 Task: Search round trip flight ticket for 5 adults, 1 child, 2 infants in seat and 1 infant on lap in business from Allentown: Lehigh Valley International Airport (was Allentown-bethlehem-easton International Airport) to Evansville: Evansville Regional Airport on 5-3-2023 and return on 5-3-2023. Choice of flights is Spirit. Number of bags: 1 carry on bag. Price is upto 110000. Outbound departure time preference is 5:30.
Action: Mouse moved to (363, 142)
Screenshot: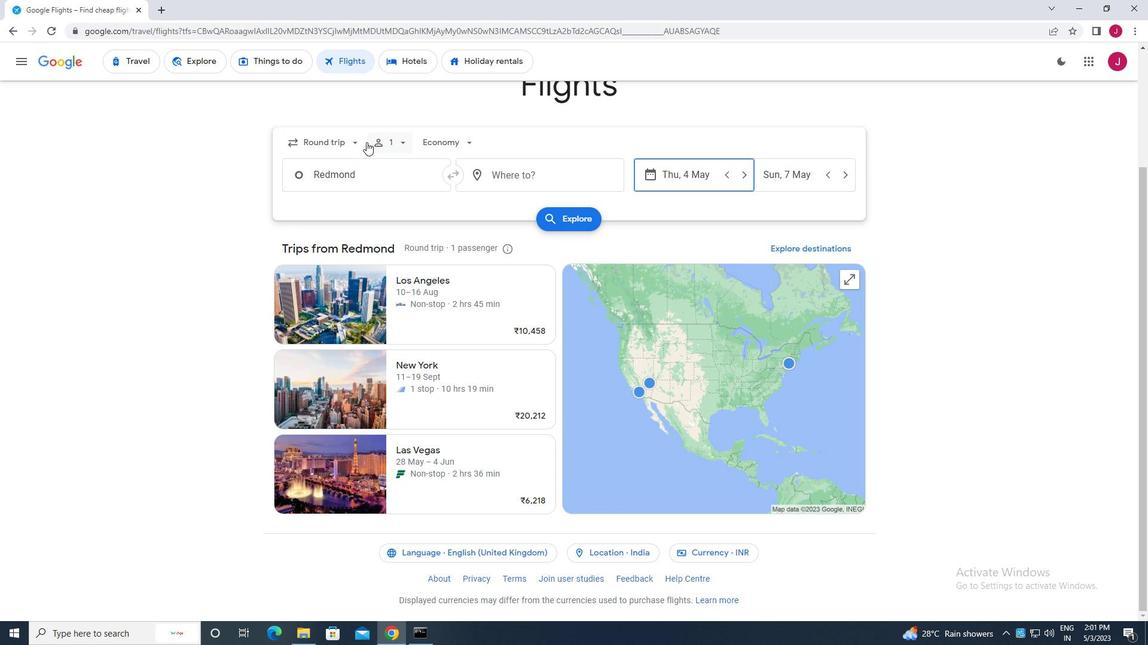 
Action: Mouse pressed left at (363, 142)
Screenshot: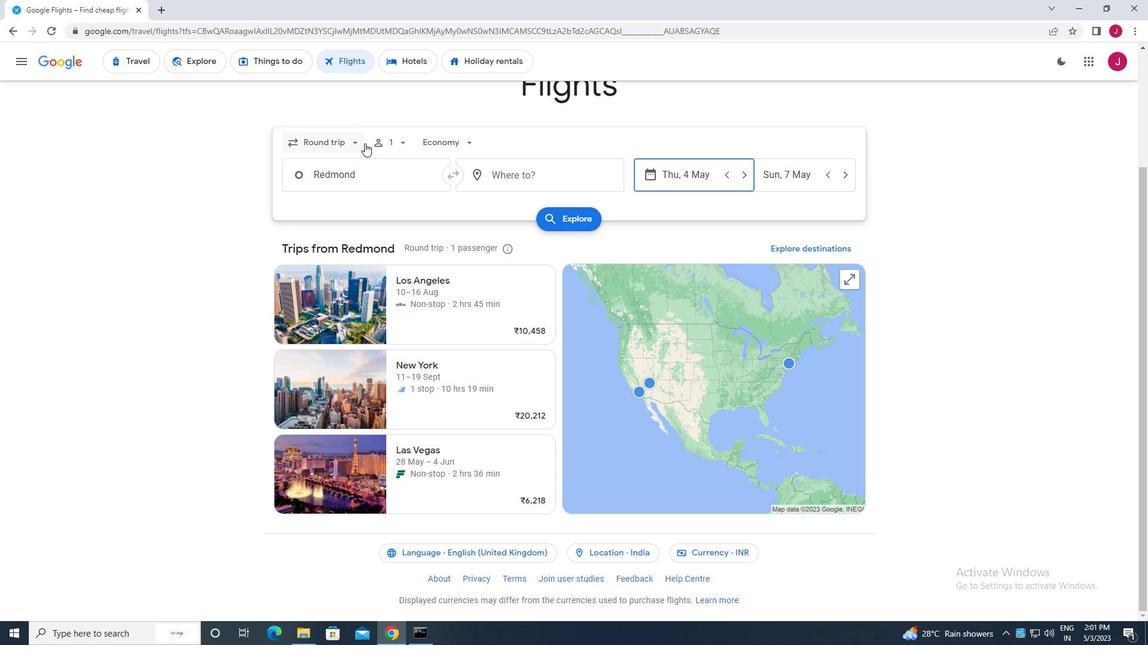 
Action: Mouse moved to (342, 201)
Screenshot: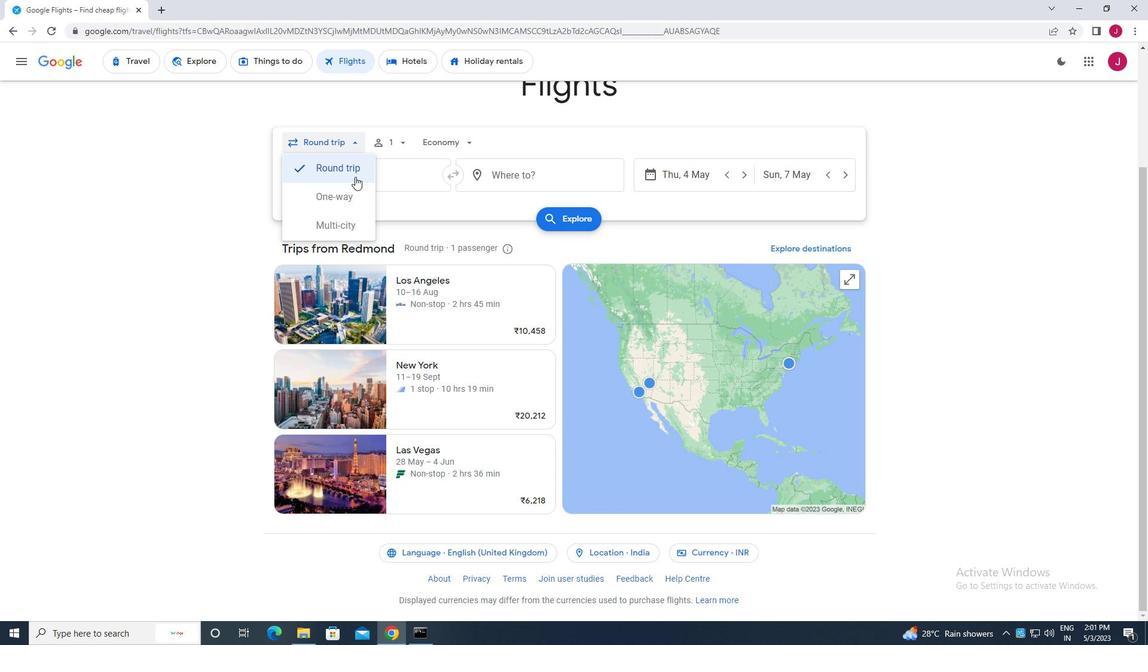 
Action: Mouse pressed left at (342, 201)
Screenshot: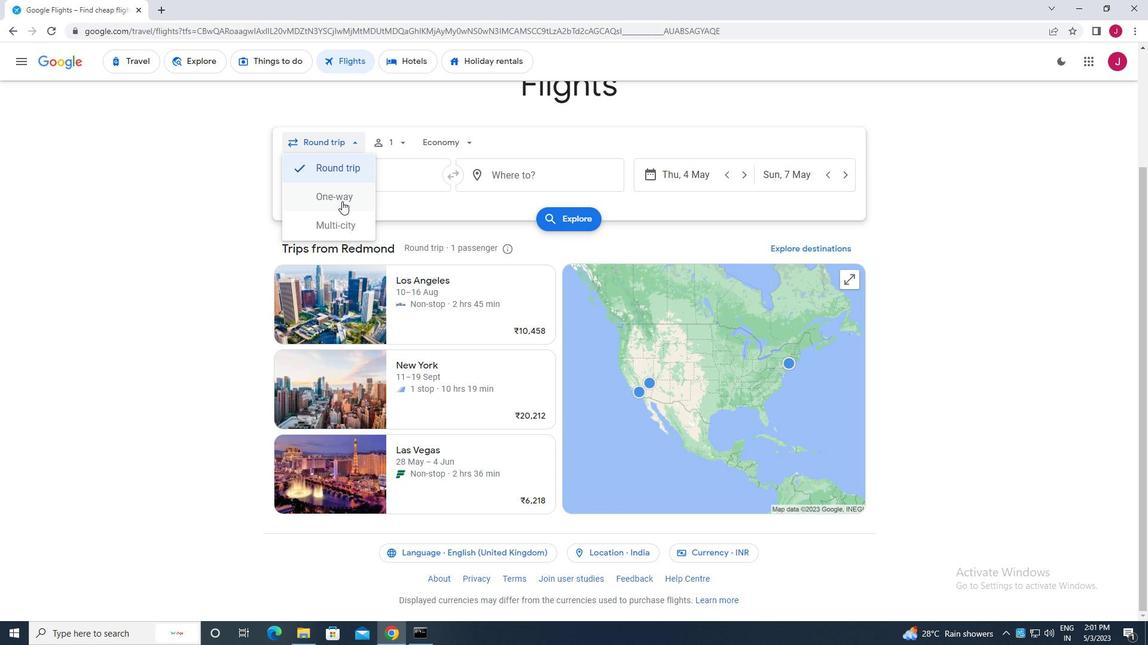 
Action: Mouse moved to (342, 140)
Screenshot: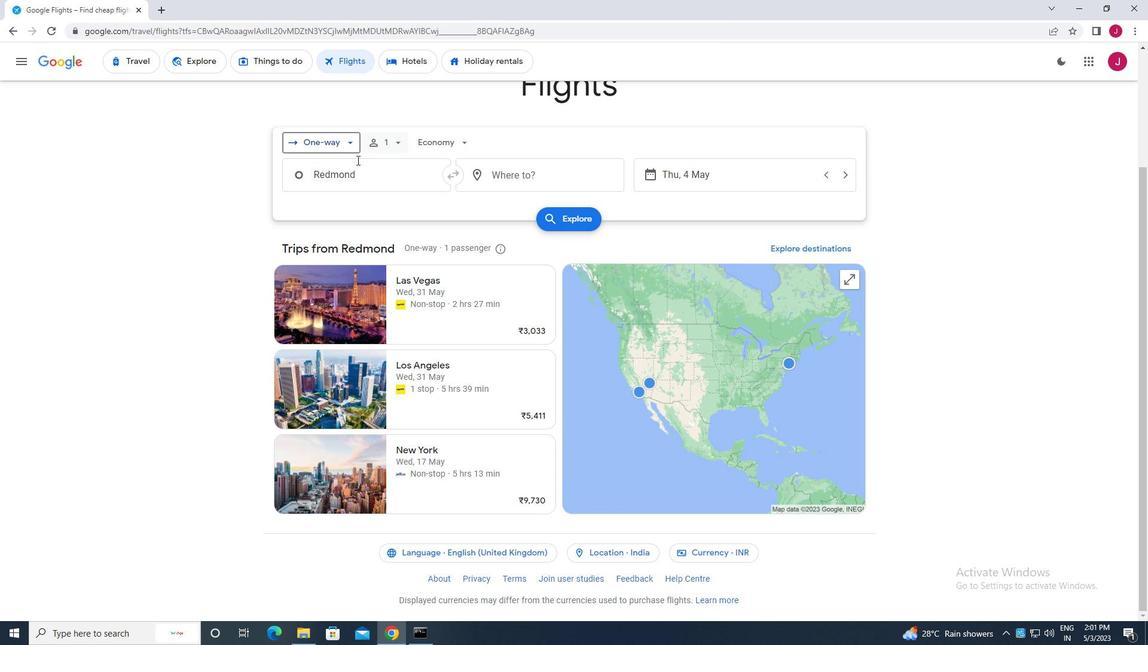 
Action: Mouse pressed left at (342, 140)
Screenshot: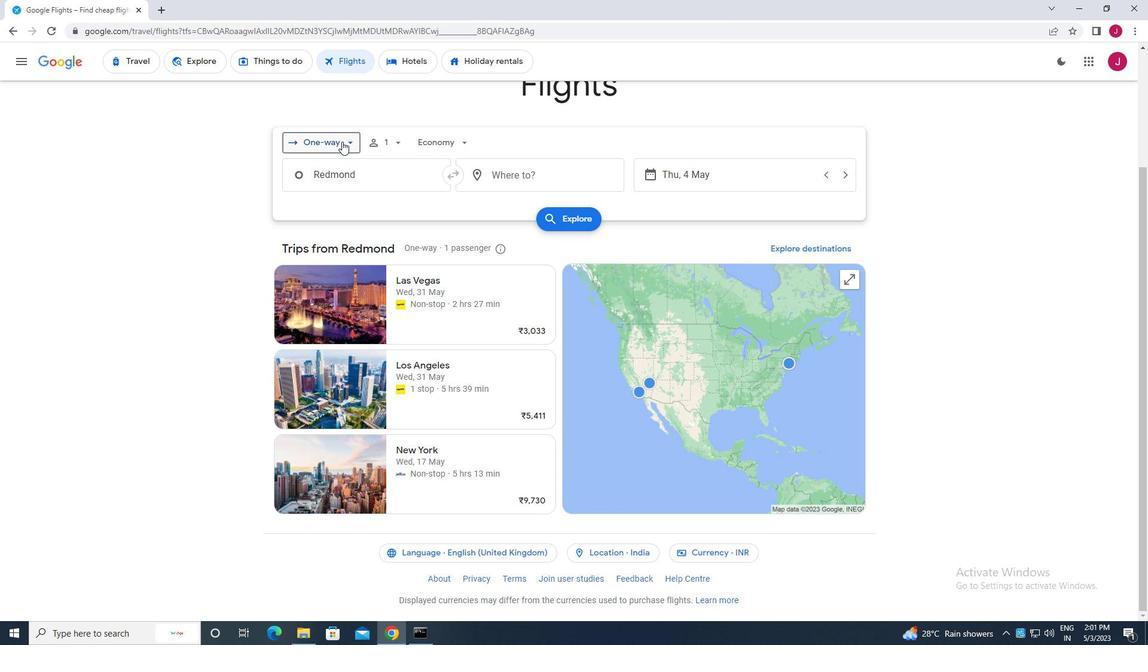 
Action: Mouse moved to (351, 166)
Screenshot: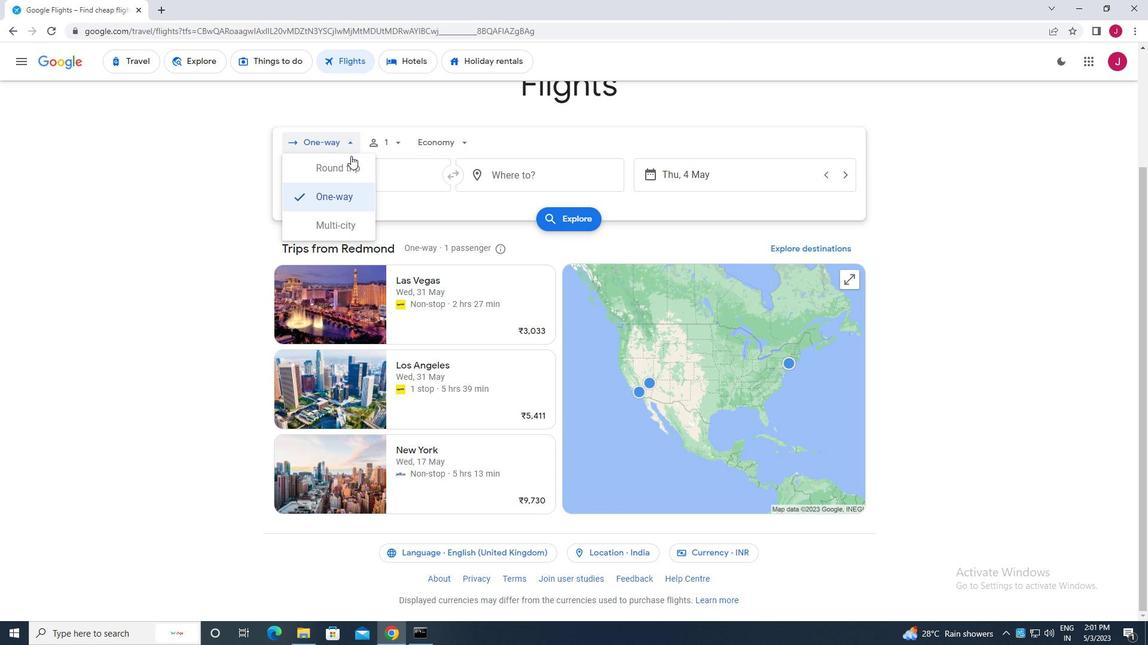 
Action: Mouse pressed left at (351, 166)
Screenshot: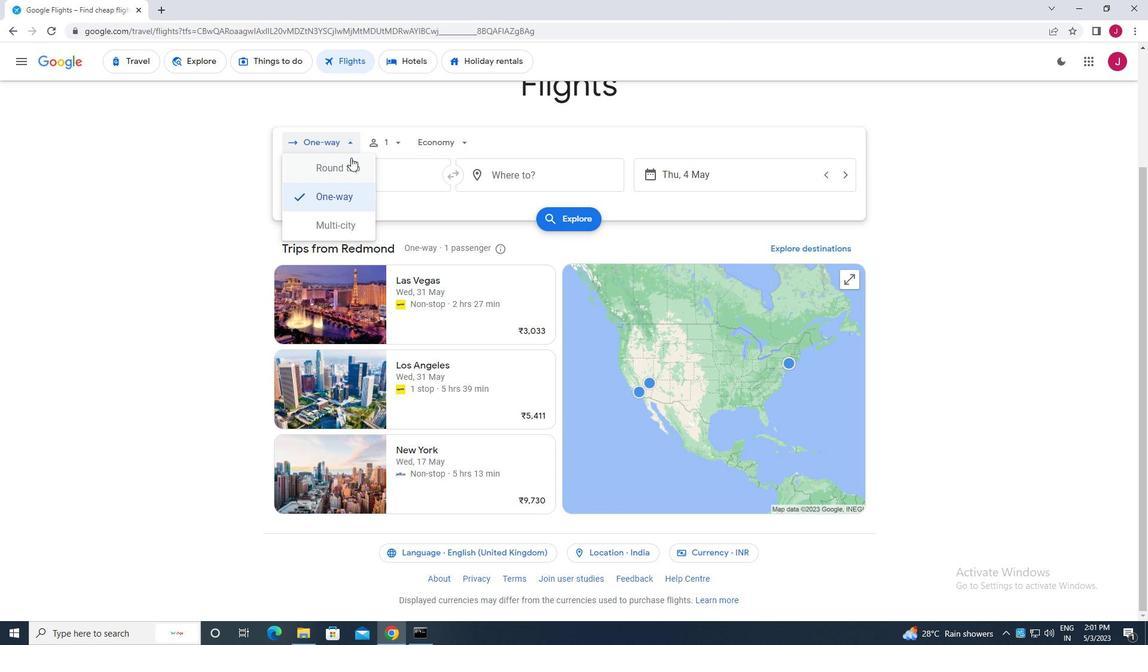 
Action: Mouse moved to (400, 142)
Screenshot: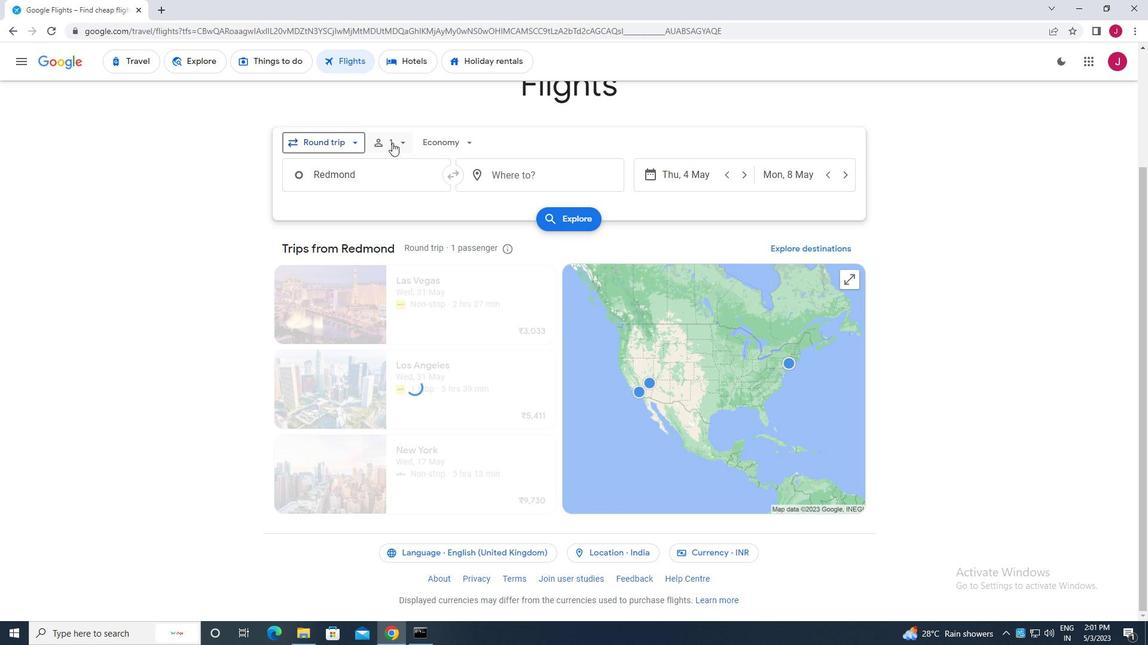 
Action: Mouse pressed left at (400, 142)
Screenshot: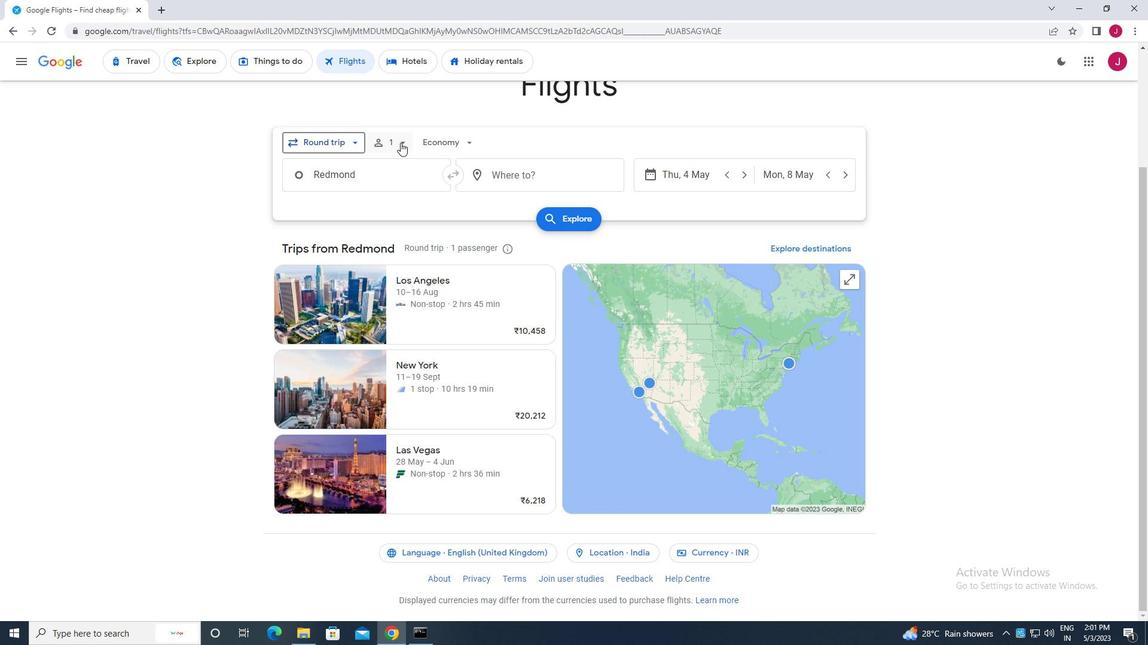 
Action: Mouse moved to (496, 176)
Screenshot: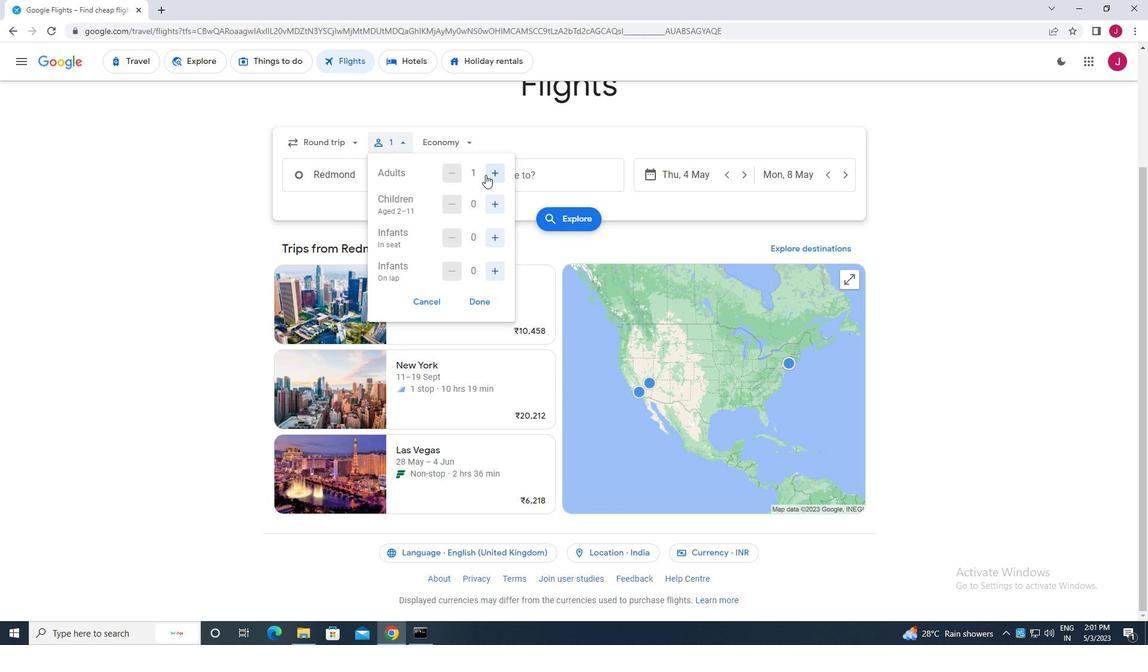 
Action: Mouse pressed left at (496, 176)
Screenshot: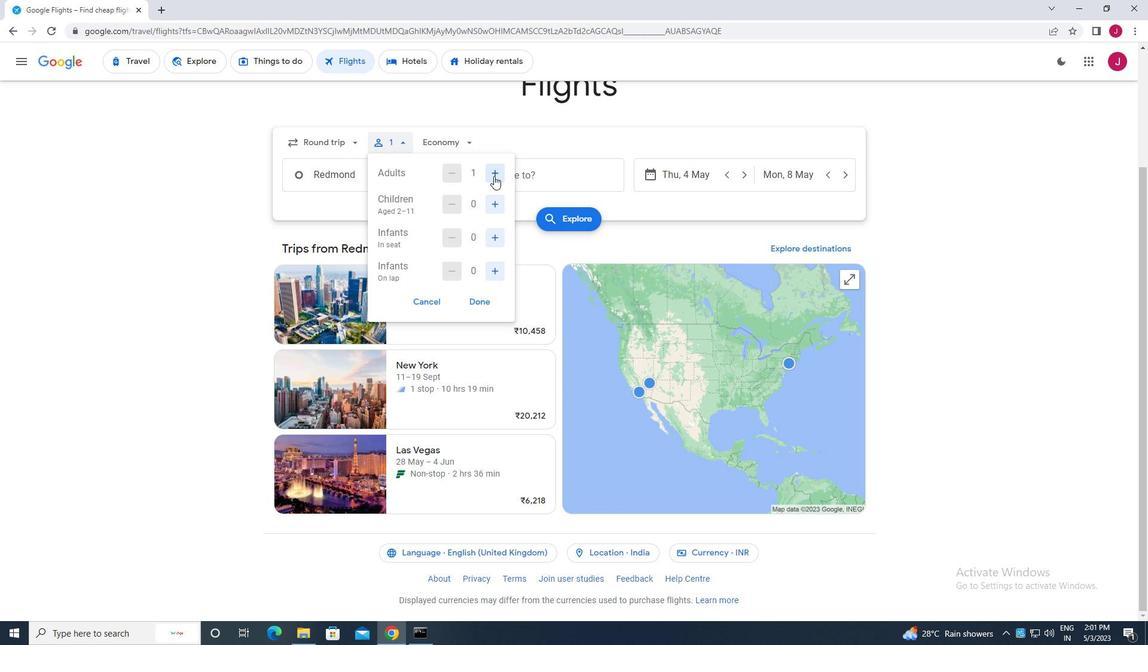 
Action: Mouse moved to (497, 176)
Screenshot: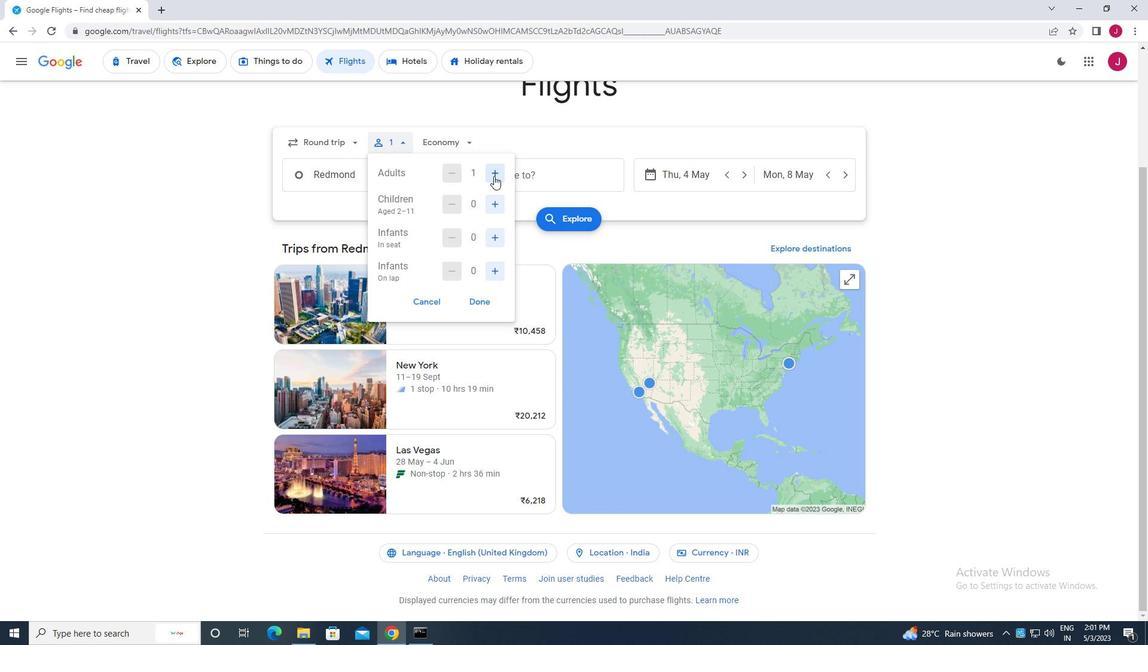 
Action: Mouse pressed left at (497, 176)
Screenshot: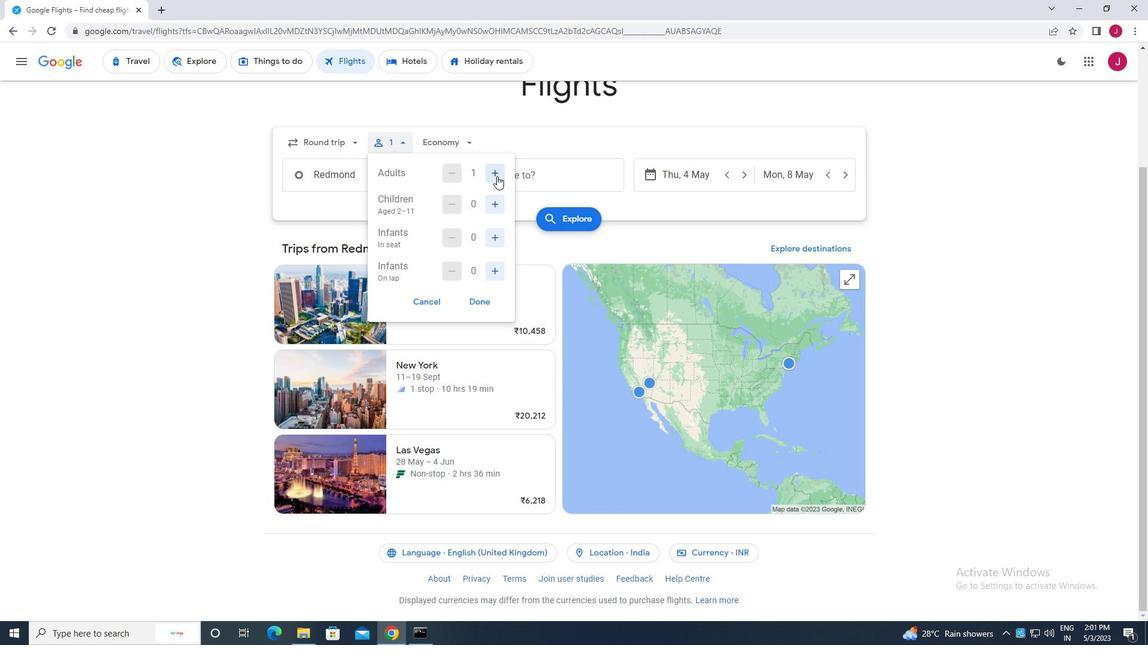 
Action: Mouse pressed left at (497, 176)
Screenshot: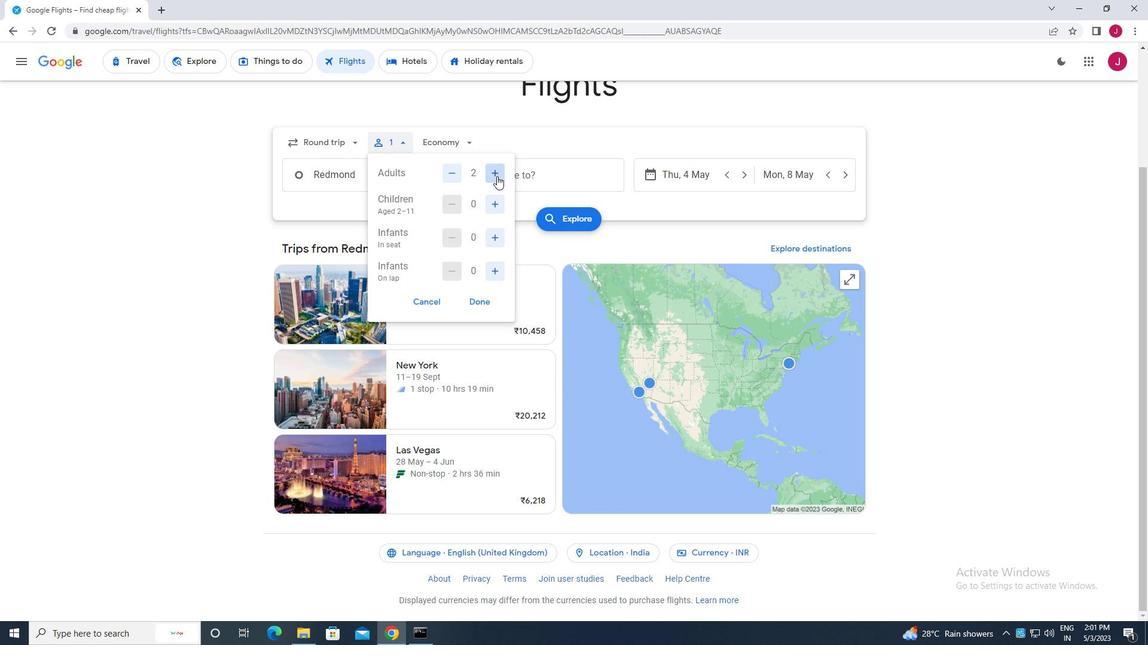 
Action: Mouse pressed left at (497, 176)
Screenshot: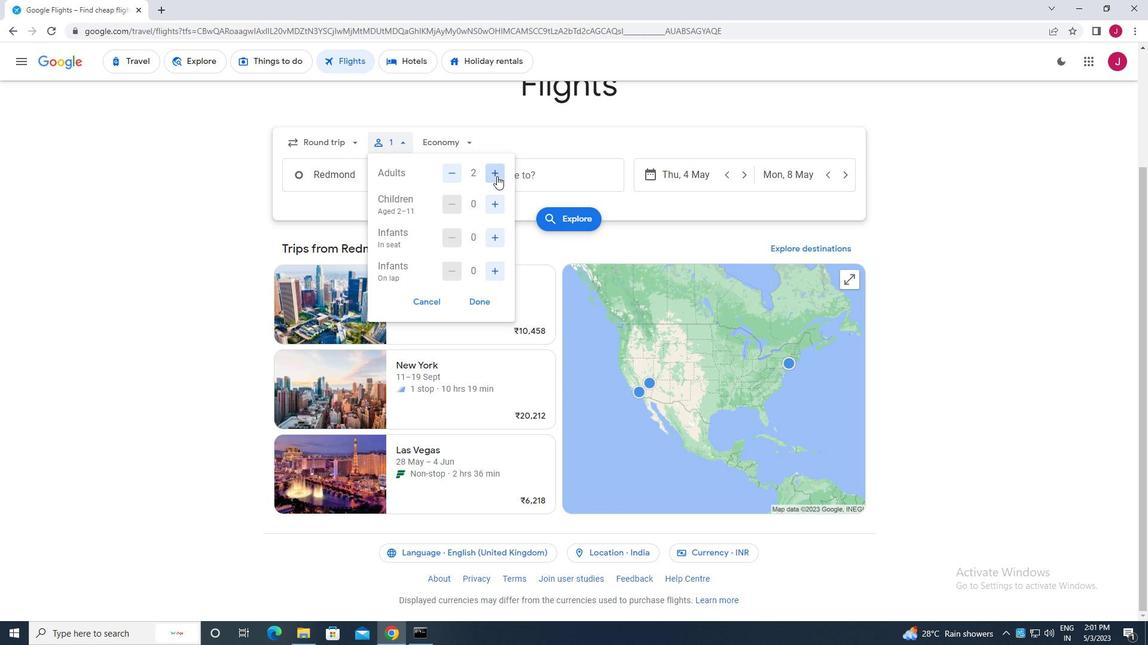 
Action: Mouse moved to (496, 209)
Screenshot: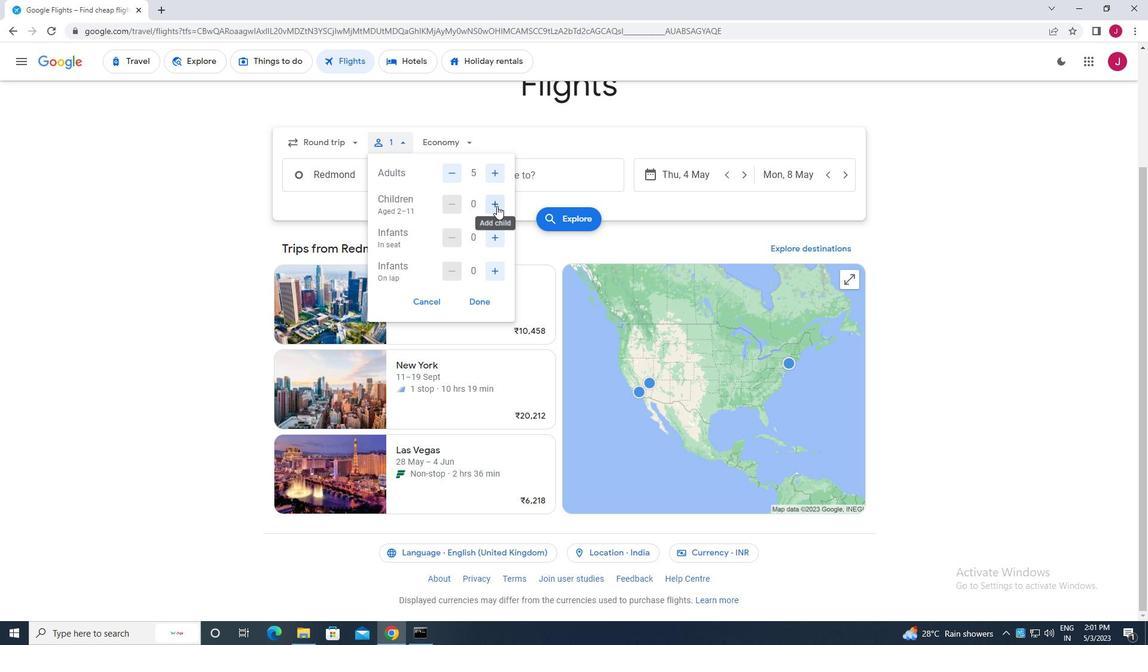
Action: Mouse pressed left at (496, 209)
Screenshot: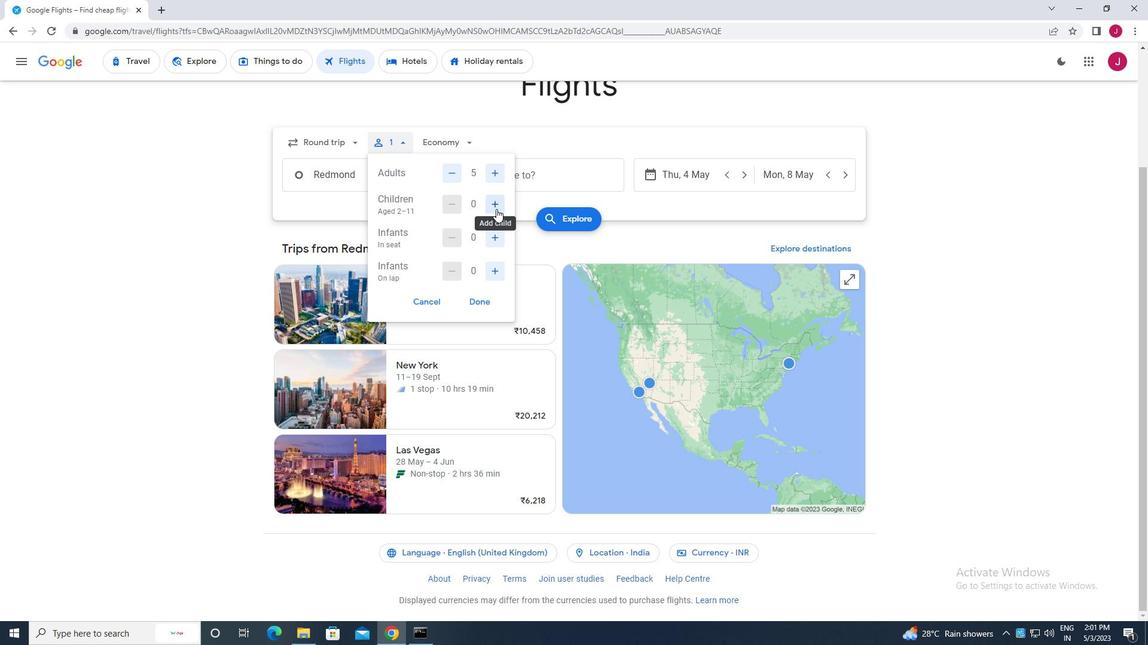 
Action: Mouse moved to (494, 237)
Screenshot: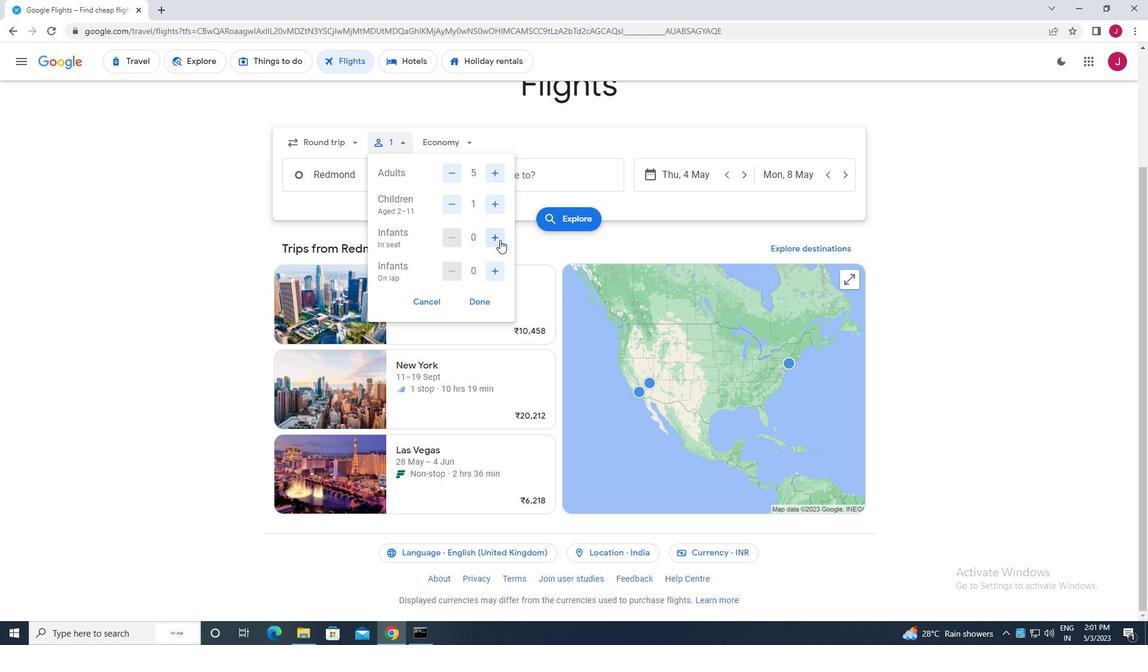 
Action: Mouse pressed left at (494, 237)
Screenshot: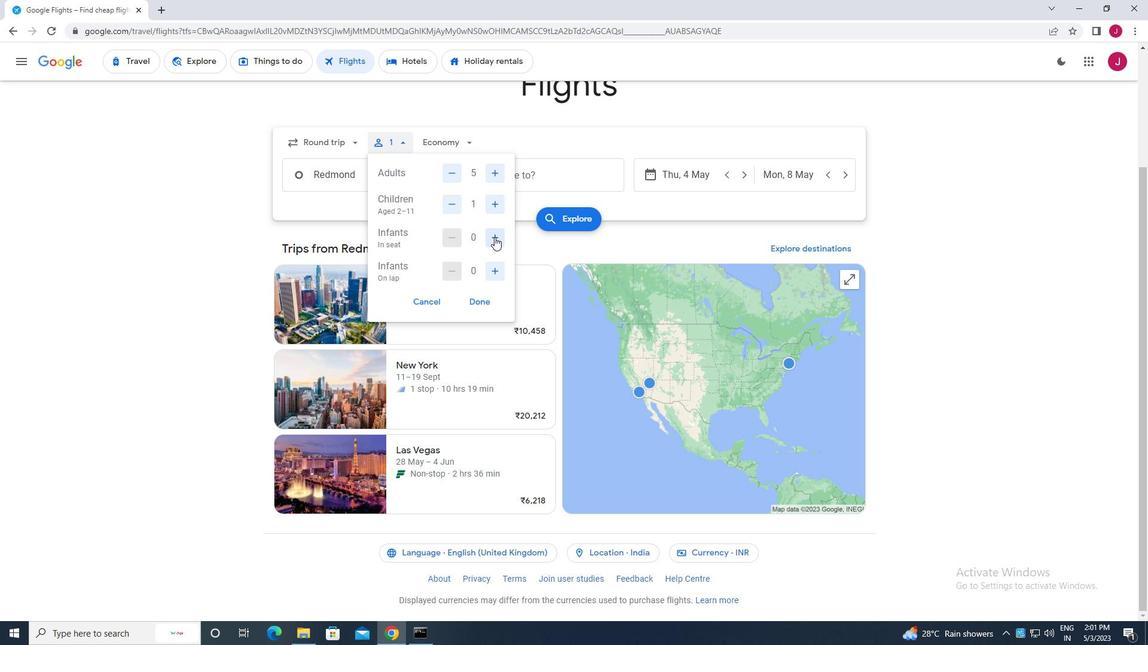 
Action: Mouse pressed left at (494, 237)
Screenshot: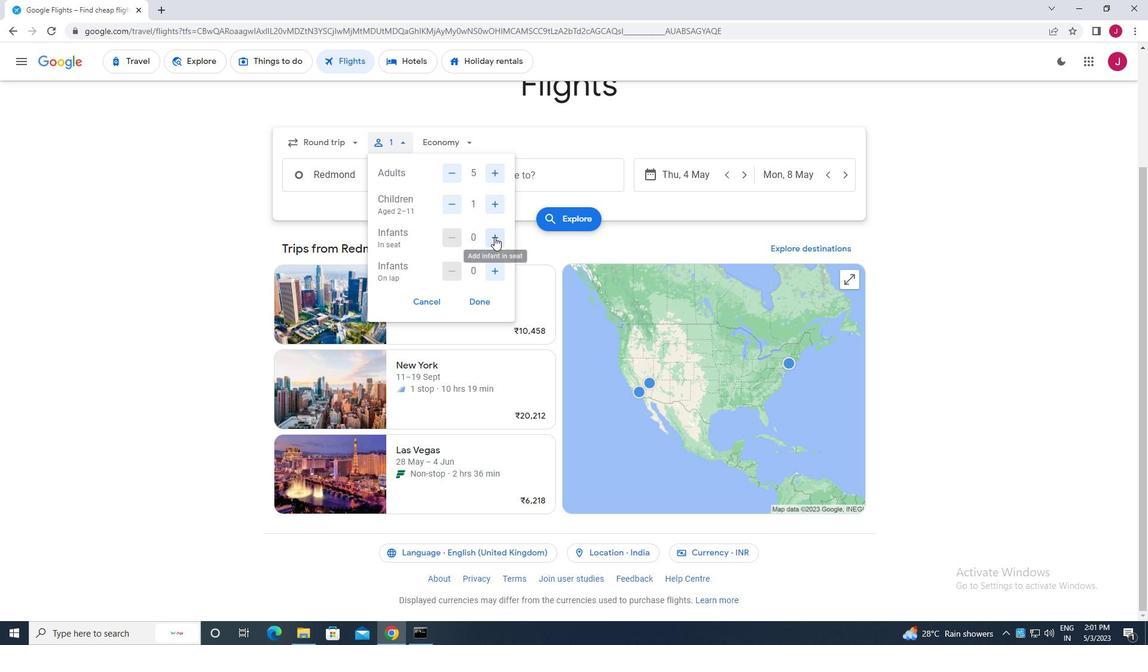 
Action: Mouse moved to (495, 269)
Screenshot: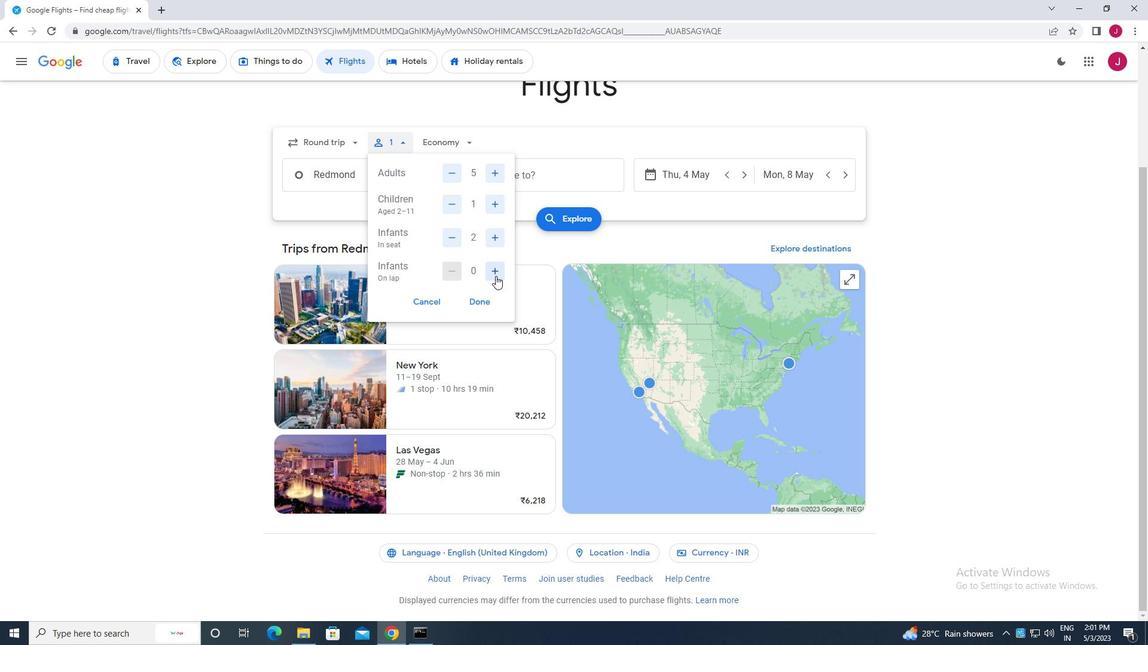 
Action: Mouse pressed left at (495, 269)
Screenshot: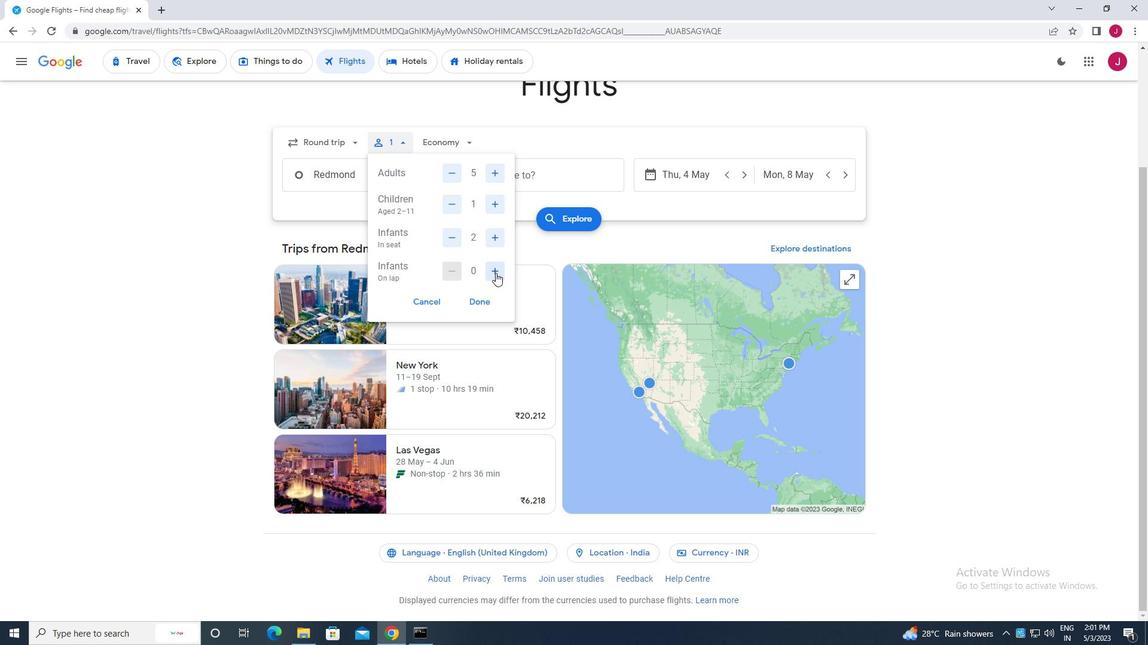 
Action: Mouse moved to (478, 300)
Screenshot: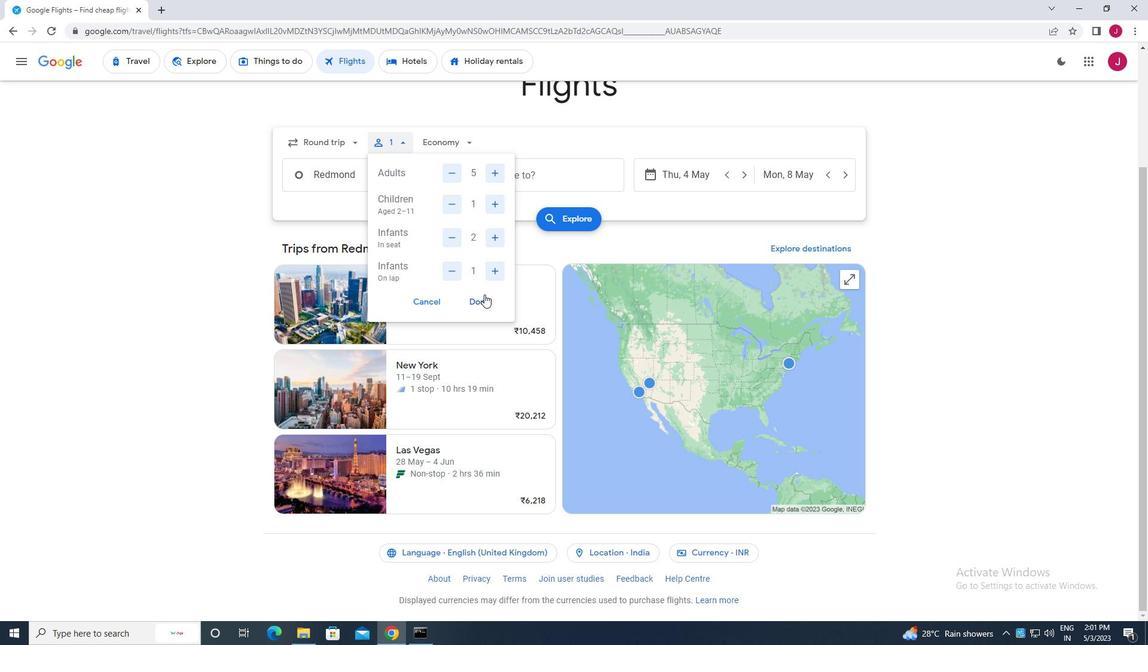 
Action: Mouse pressed left at (478, 300)
Screenshot: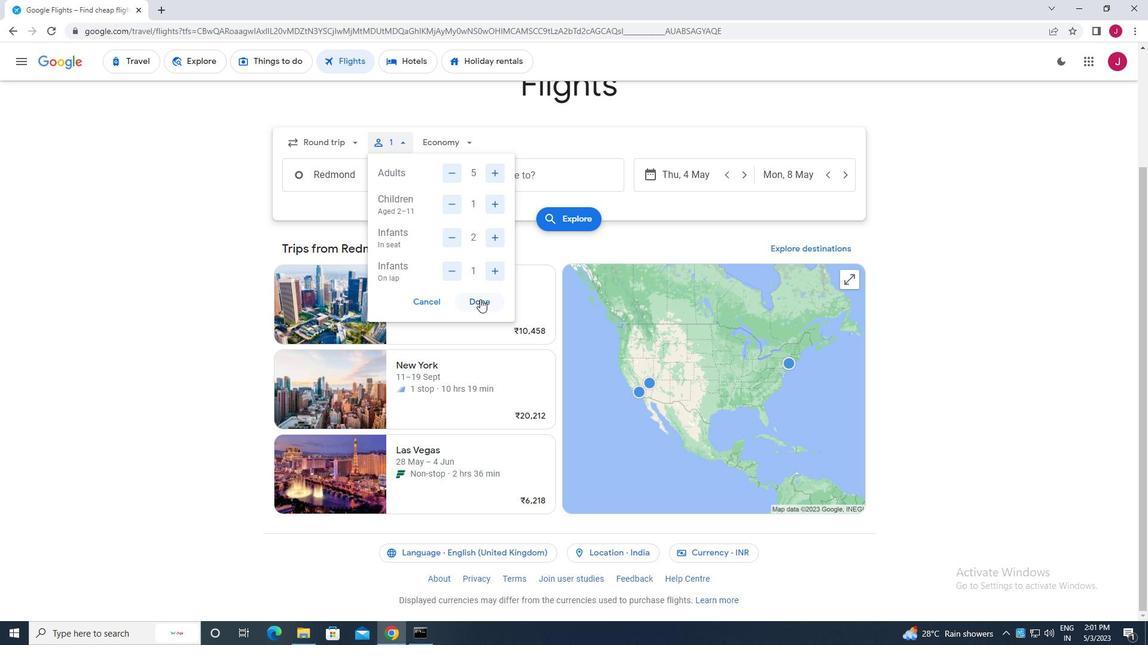 
Action: Mouse moved to (458, 138)
Screenshot: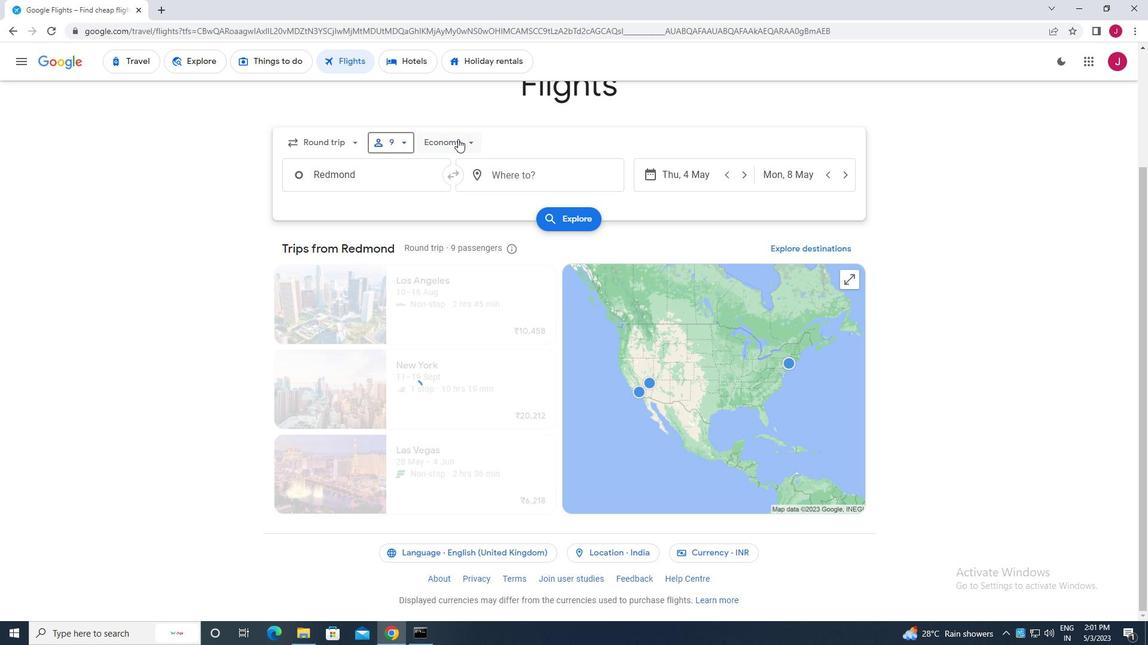 
Action: Mouse pressed left at (458, 138)
Screenshot: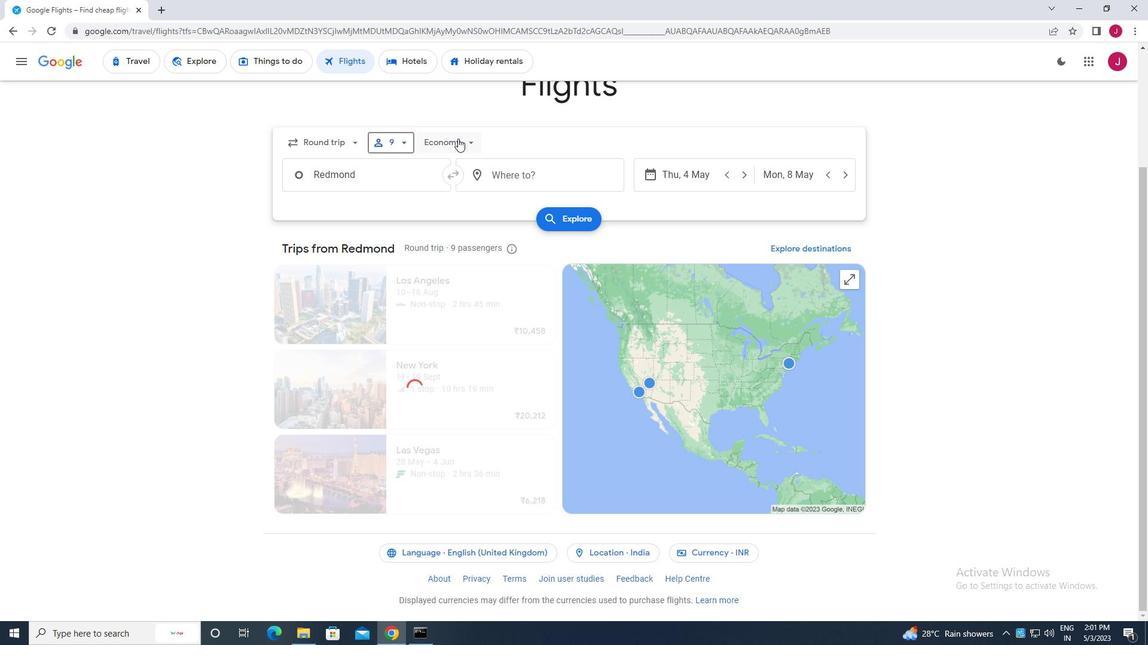 
Action: Mouse moved to (462, 138)
Screenshot: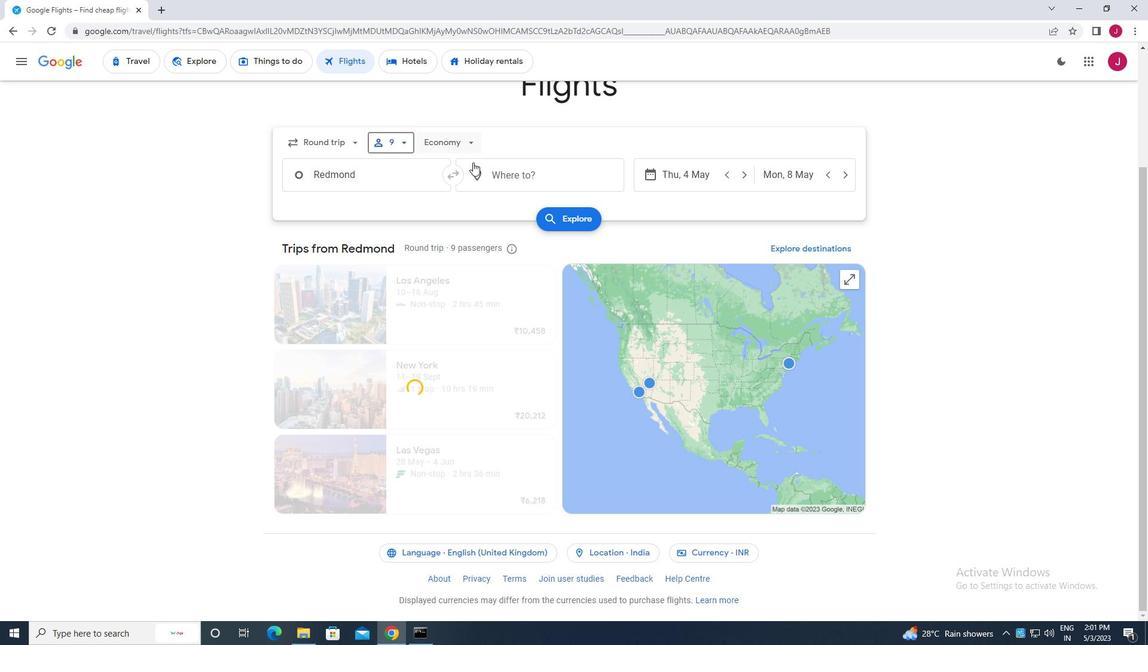 
Action: Mouse pressed left at (462, 138)
Screenshot: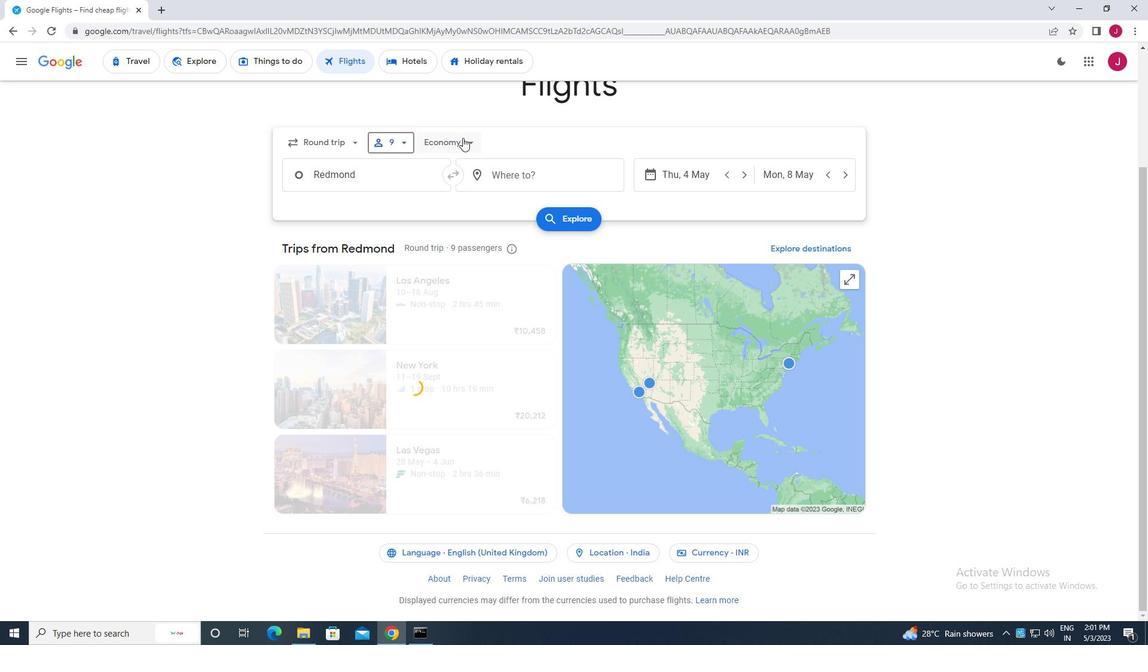 
Action: Mouse moved to (469, 142)
Screenshot: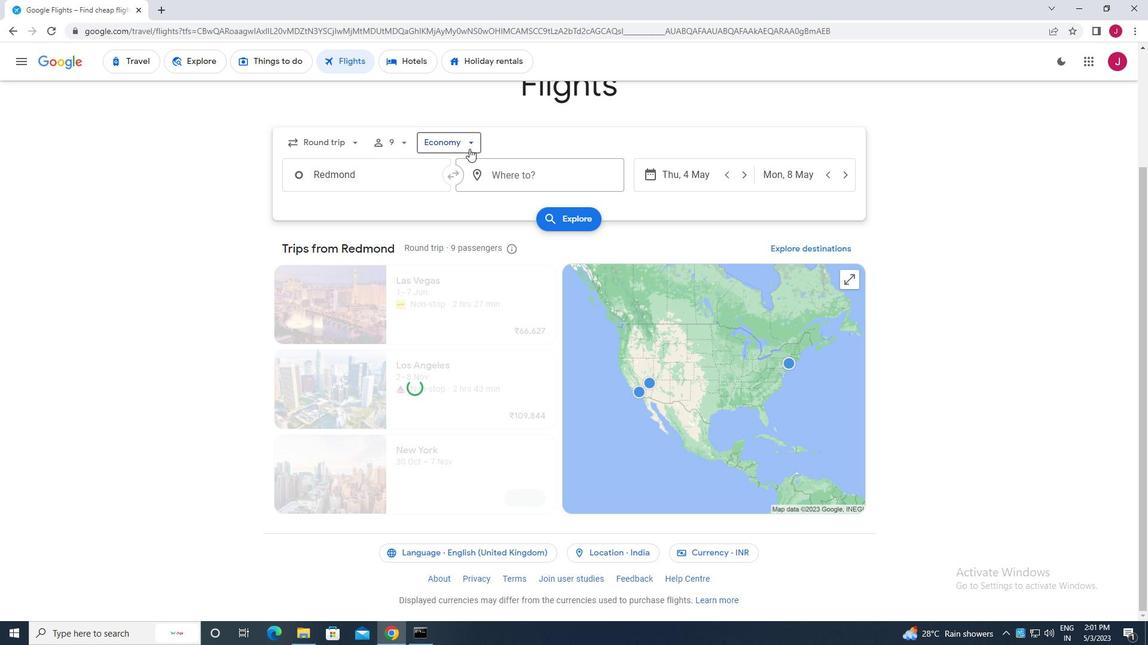 
Action: Mouse pressed left at (469, 142)
Screenshot: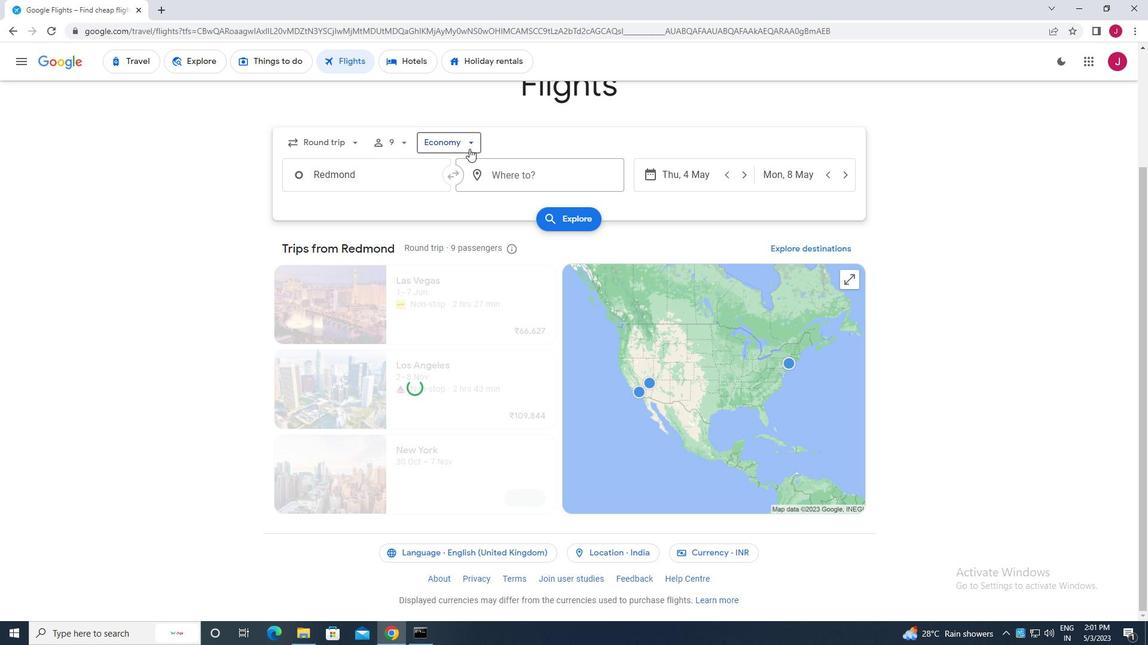 
Action: Mouse moved to (471, 222)
Screenshot: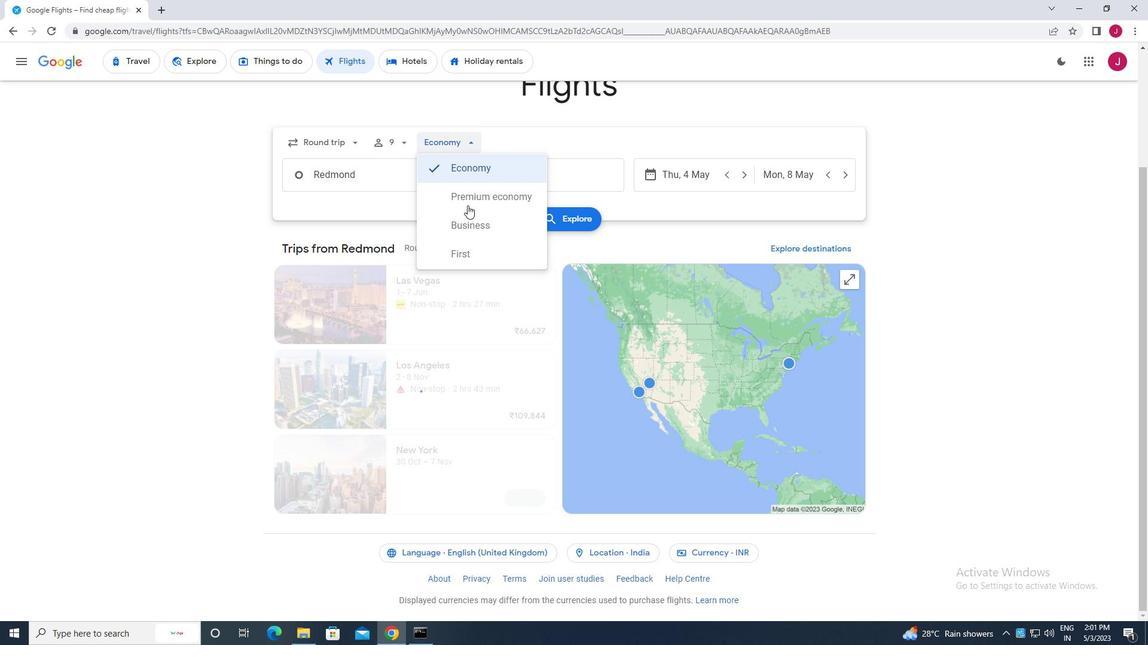 
Action: Mouse pressed left at (471, 222)
Screenshot: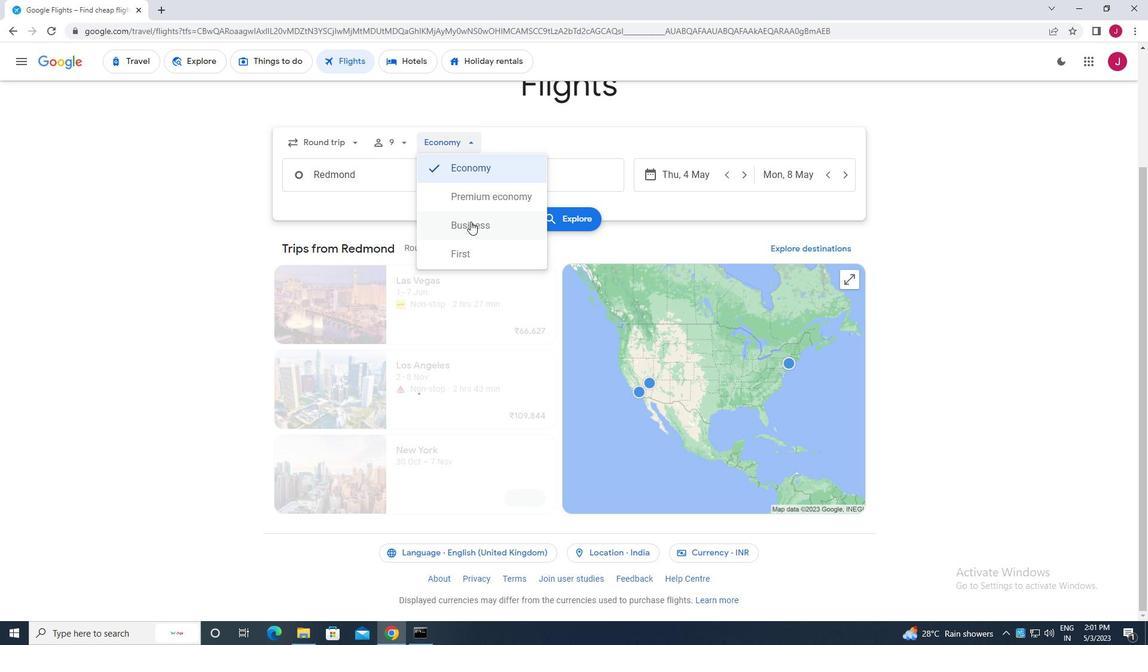 
Action: Mouse moved to (400, 182)
Screenshot: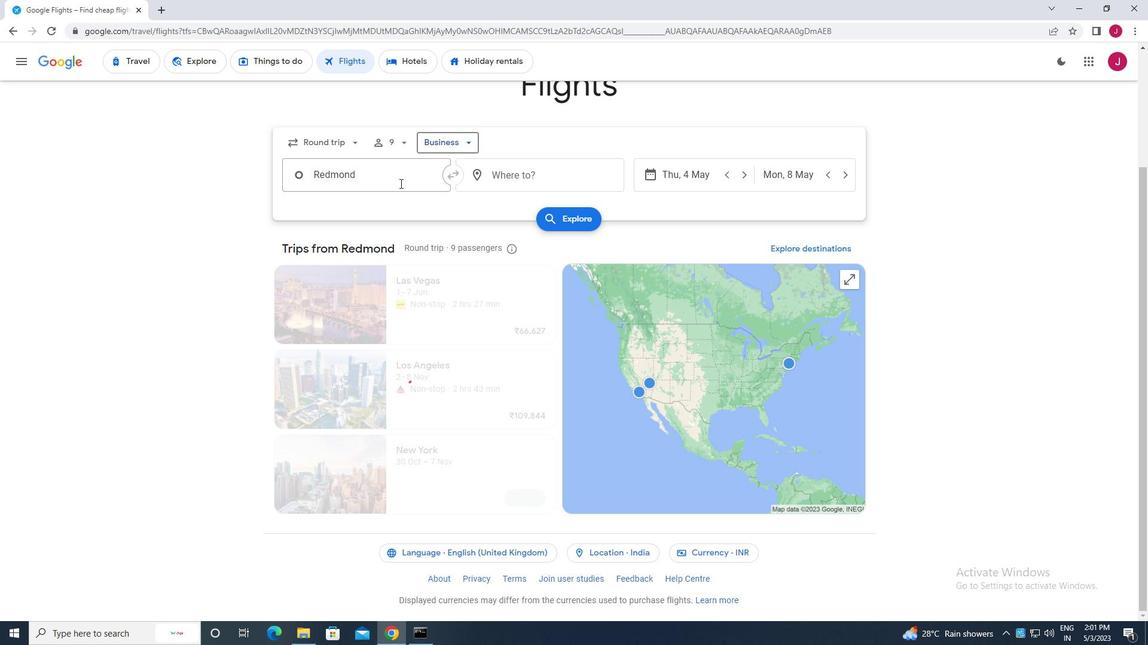 
Action: Mouse pressed left at (400, 182)
Screenshot: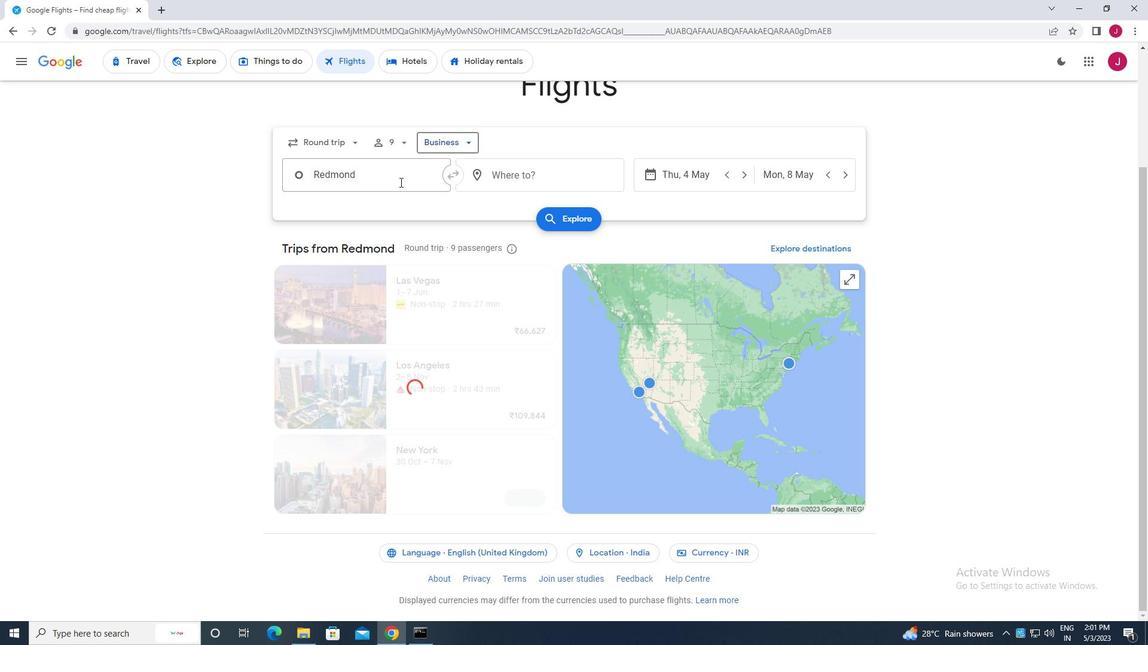 
Action: Key pressed allentown
Screenshot: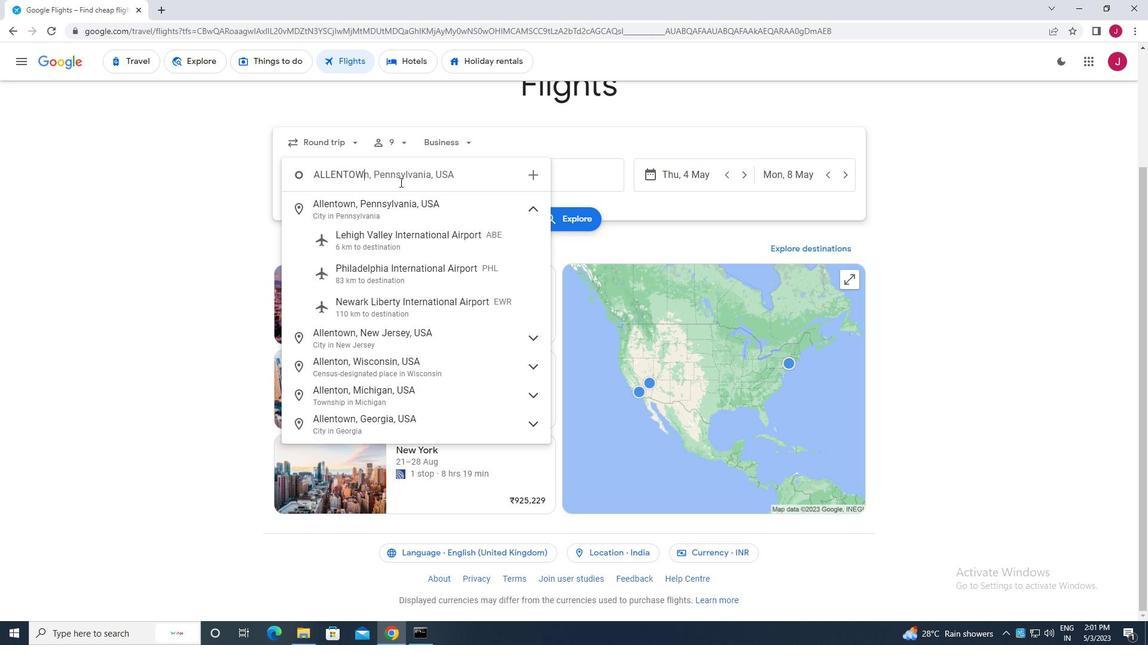 
Action: Mouse moved to (406, 236)
Screenshot: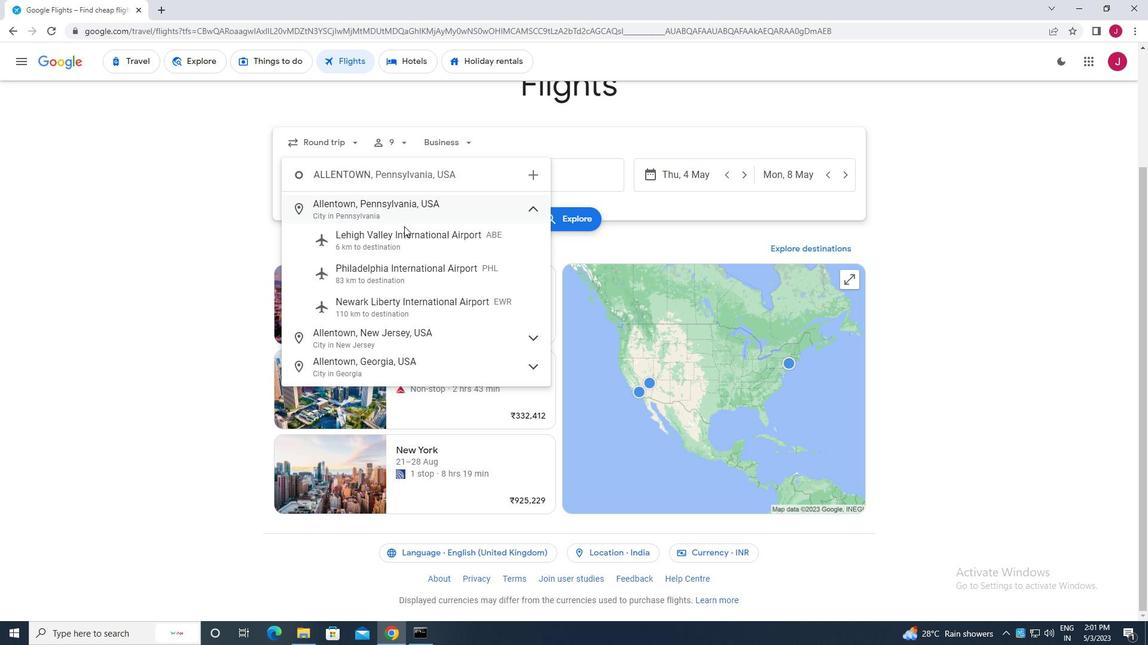 
Action: Mouse pressed left at (406, 236)
Screenshot: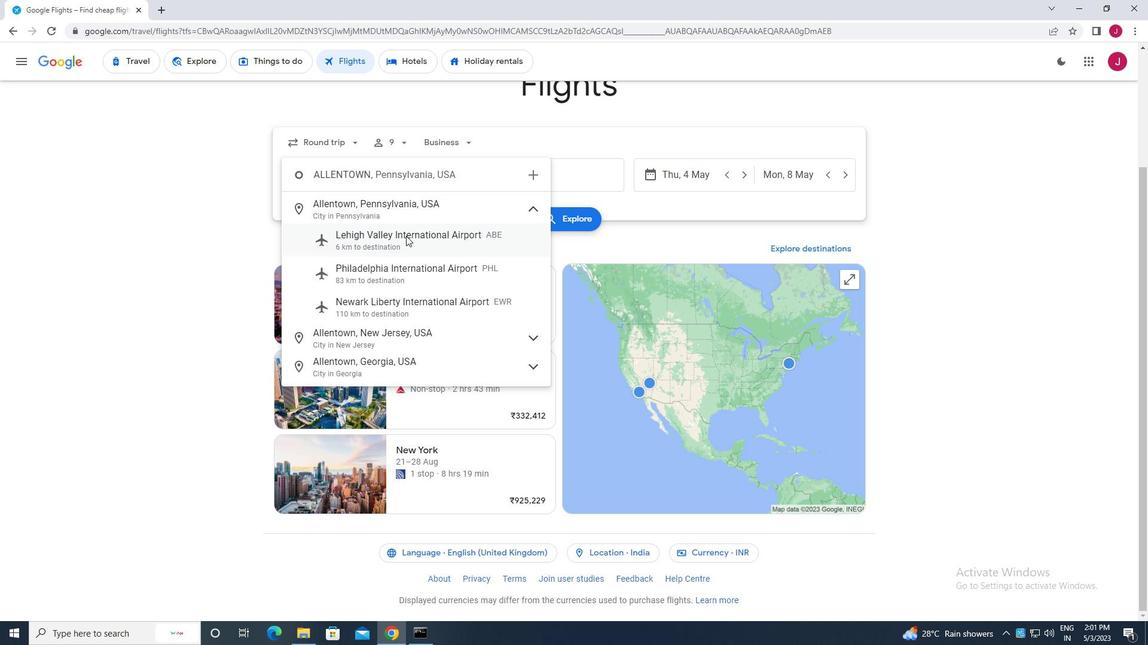 
Action: Mouse moved to (552, 180)
Screenshot: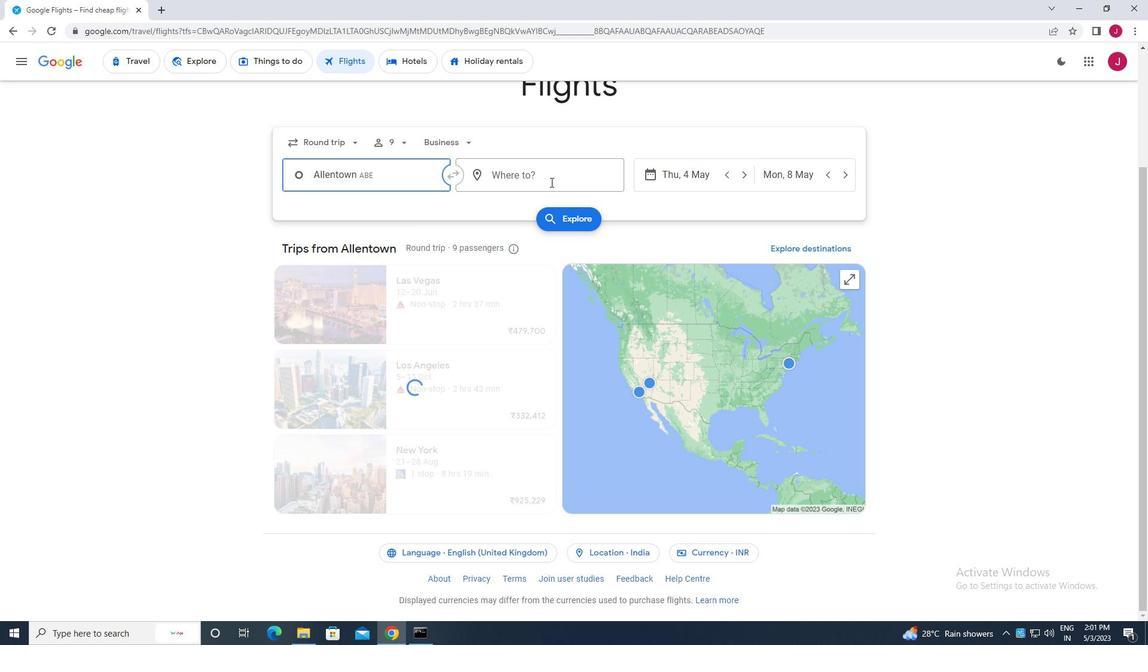 
Action: Mouse pressed left at (552, 180)
Screenshot: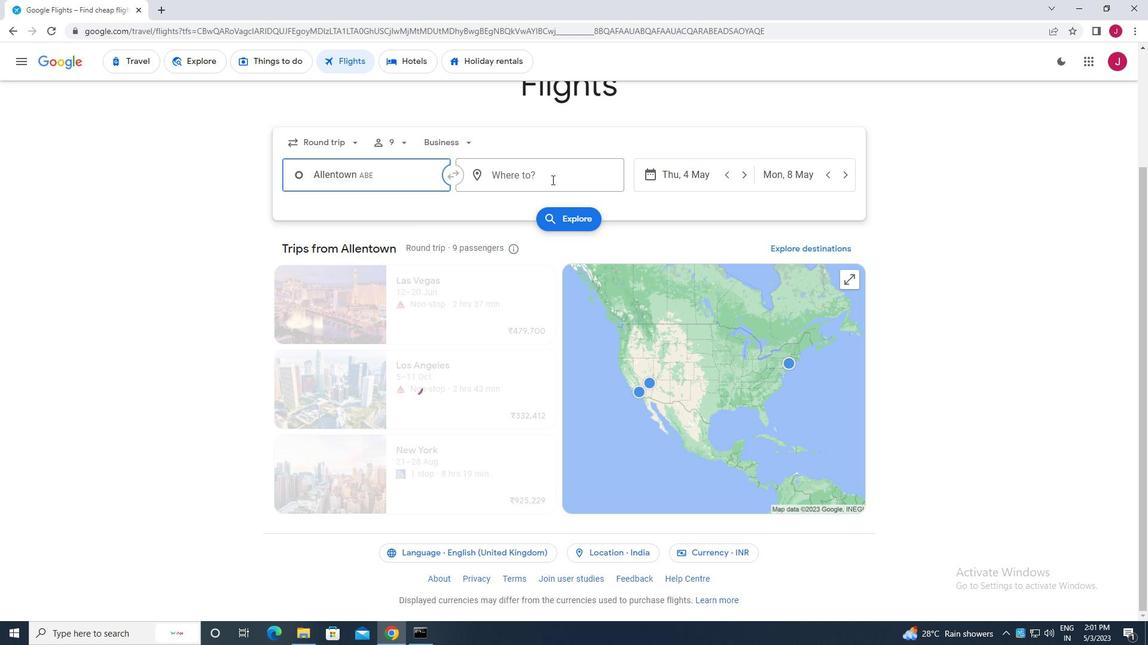 
Action: Mouse moved to (552, 180)
Screenshot: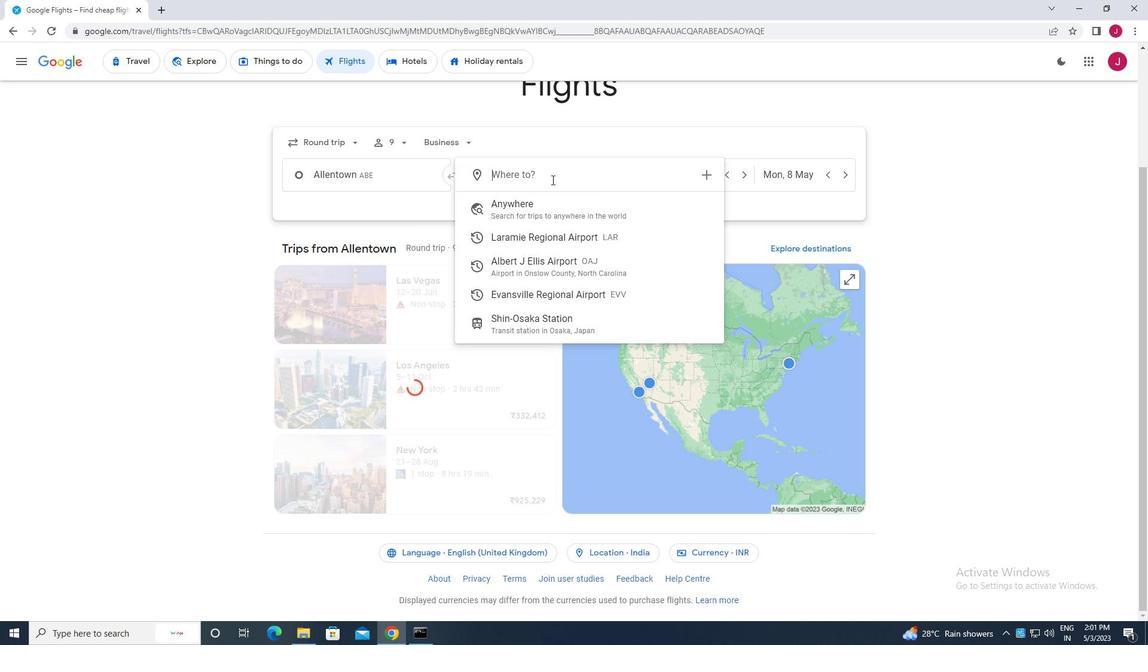 
Action: Key pressed evansi
Screenshot: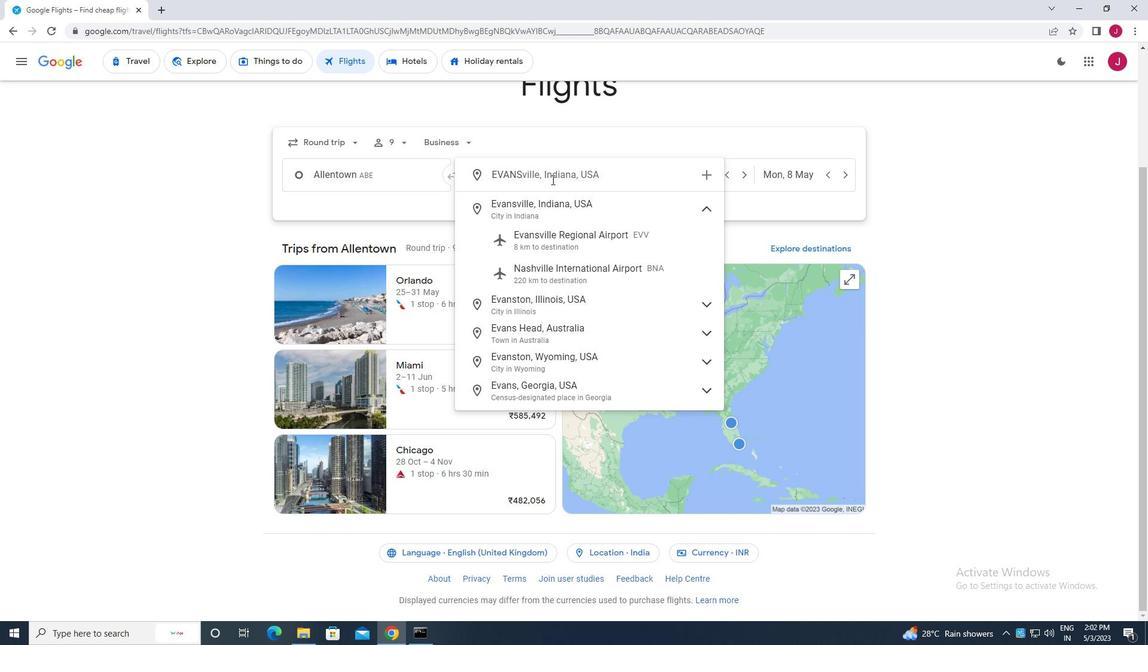 
Action: Mouse moved to (559, 233)
Screenshot: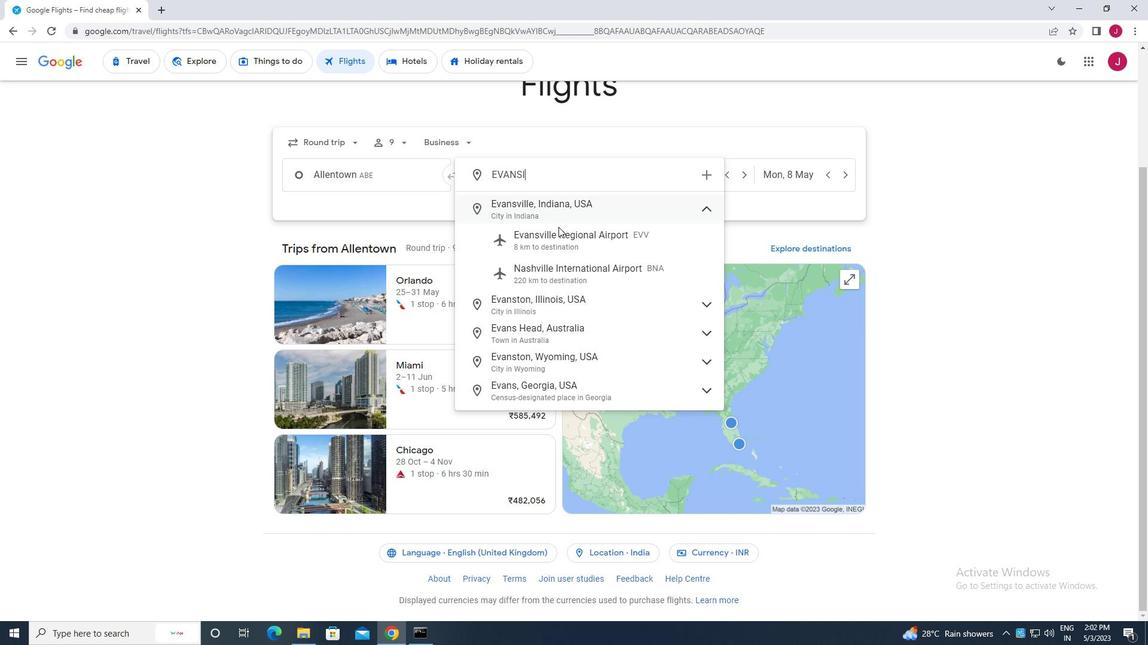 
Action: Mouse pressed left at (559, 233)
Screenshot: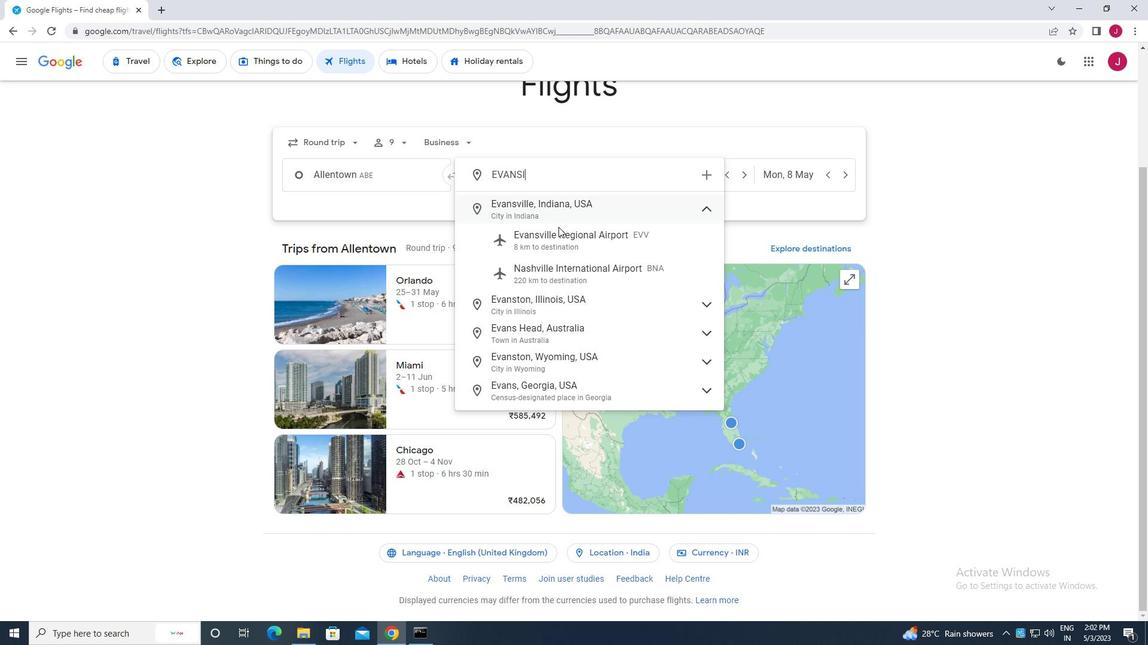 
Action: Mouse moved to (690, 175)
Screenshot: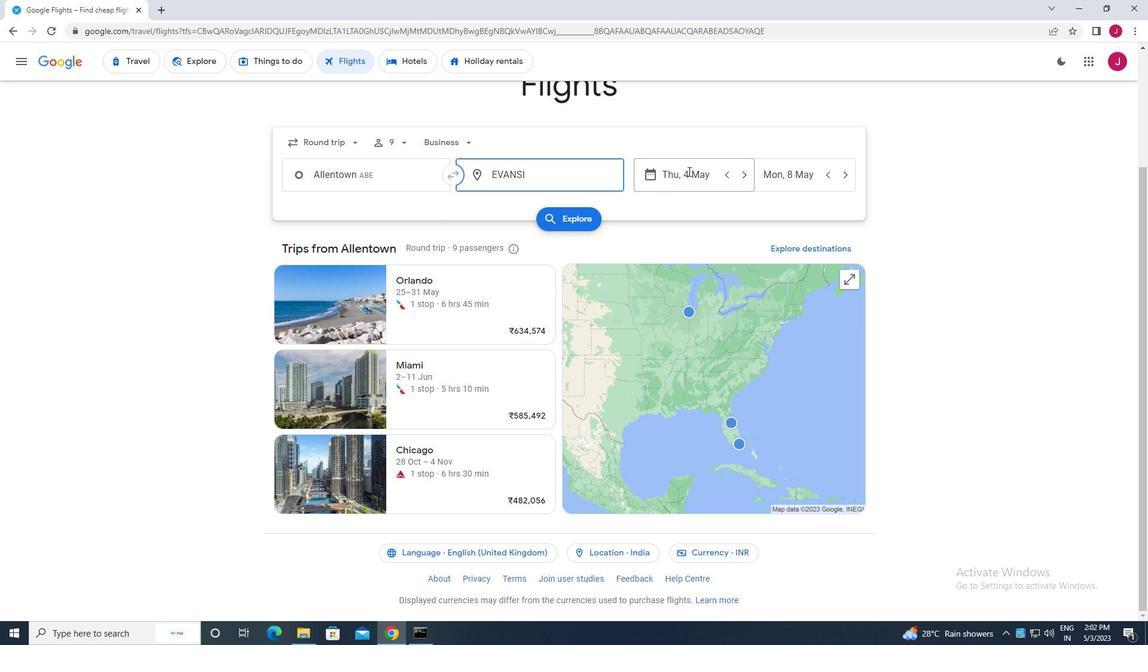 
Action: Mouse pressed left at (690, 175)
Screenshot: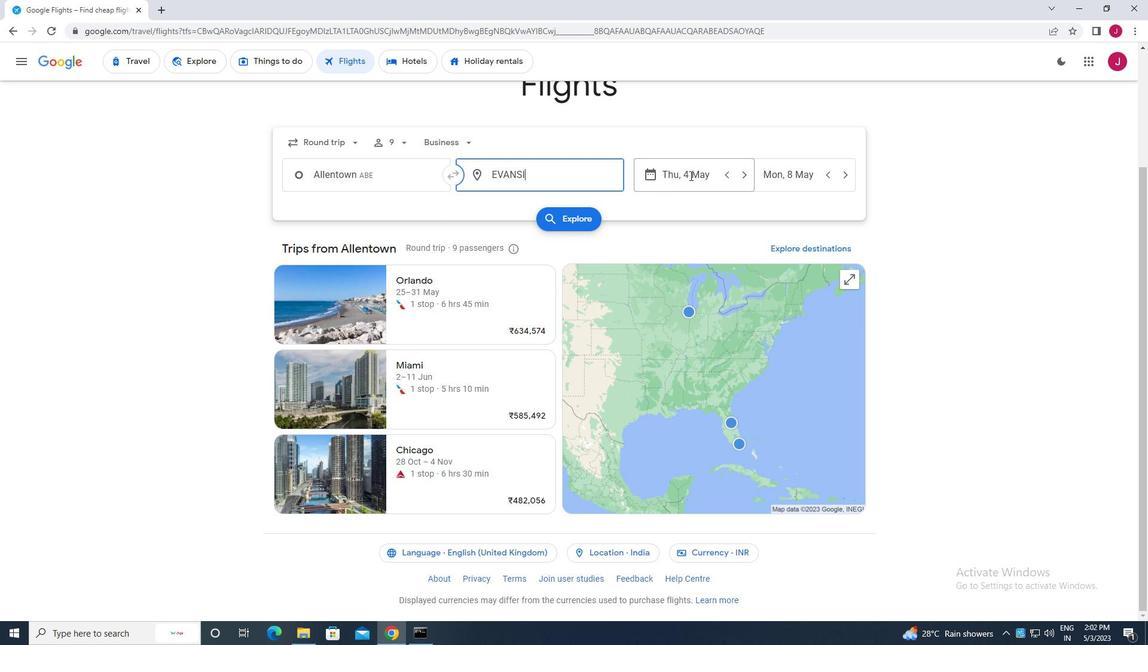 
Action: Mouse moved to (515, 266)
Screenshot: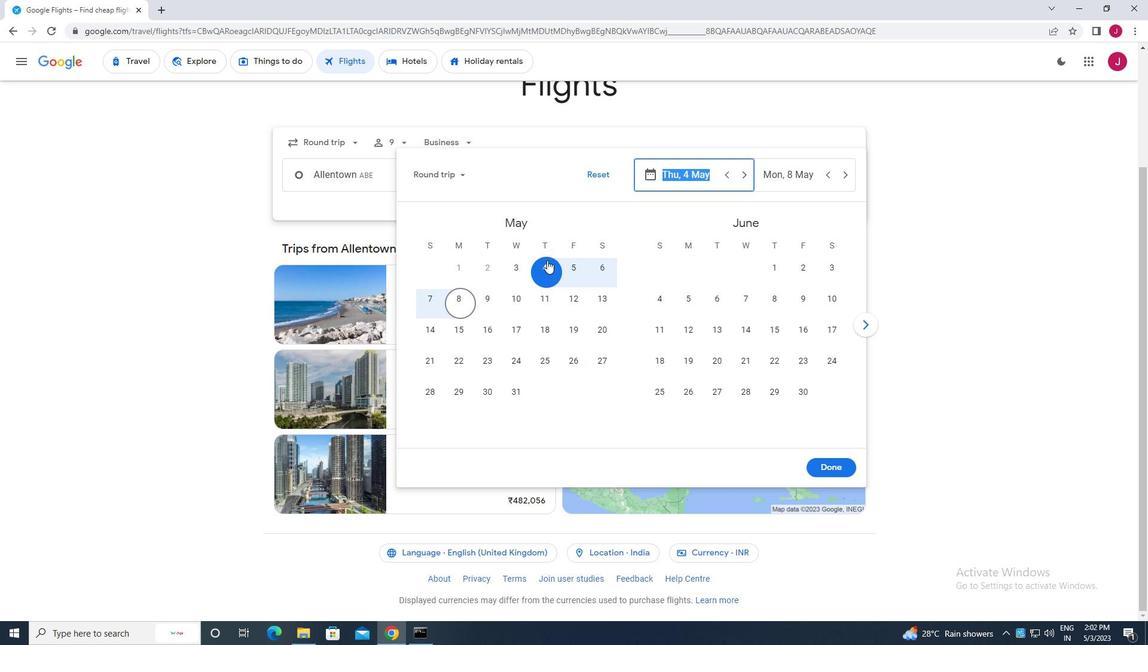 
Action: Mouse pressed left at (515, 266)
Screenshot: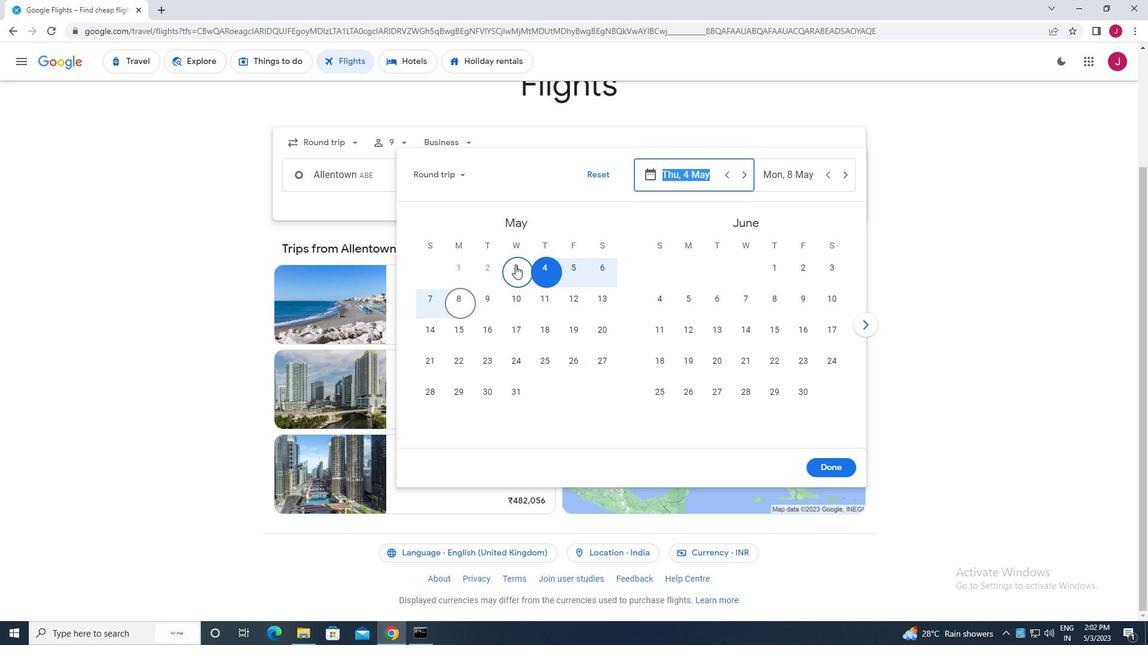 
Action: Mouse moved to (514, 266)
Screenshot: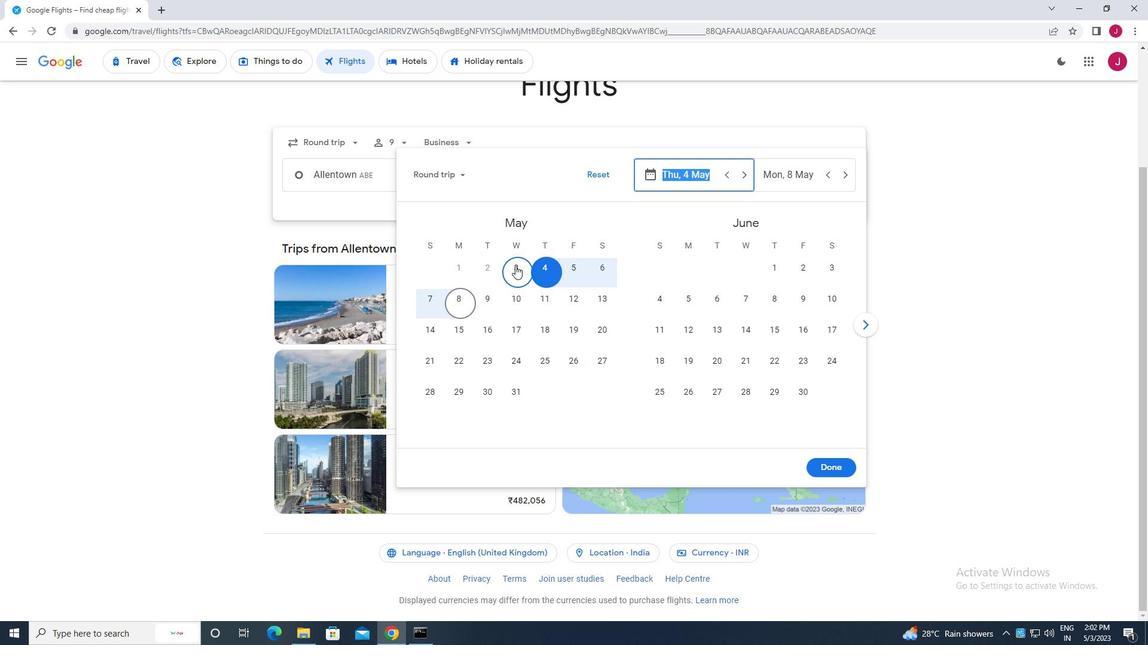 
Action: Mouse pressed left at (514, 266)
Screenshot: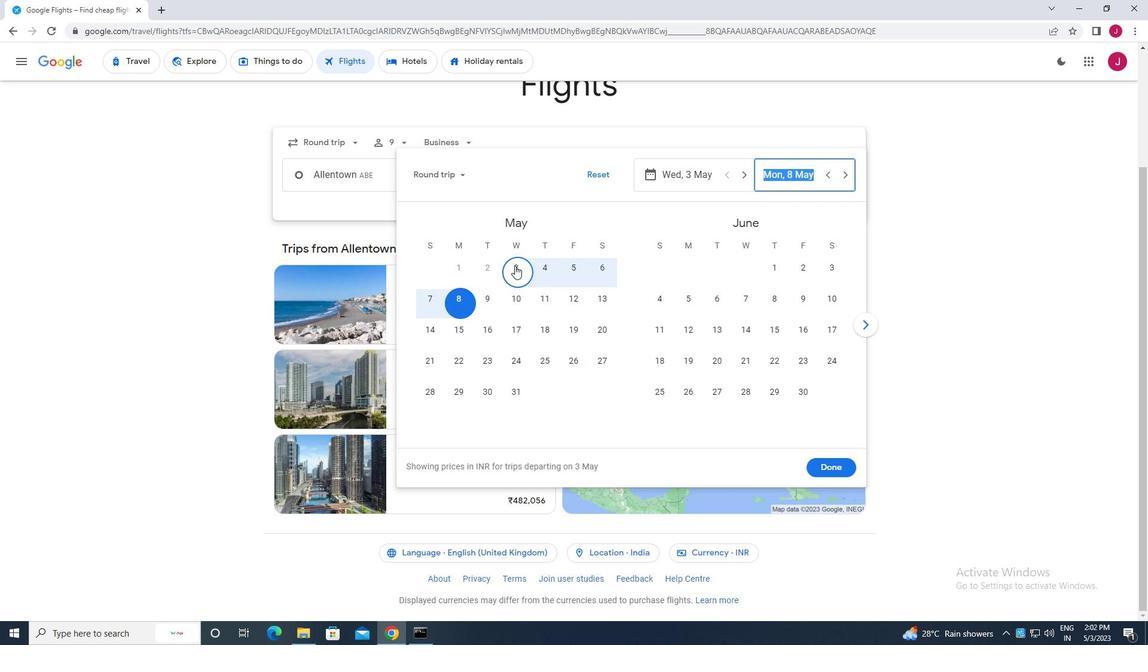
Action: Mouse pressed left at (514, 266)
Screenshot: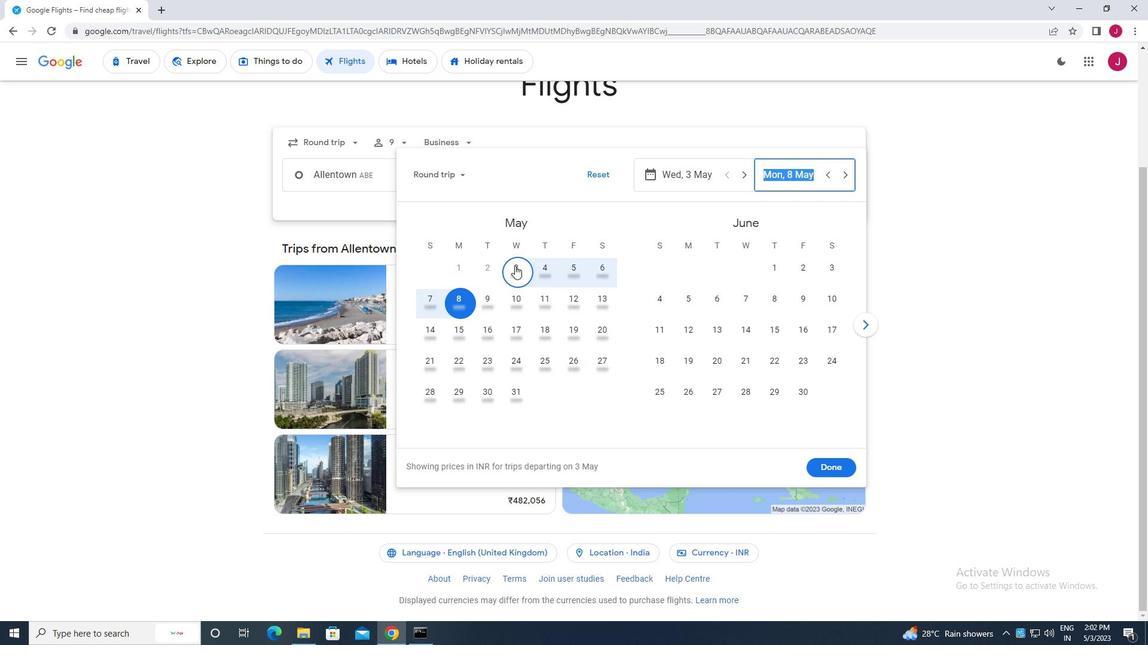 
Action: Mouse moved to (514, 269)
Screenshot: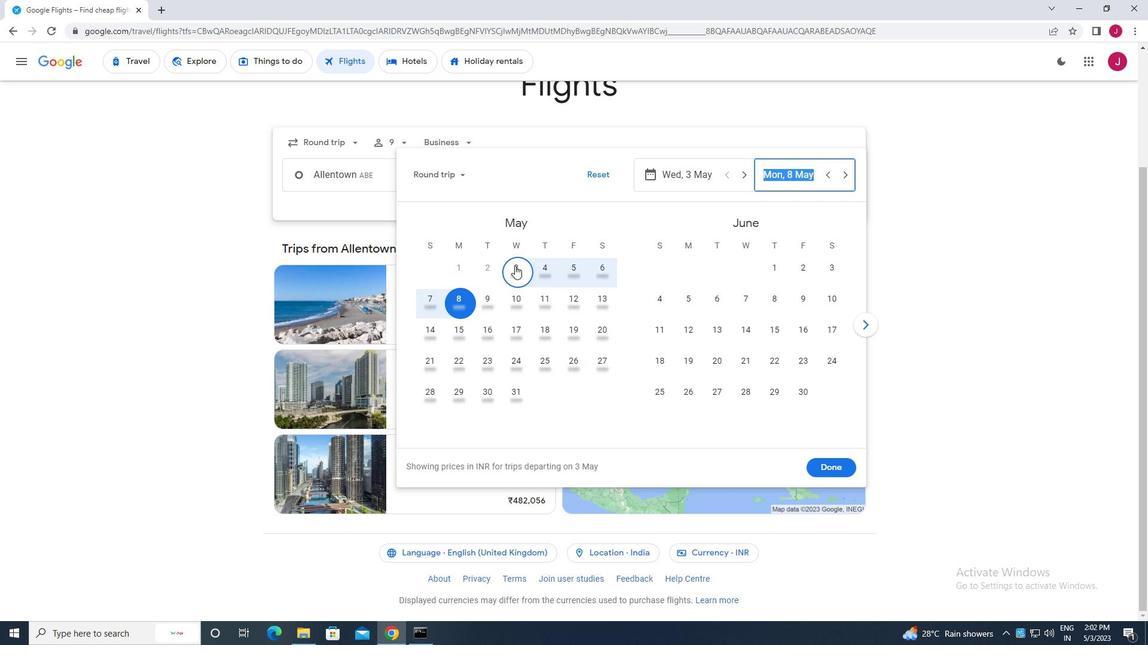 
Action: Mouse pressed left at (514, 269)
Screenshot: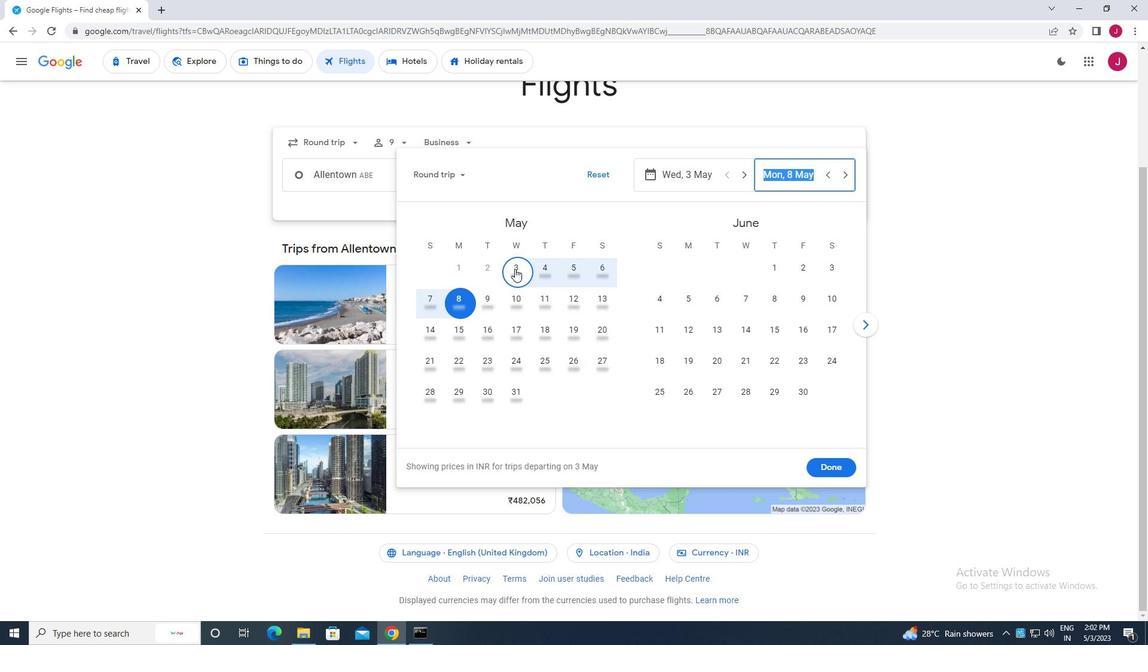 
Action: Mouse pressed left at (514, 269)
Screenshot: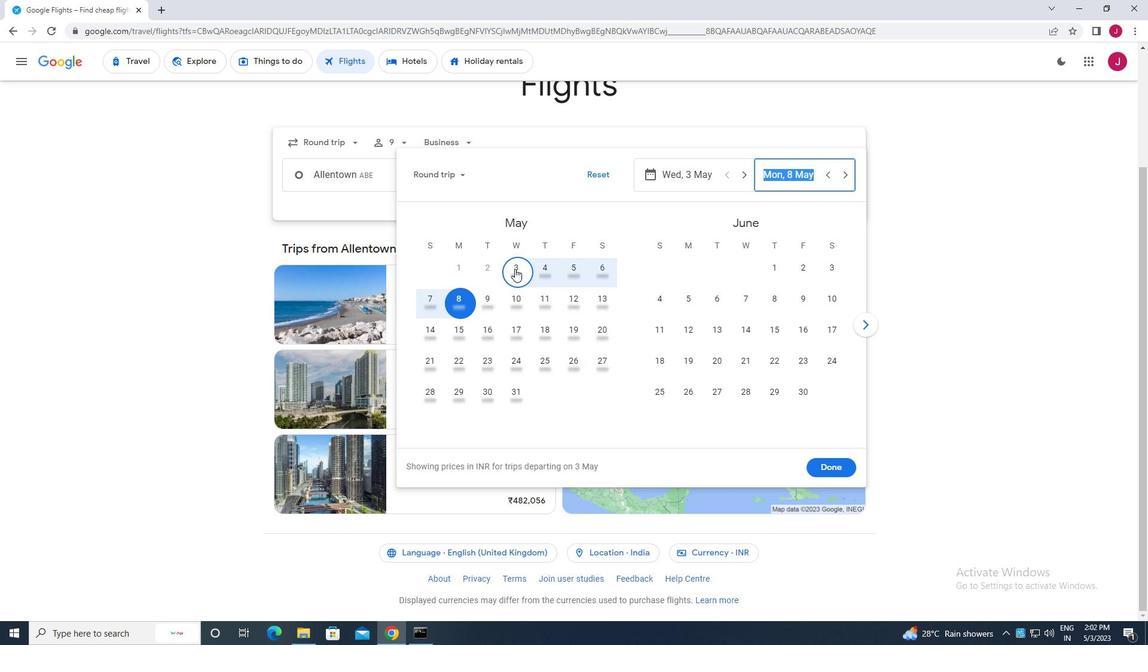 
Action: Mouse pressed left at (514, 269)
Screenshot: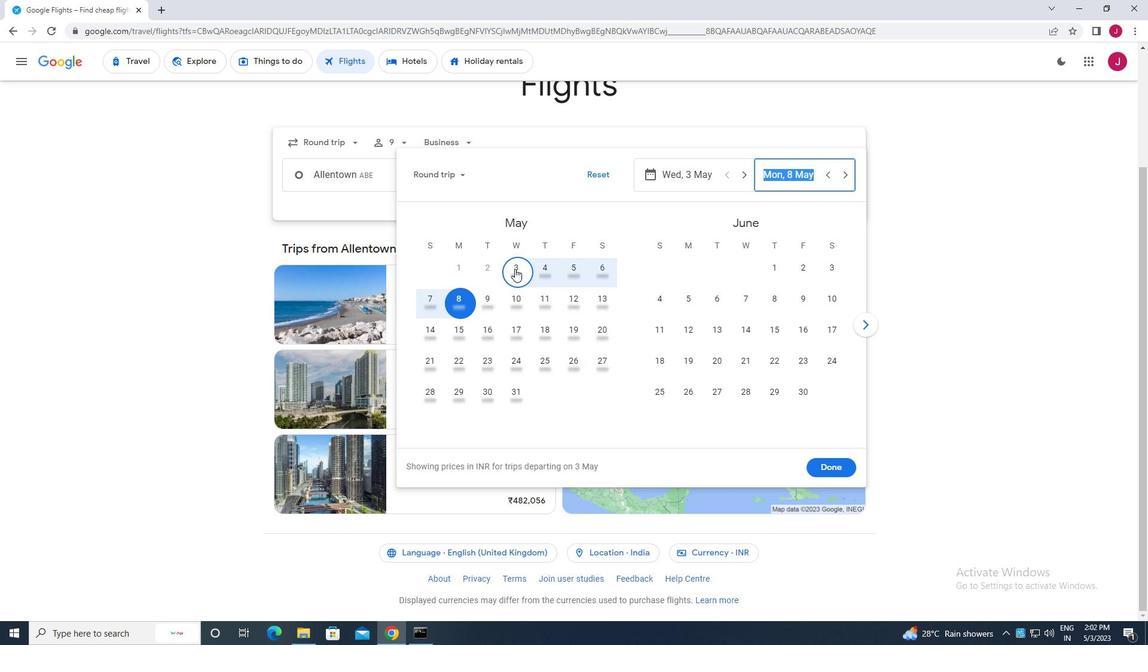 
Action: Mouse pressed left at (514, 269)
Screenshot: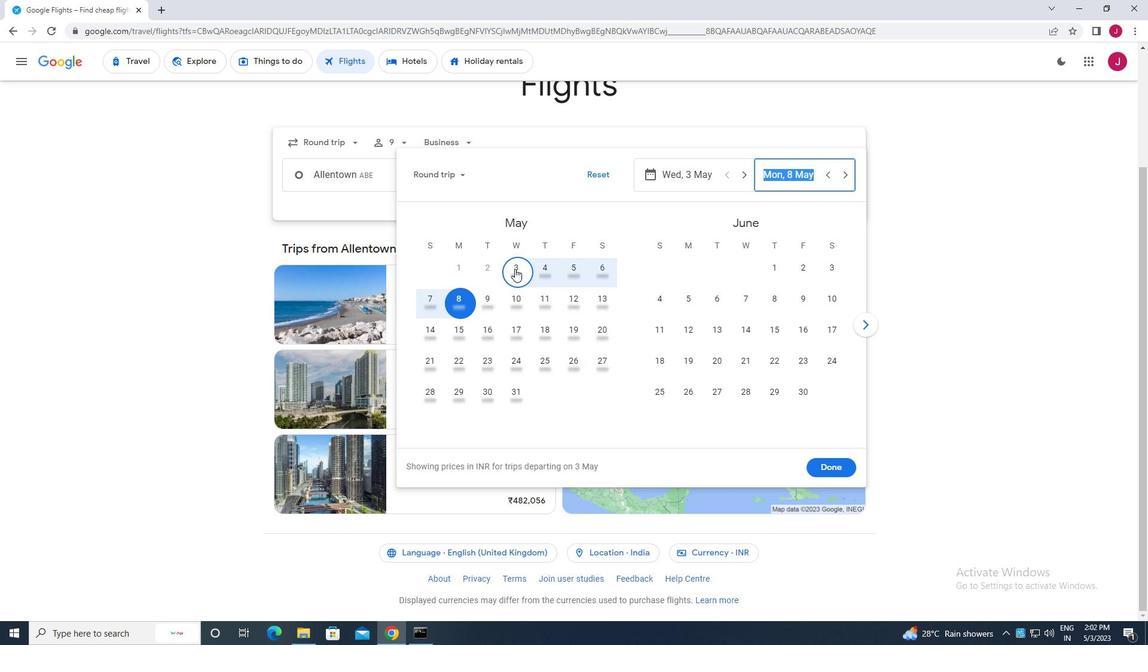 
Action: Mouse moved to (522, 273)
Screenshot: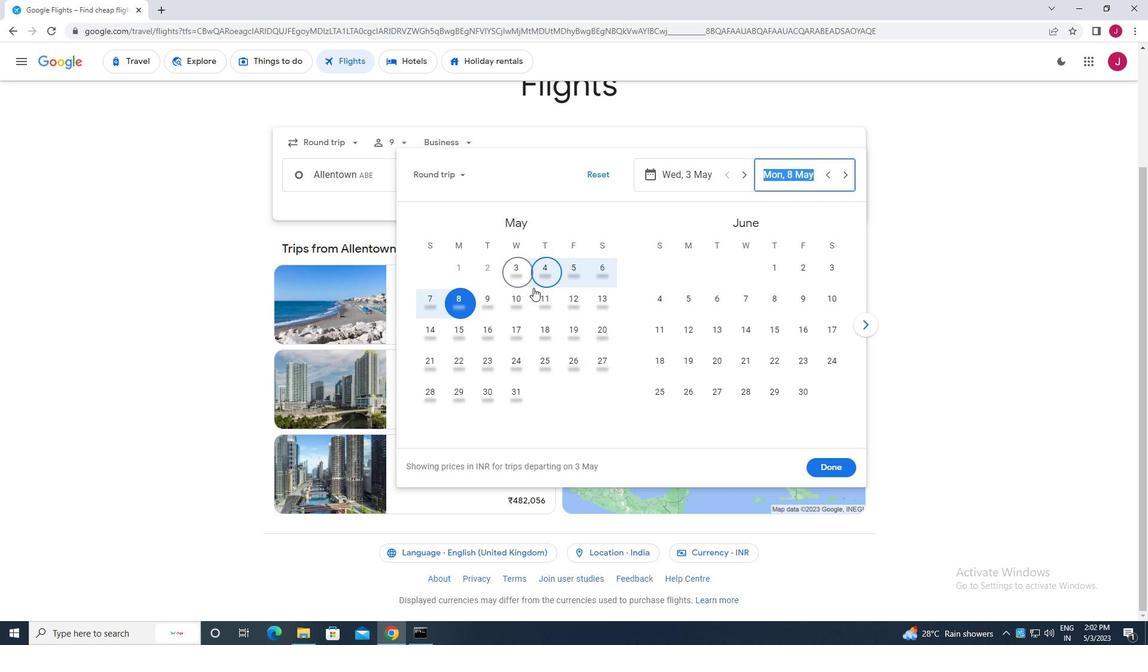 
Action: Mouse pressed left at (522, 273)
Screenshot: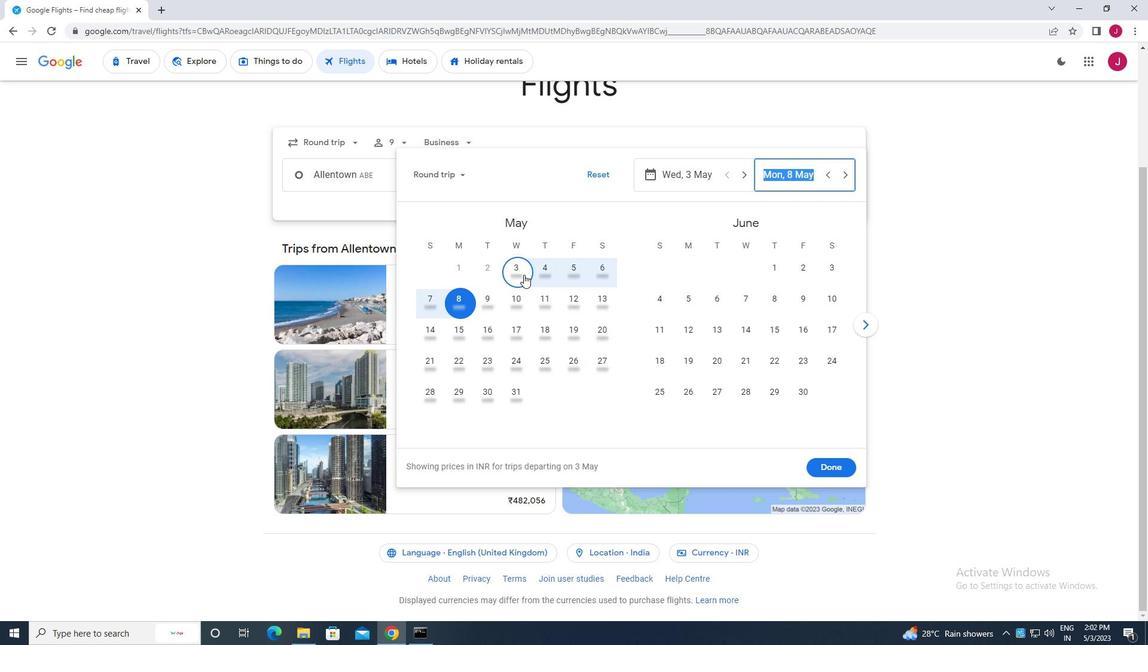 
Action: Mouse moved to (824, 467)
Screenshot: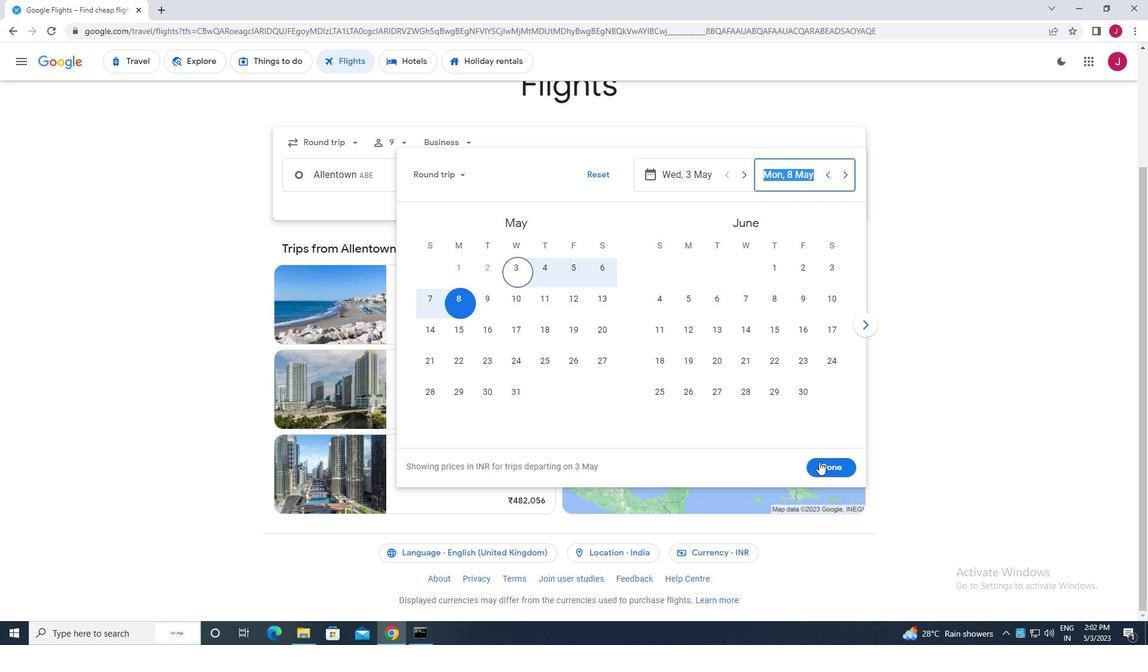 
Action: Mouse pressed left at (824, 467)
Screenshot: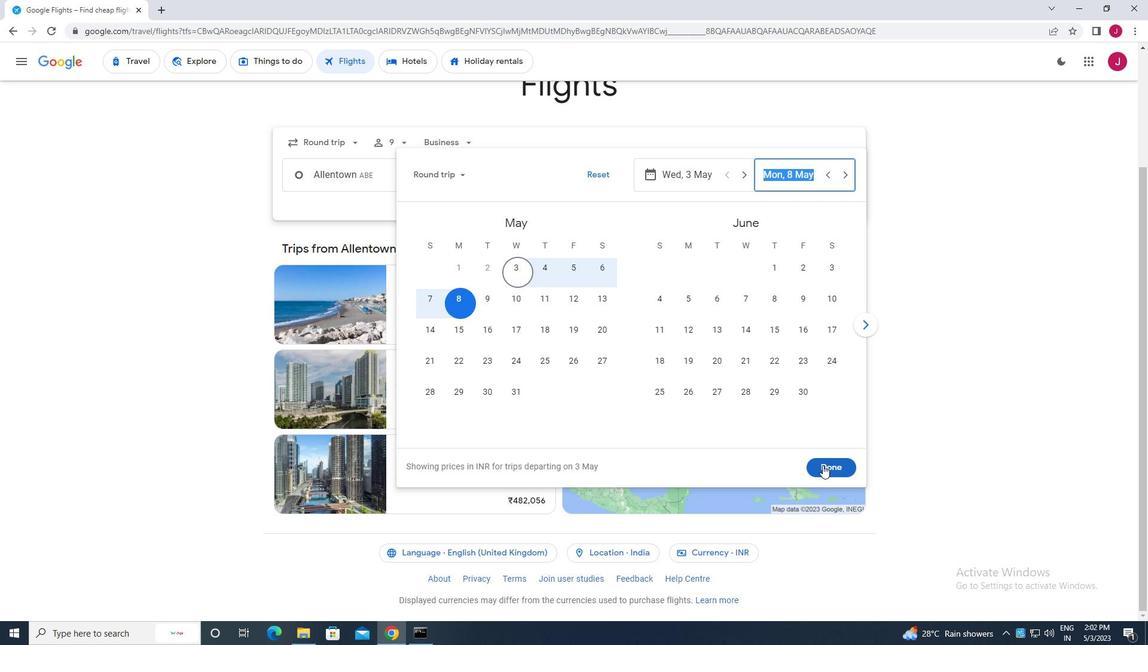 
Action: Mouse moved to (793, 175)
Screenshot: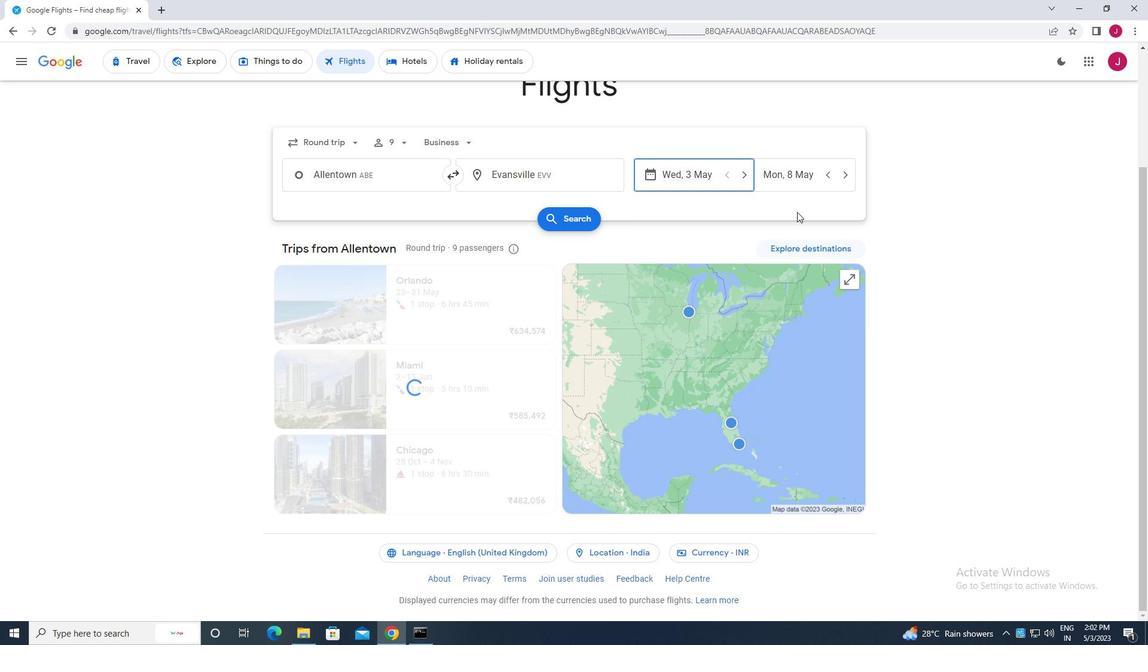 
Action: Mouse pressed left at (793, 175)
Screenshot: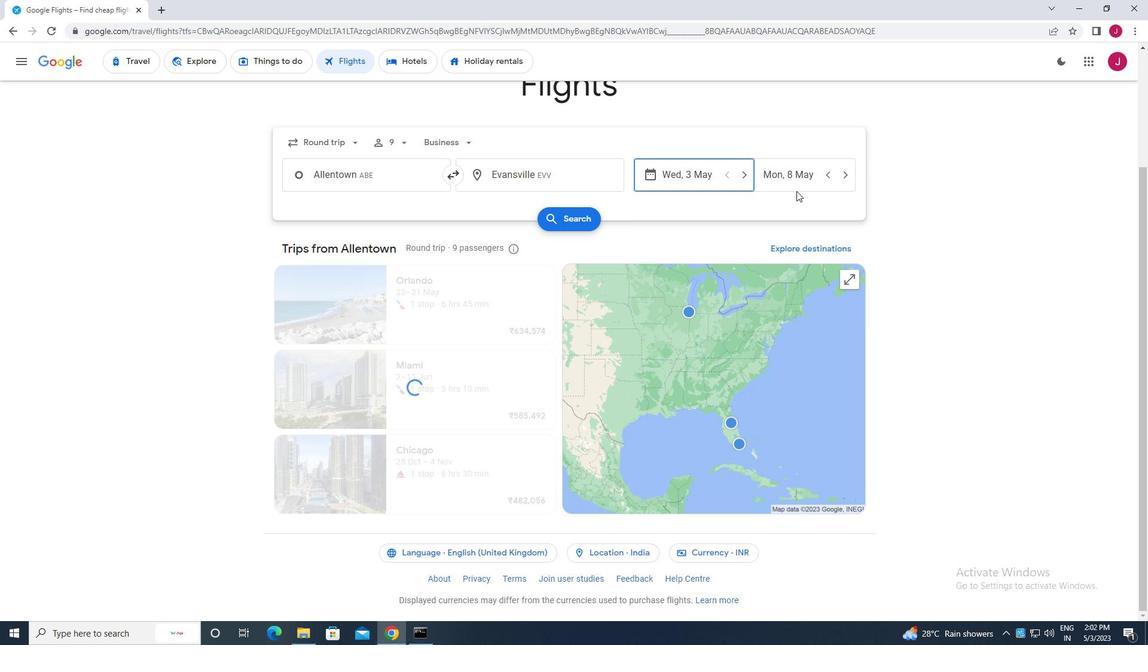 
Action: Mouse moved to (519, 276)
Screenshot: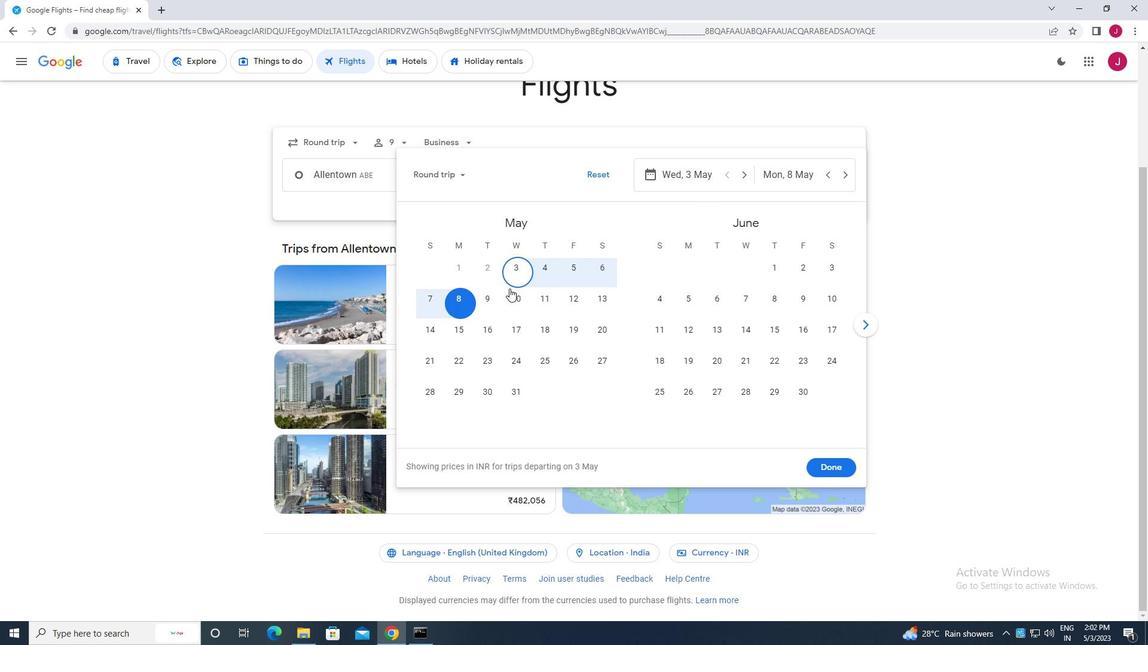 
Action: Mouse pressed left at (519, 276)
Screenshot: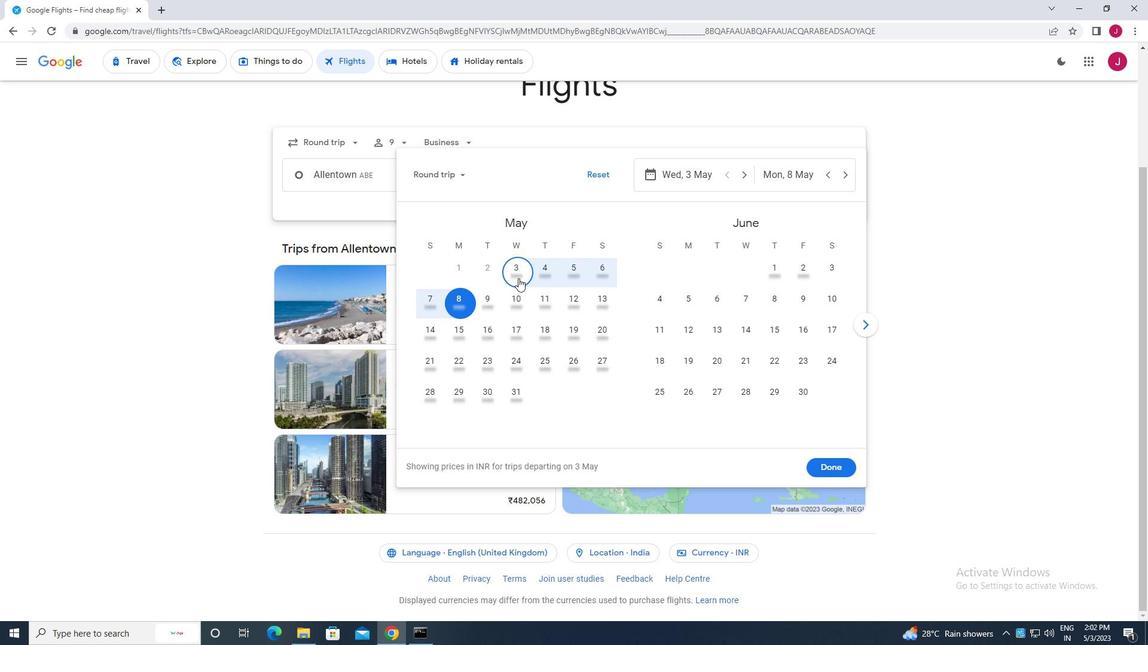 
Action: Mouse moved to (828, 464)
Screenshot: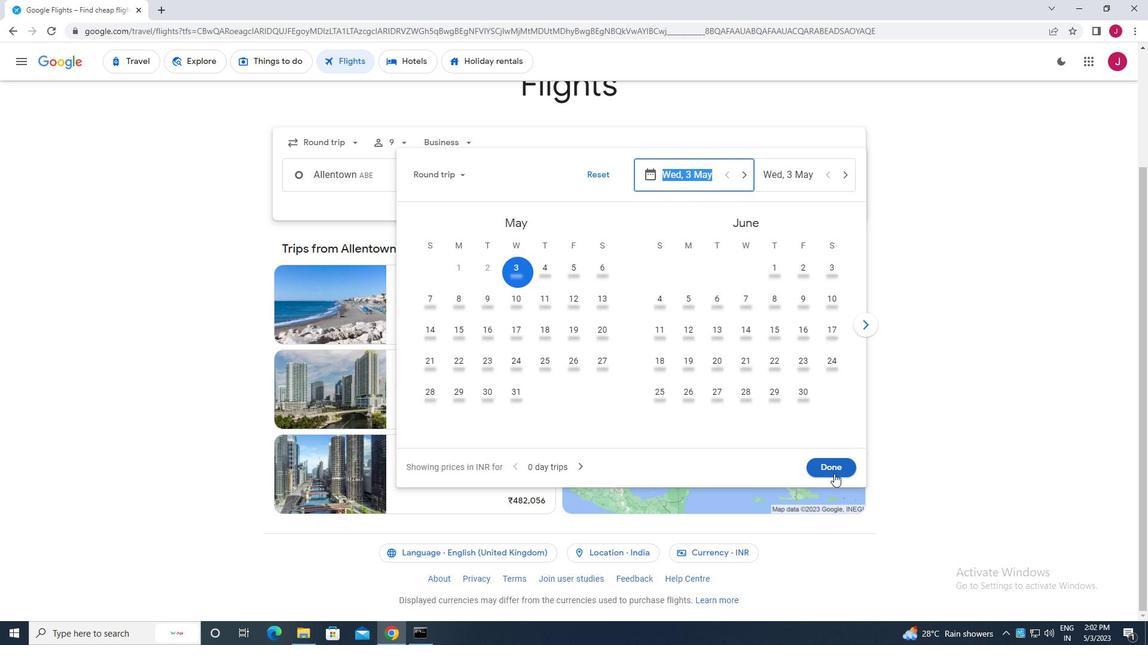 
Action: Mouse pressed left at (828, 464)
Screenshot: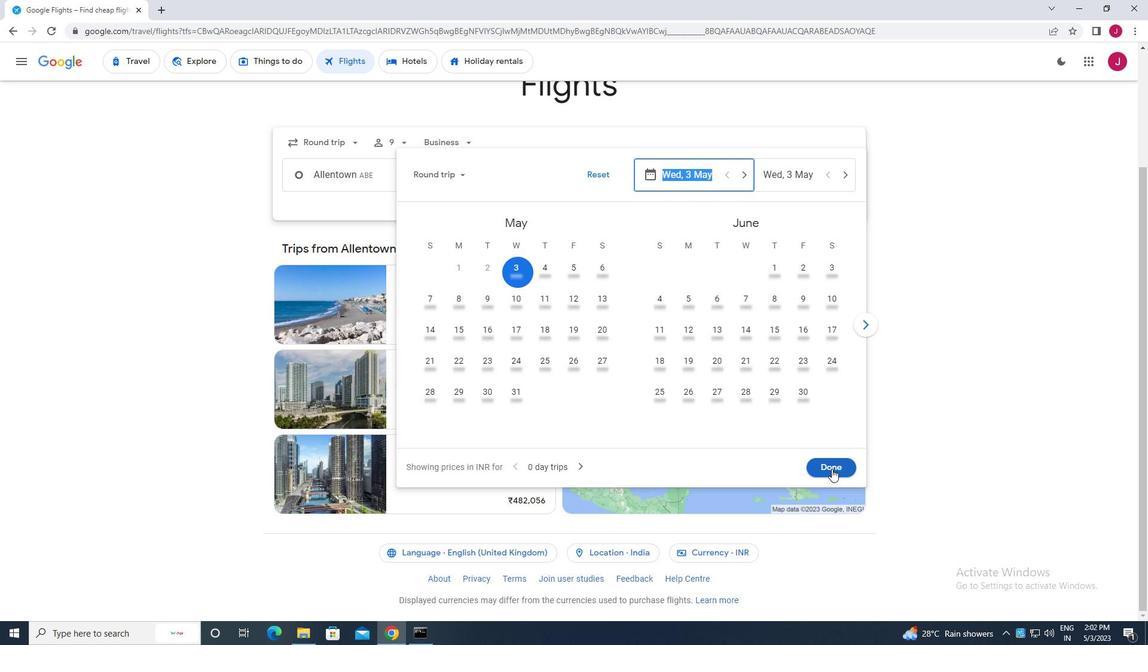 
Action: Mouse moved to (571, 213)
Screenshot: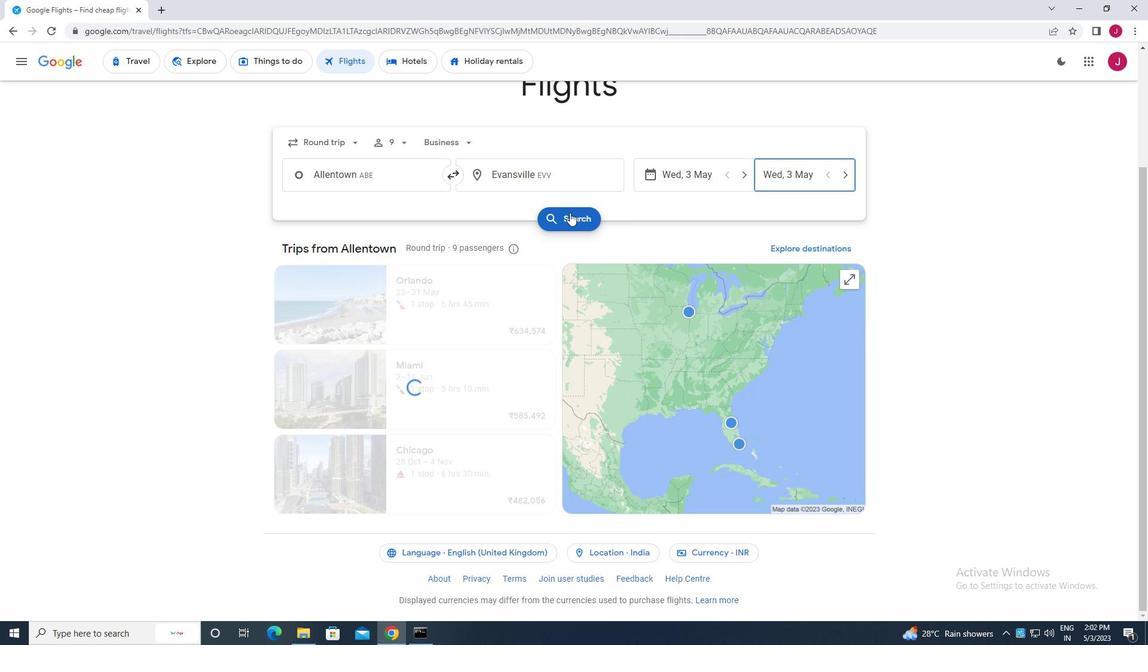 
Action: Mouse pressed left at (571, 213)
Screenshot: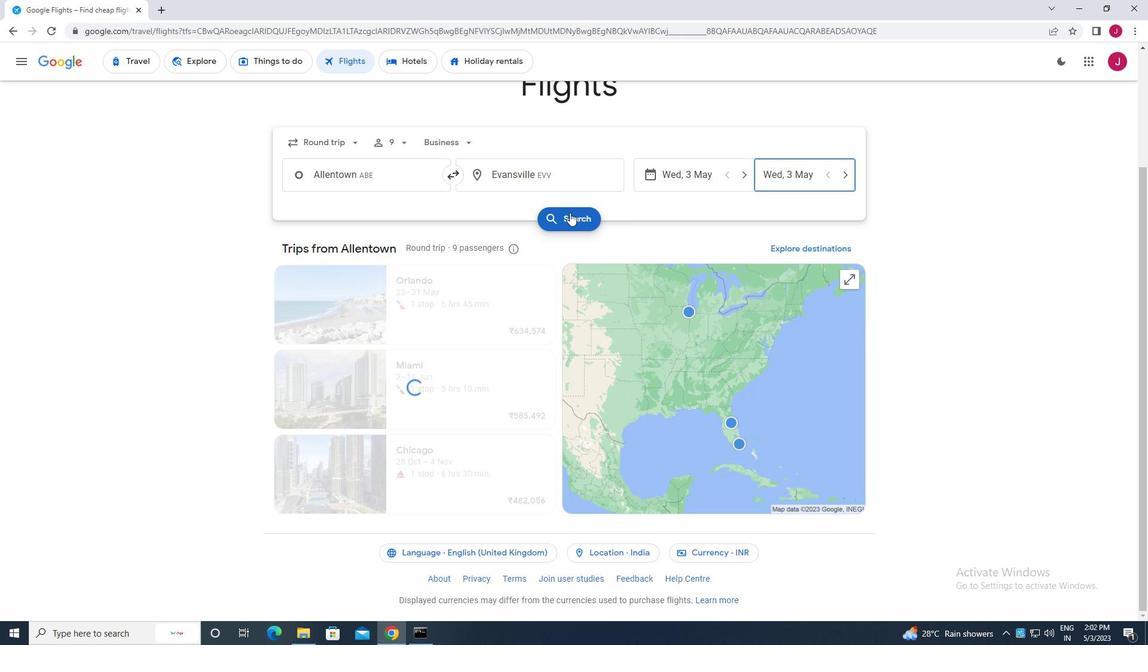 
Action: Mouse moved to (307, 172)
Screenshot: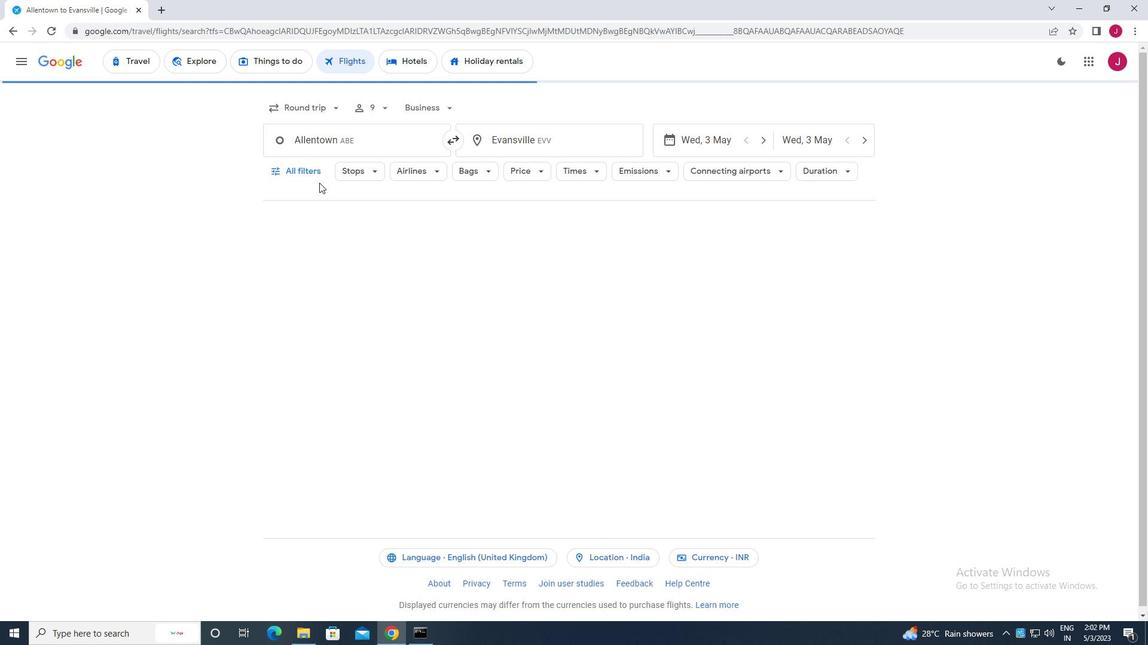 
Action: Mouse pressed left at (307, 172)
Screenshot: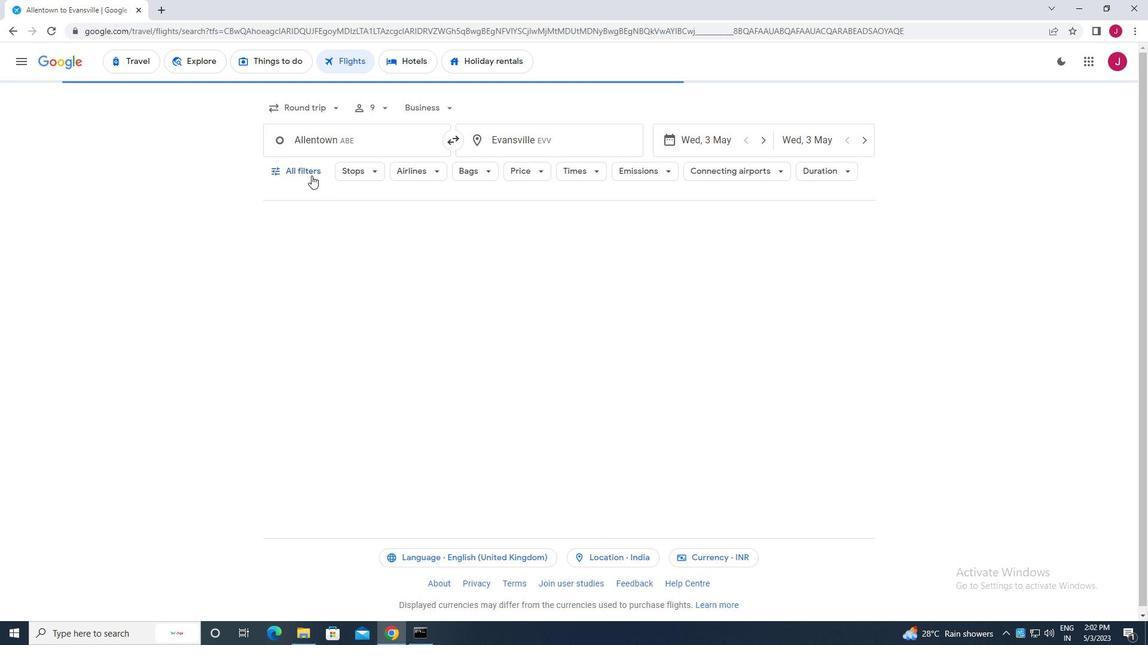 
Action: Mouse moved to (385, 249)
Screenshot: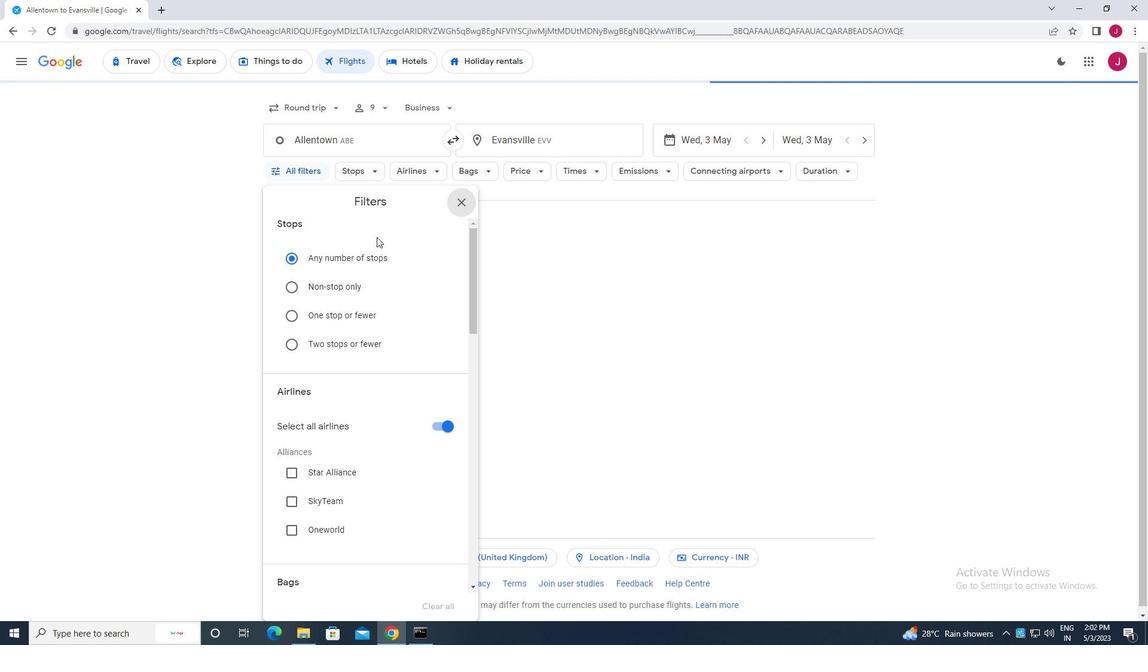 
Action: Mouse scrolled (385, 248) with delta (0, 0)
Screenshot: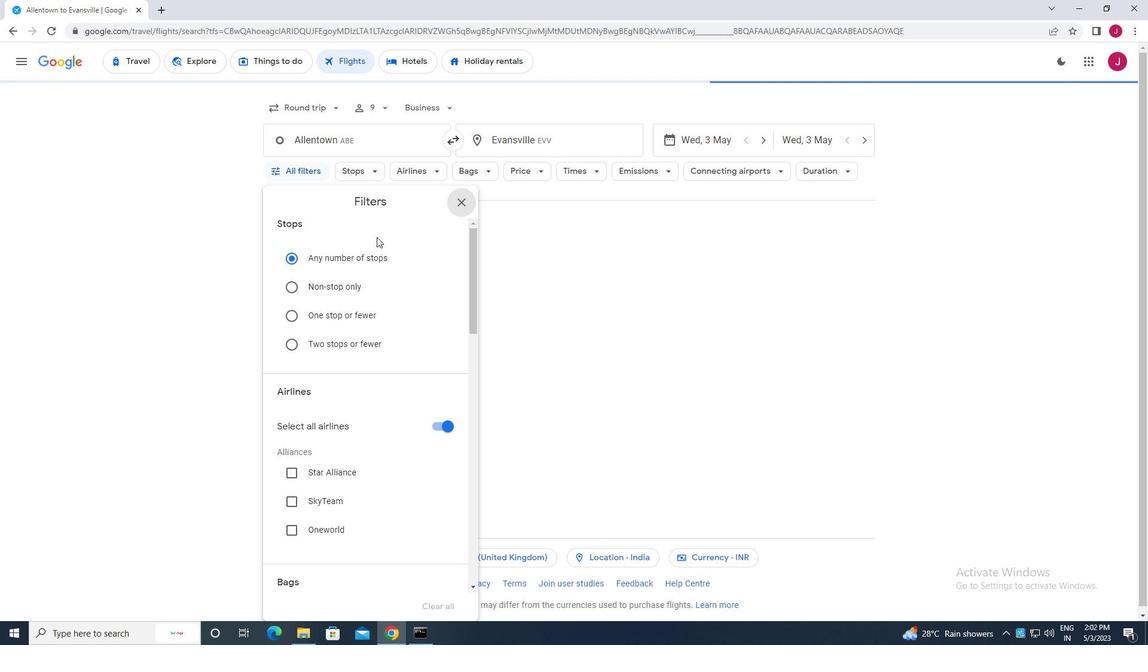 
Action: Mouse moved to (385, 250)
Screenshot: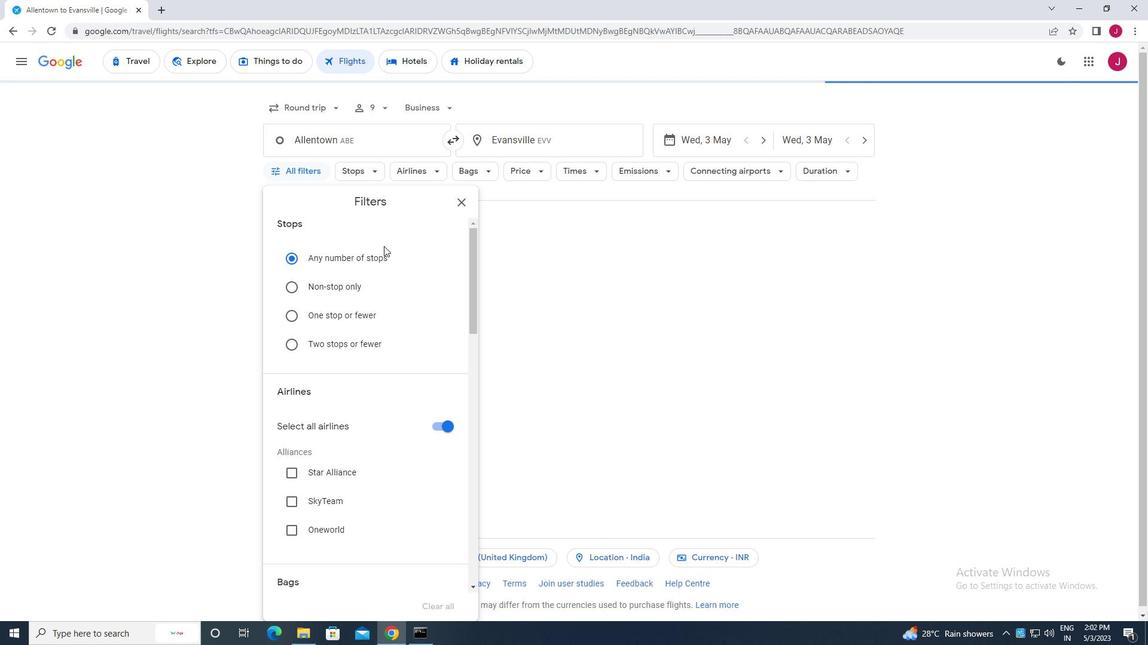 
Action: Mouse scrolled (385, 249) with delta (0, 0)
Screenshot: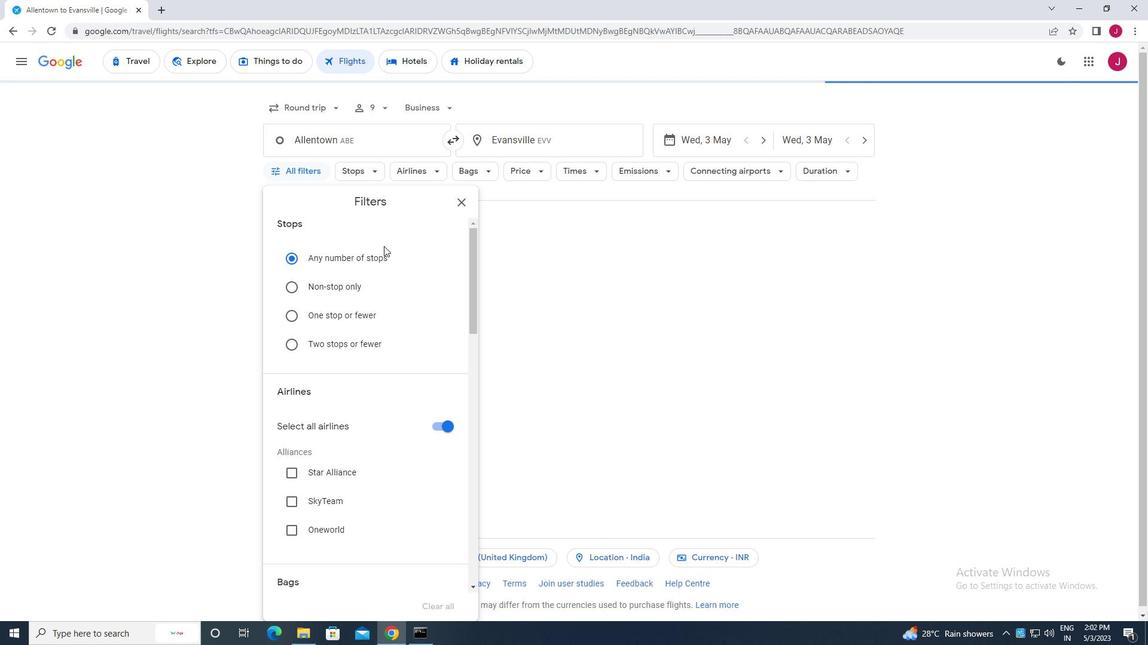 
Action: Mouse moved to (386, 251)
Screenshot: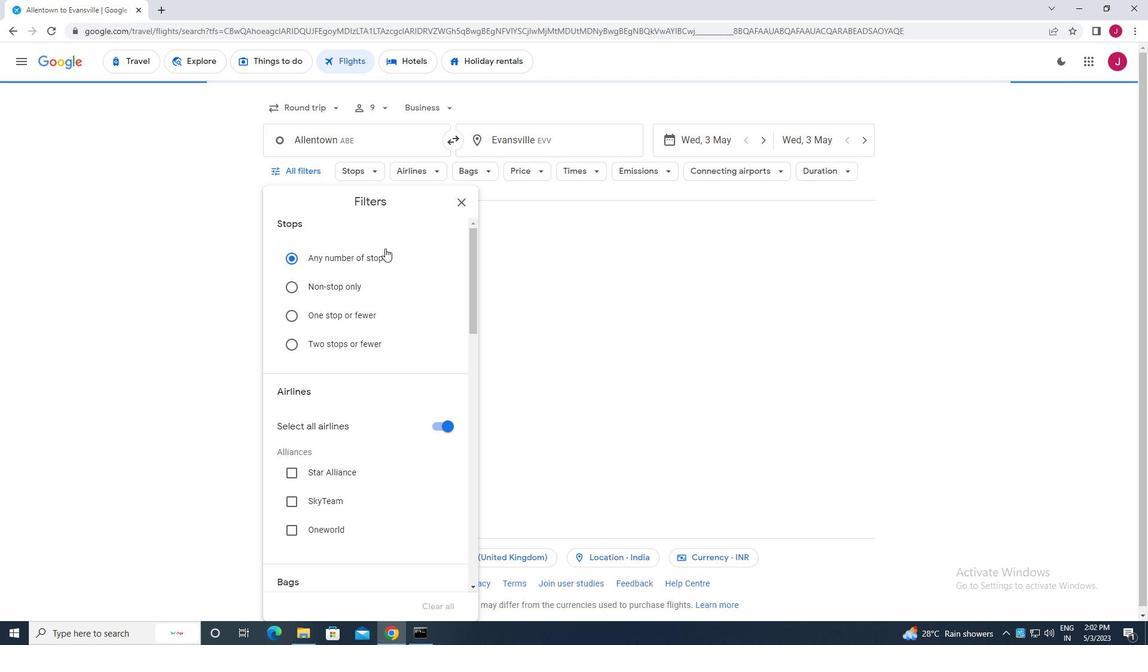 
Action: Mouse scrolled (386, 250) with delta (0, 0)
Screenshot: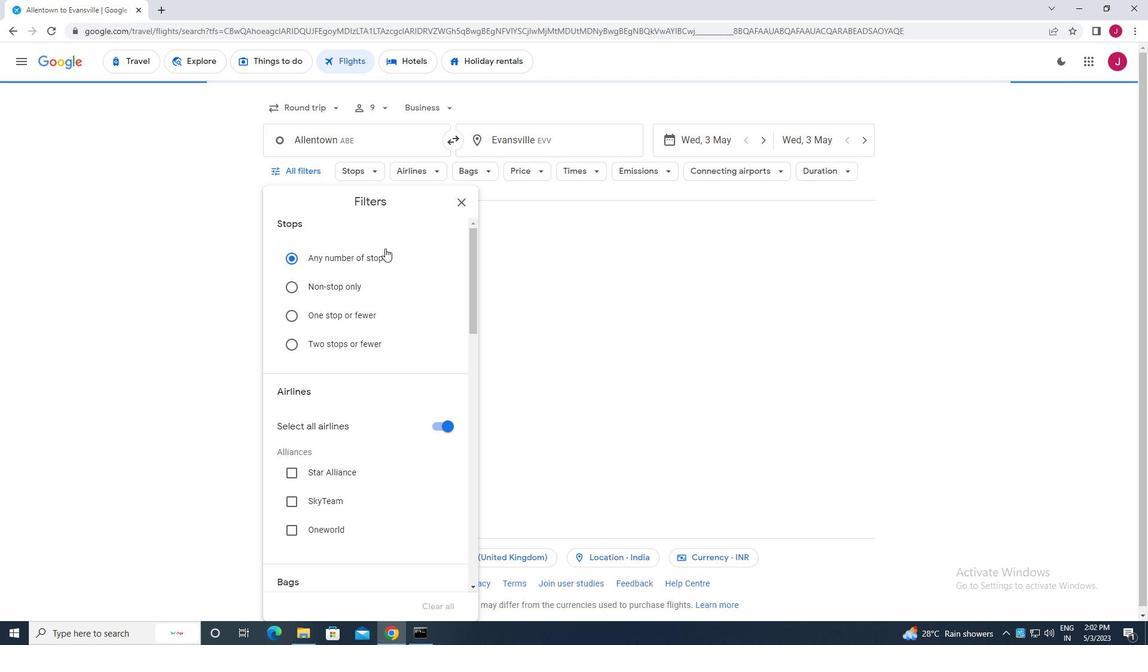 
Action: Mouse moved to (439, 248)
Screenshot: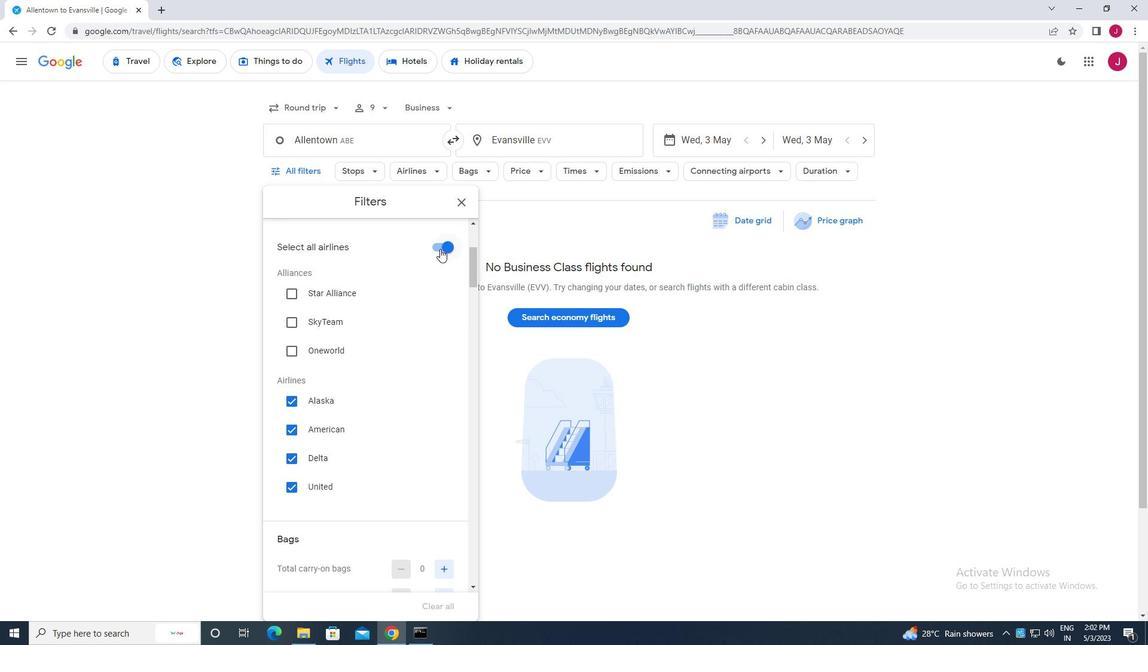 
Action: Mouse pressed left at (439, 248)
Screenshot: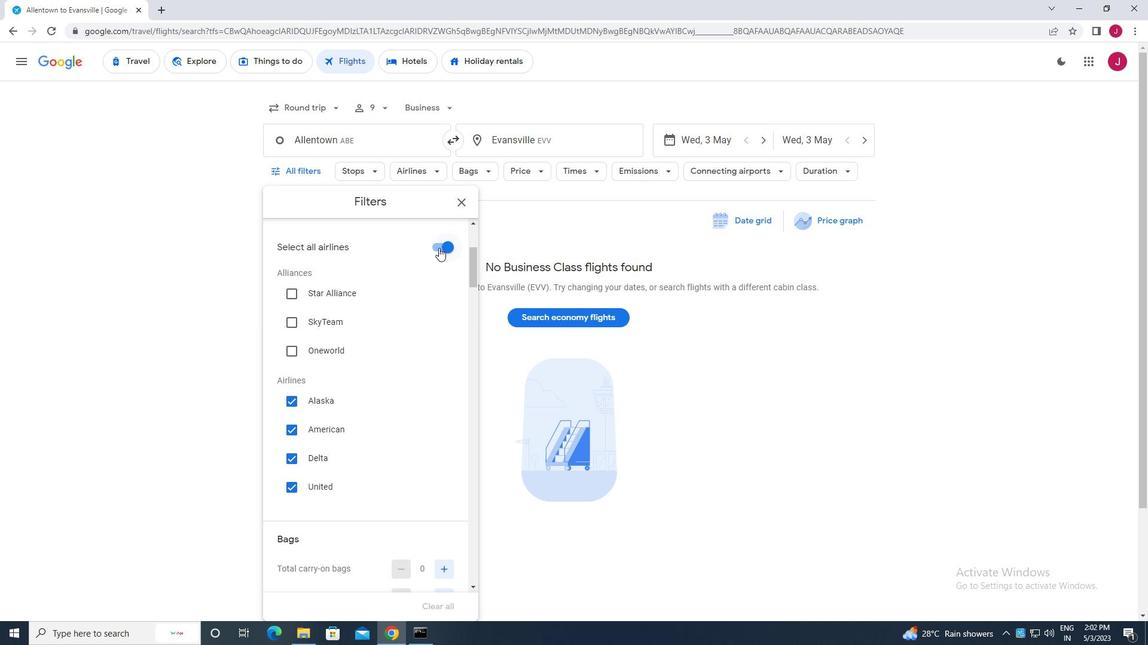 
Action: Mouse moved to (422, 267)
Screenshot: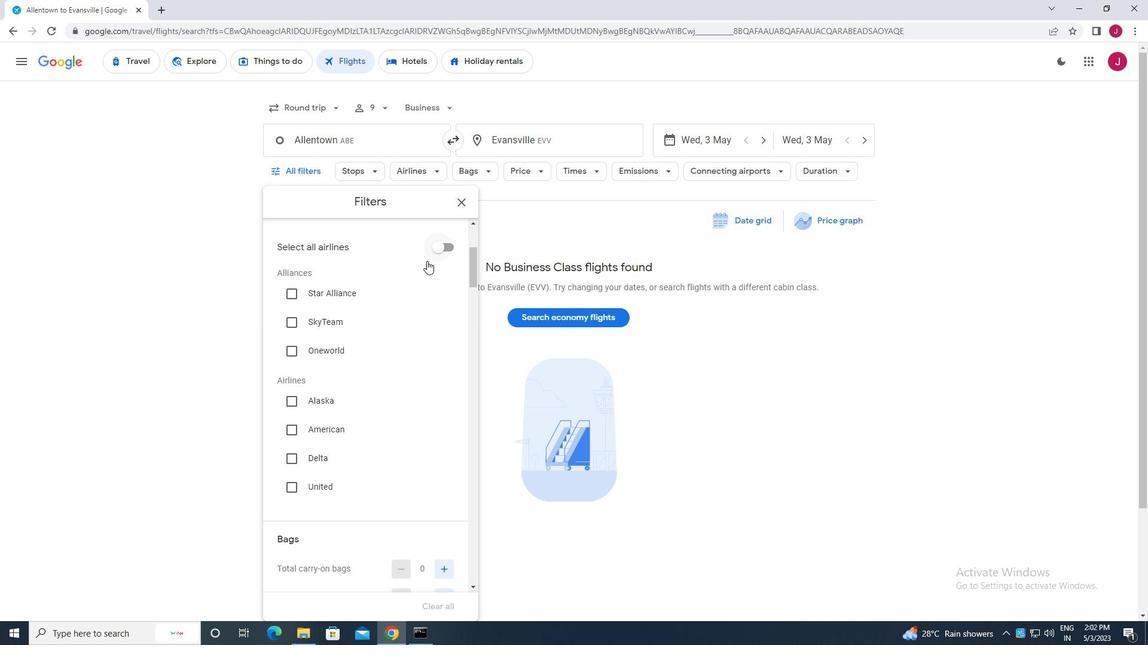 
Action: Mouse scrolled (422, 267) with delta (0, 0)
Screenshot: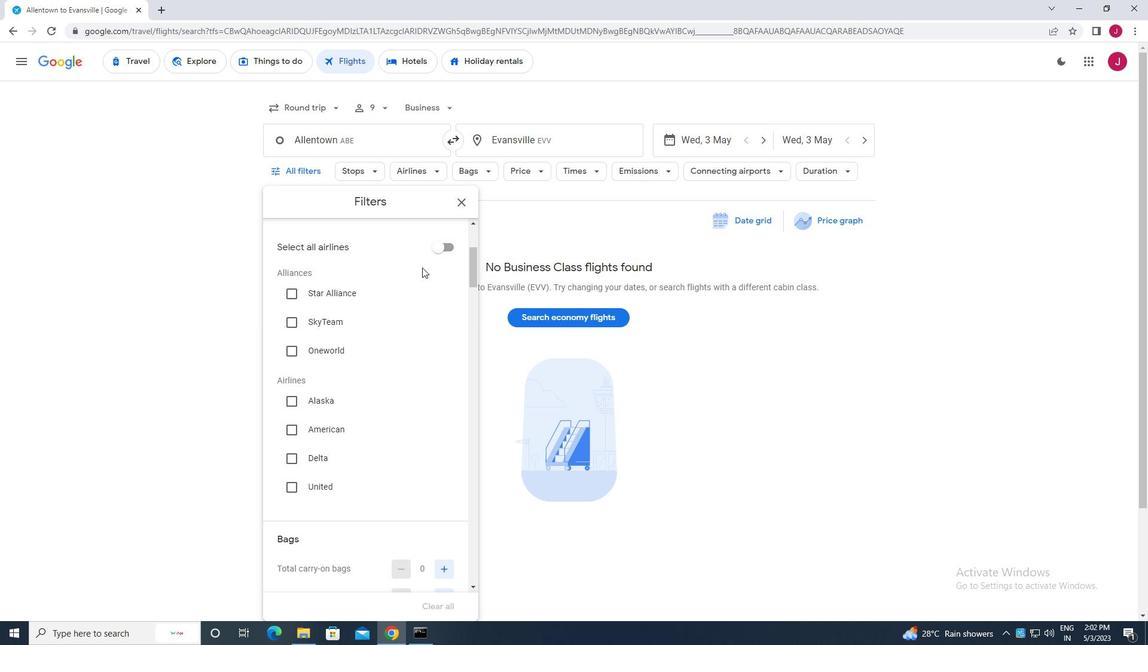 
Action: Mouse moved to (358, 255)
Screenshot: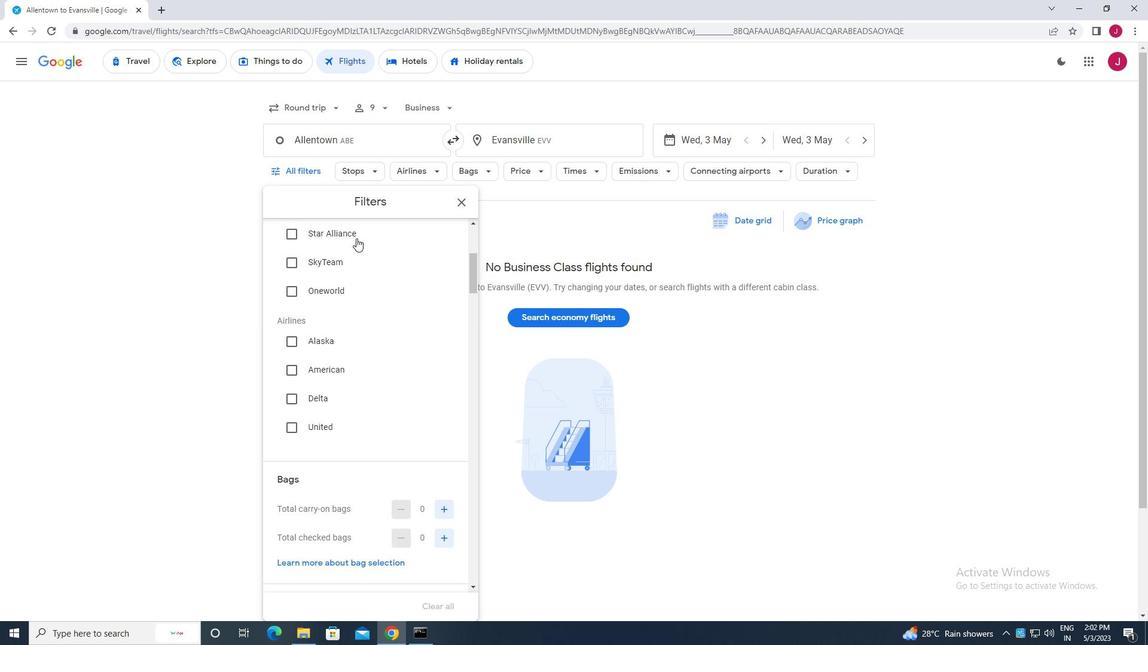 
Action: Mouse scrolled (358, 254) with delta (0, 0)
Screenshot: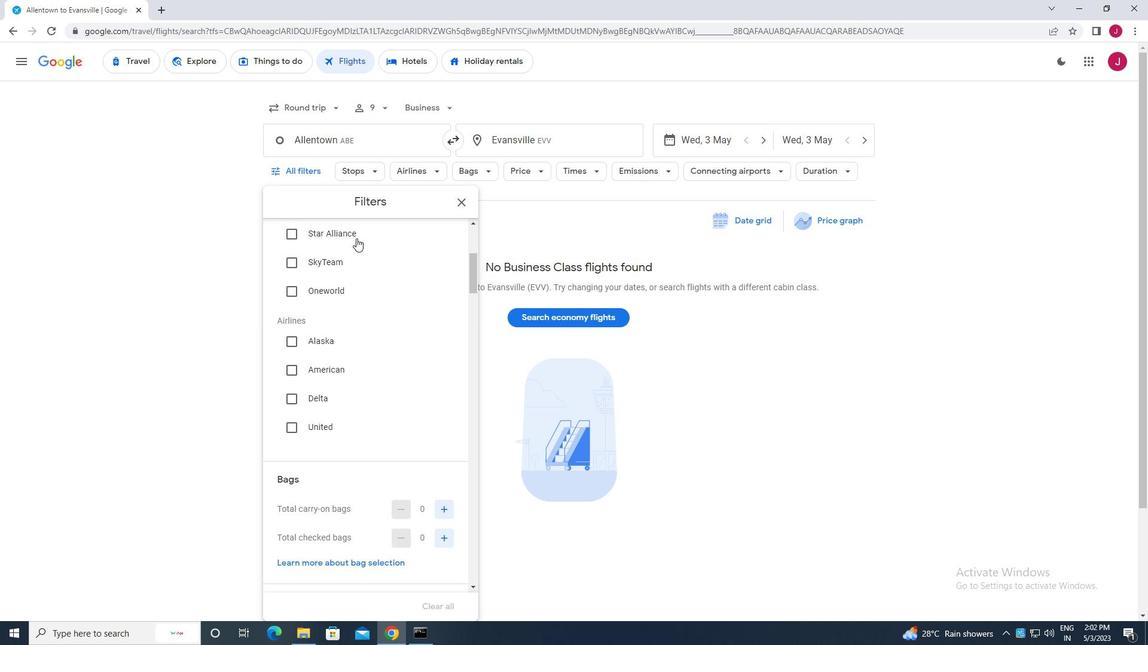 
Action: Mouse moved to (362, 264)
Screenshot: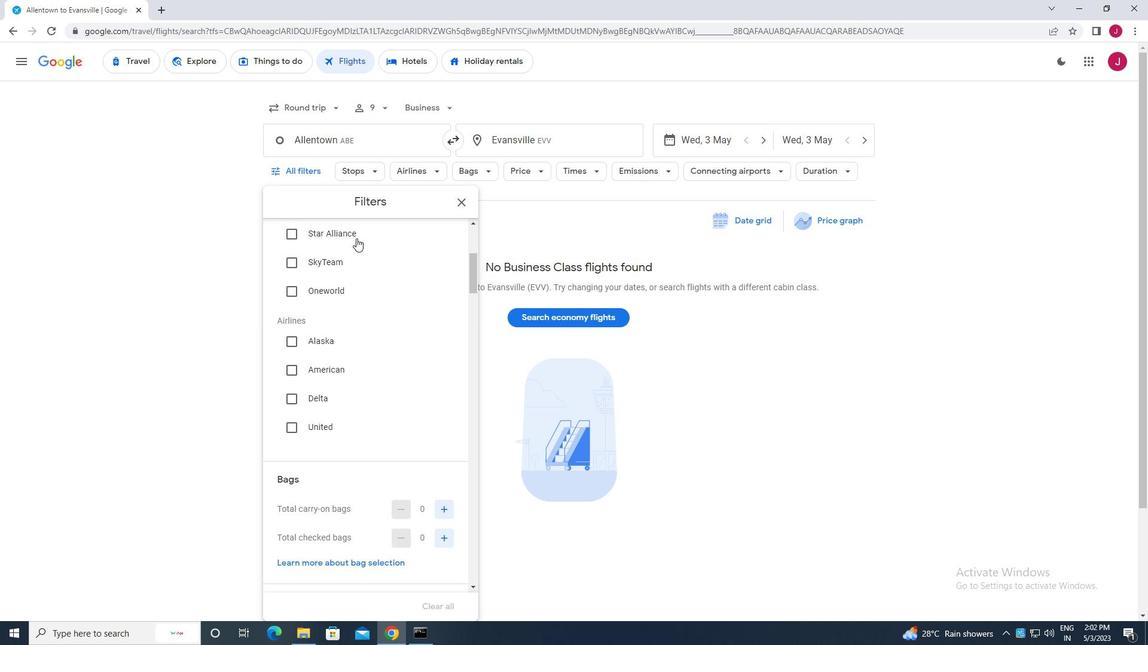 
Action: Mouse scrolled (362, 263) with delta (0, 0)
Screenshot: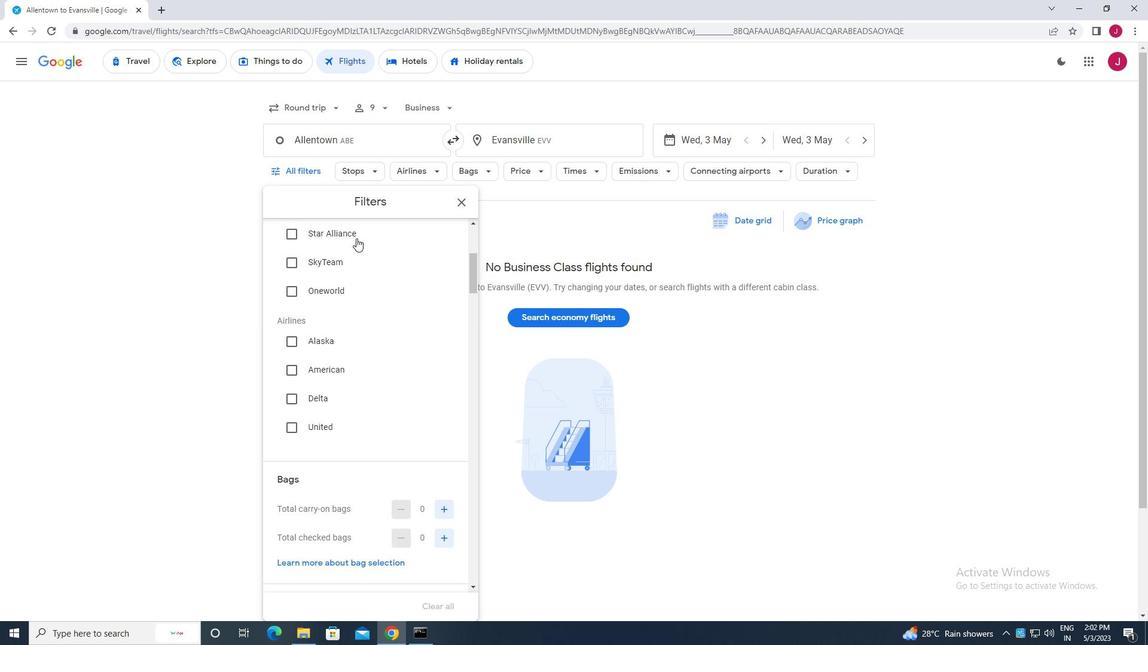 
Action: Mouse moved to (363, 271)
Screenshot: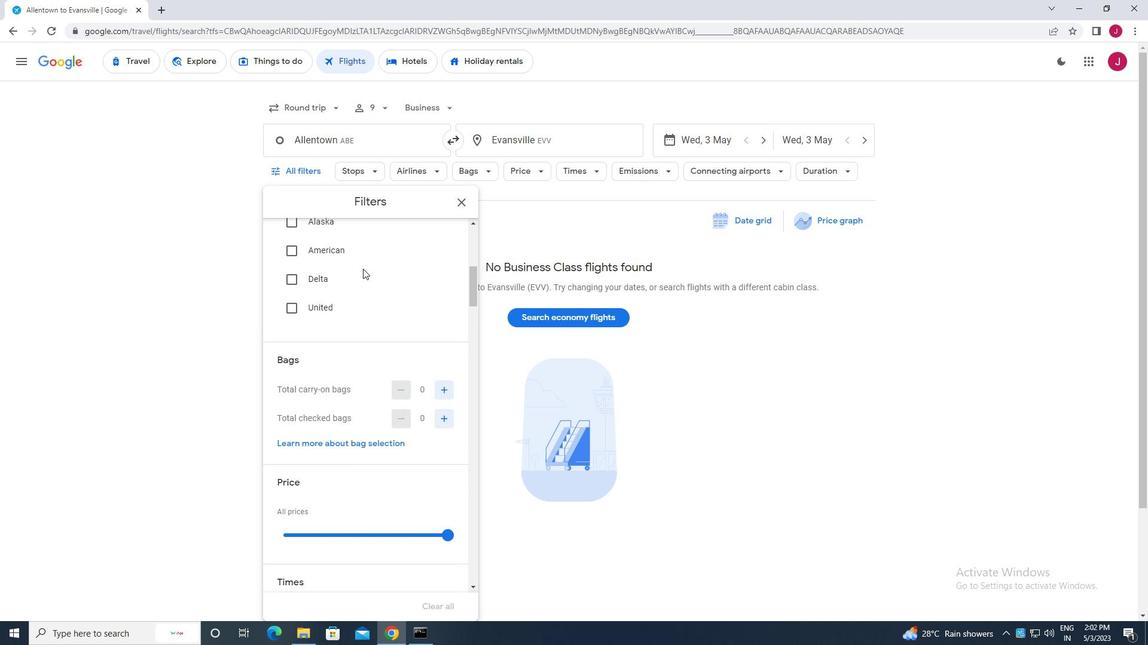 
Action: Mouse scrolled (363, 270) with delta (0, 0)
Screenshot: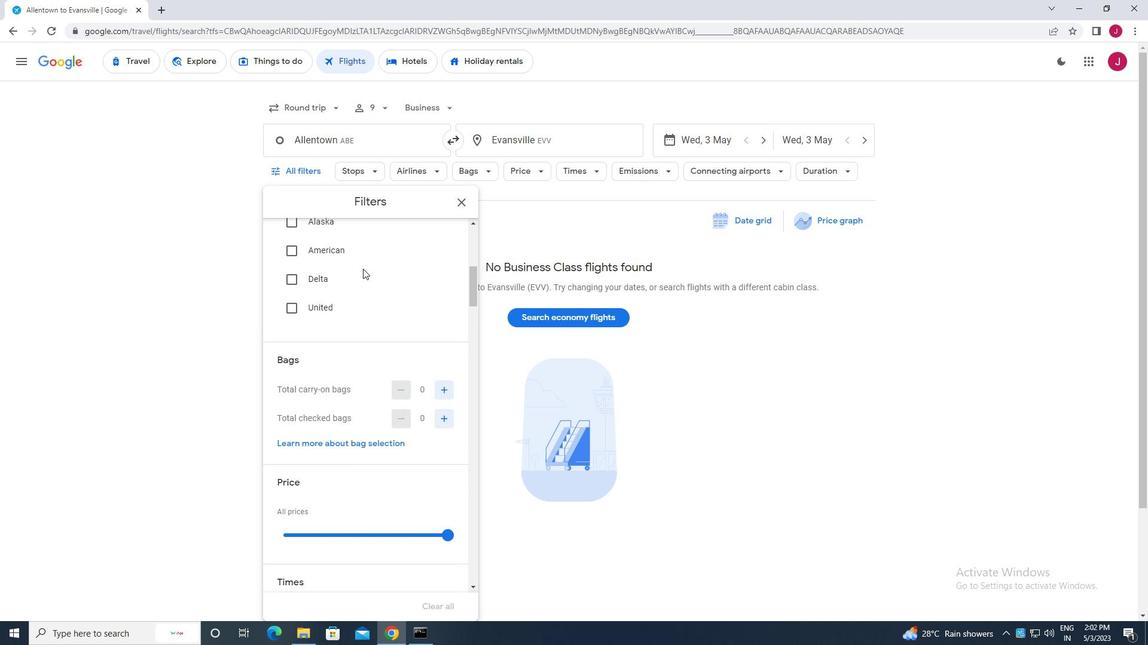 
Action: Mouse moved to (364, 272)
Screenshot: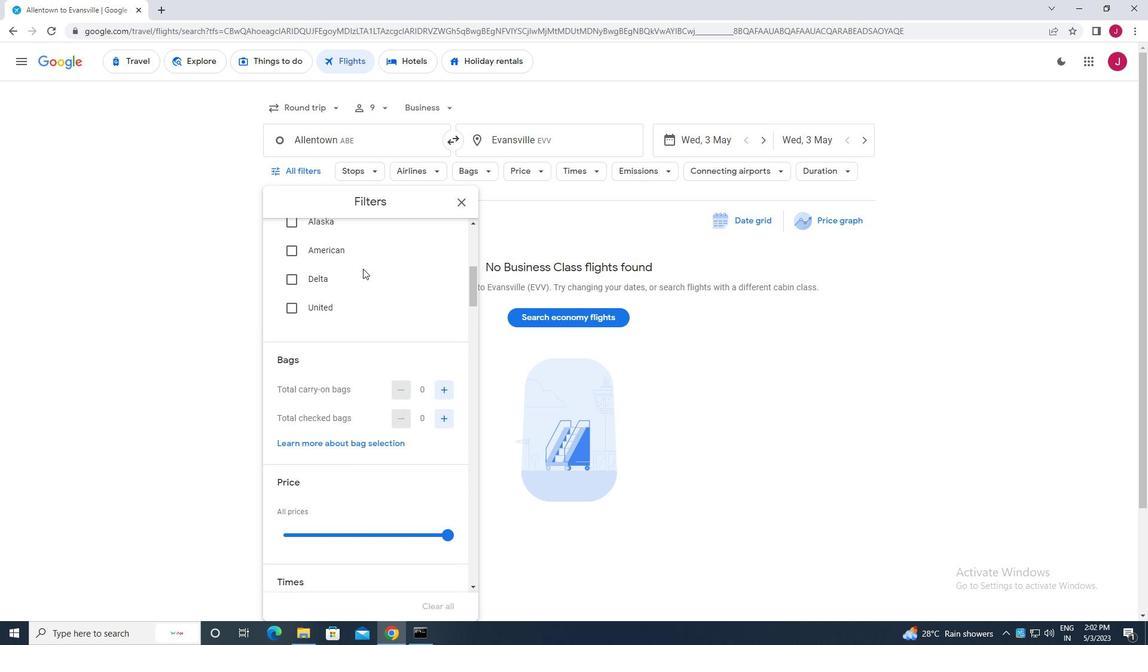 
Action: Mouse scrolled (364, 271) with delta (0, 0)
Screenshot: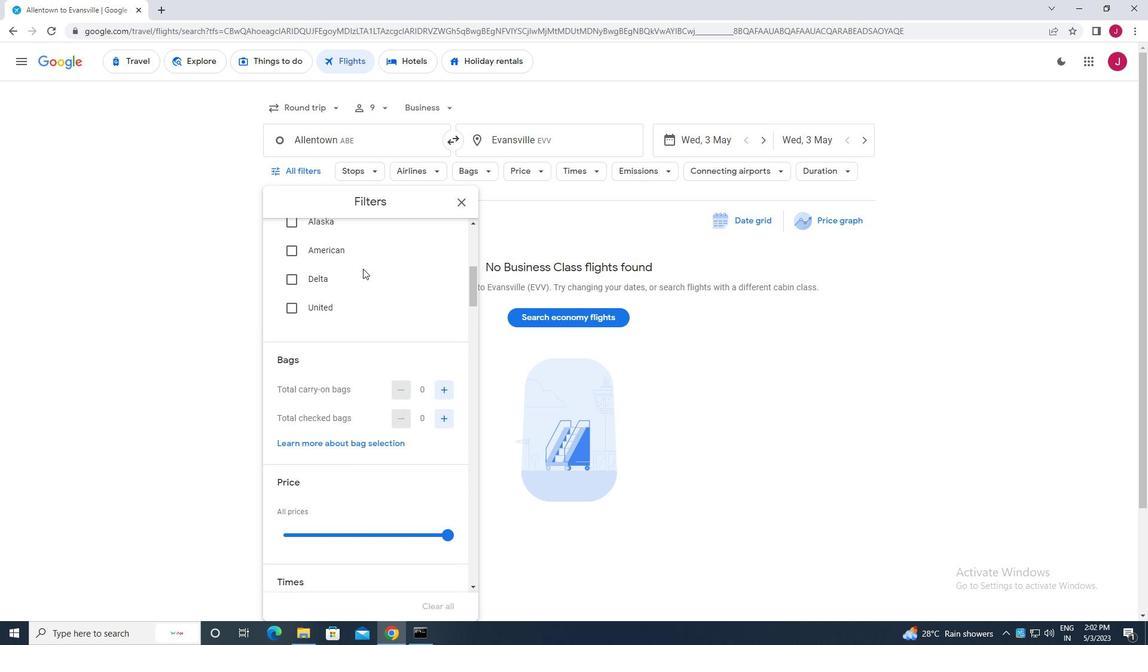 
Action: Mouse moved to (447, 270)
Screenshot: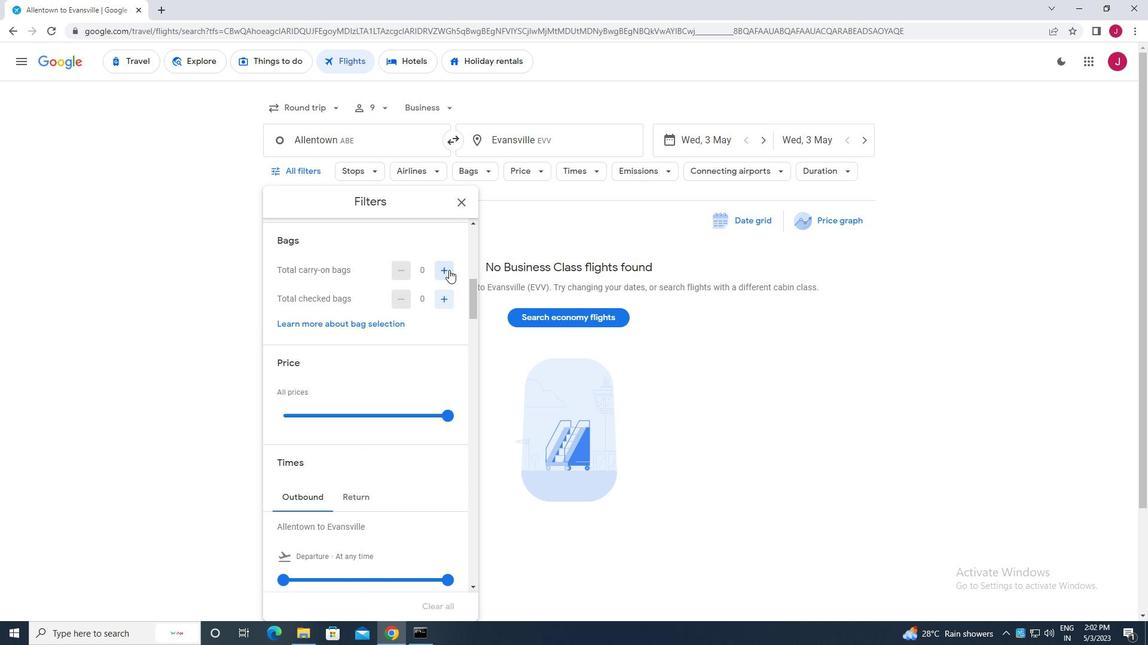 
Action: Mouse pressed left at (447, 270)
Screenshot: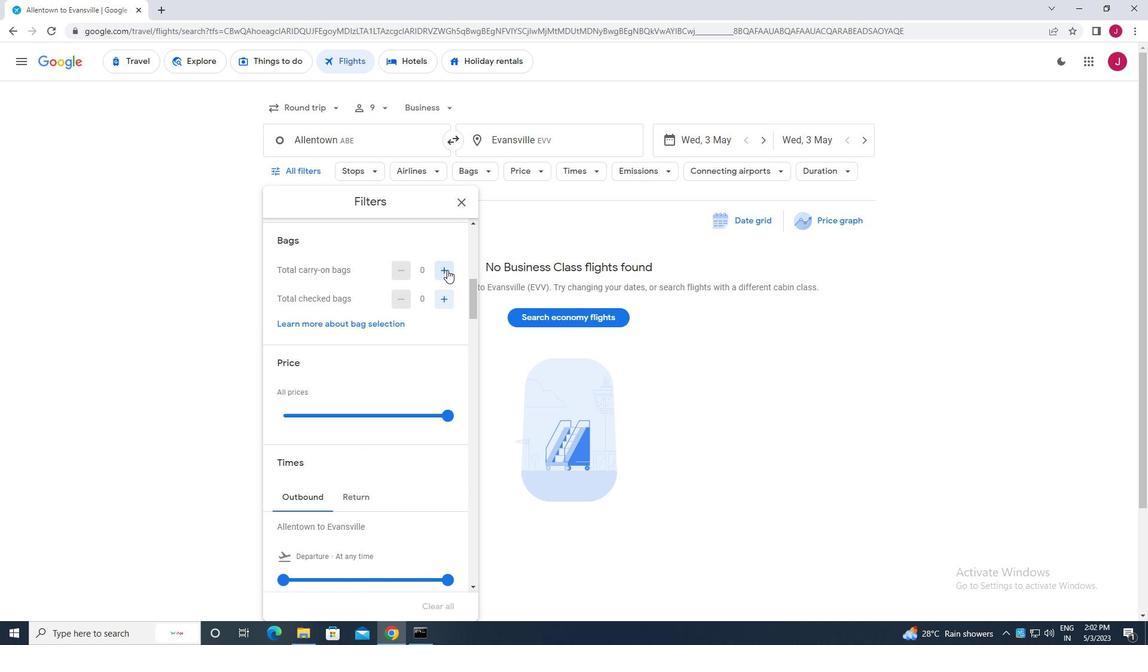 
Action: Mouse moved to (449, 412)
Screenshot: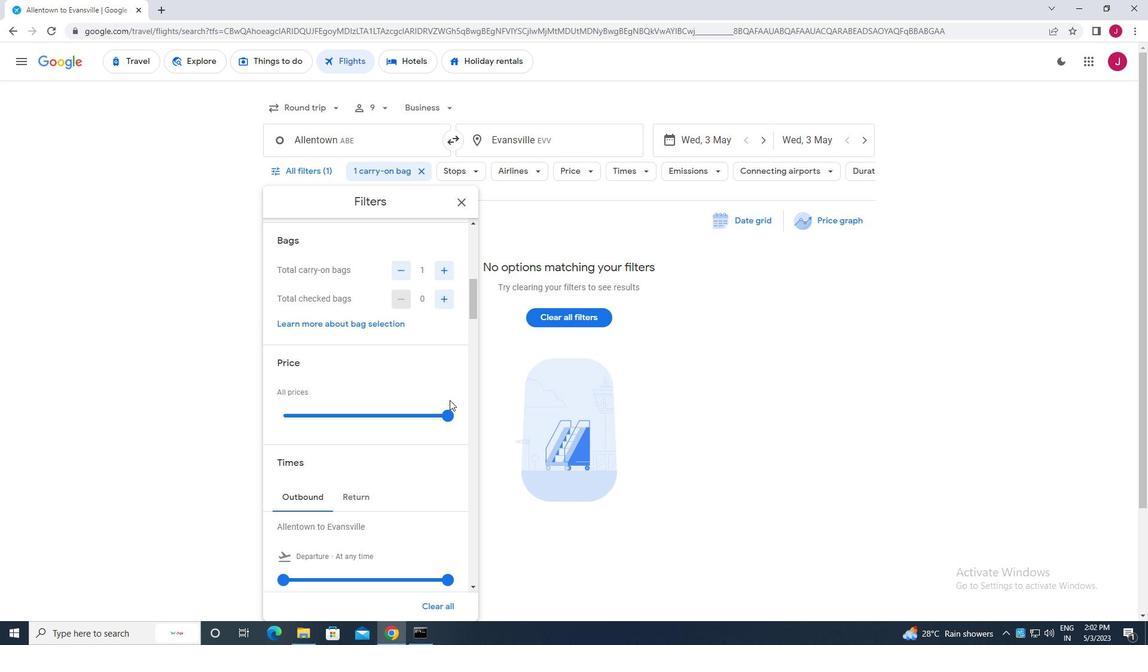 
Action: Mouse pressed left at (449, 412)
Screenshot: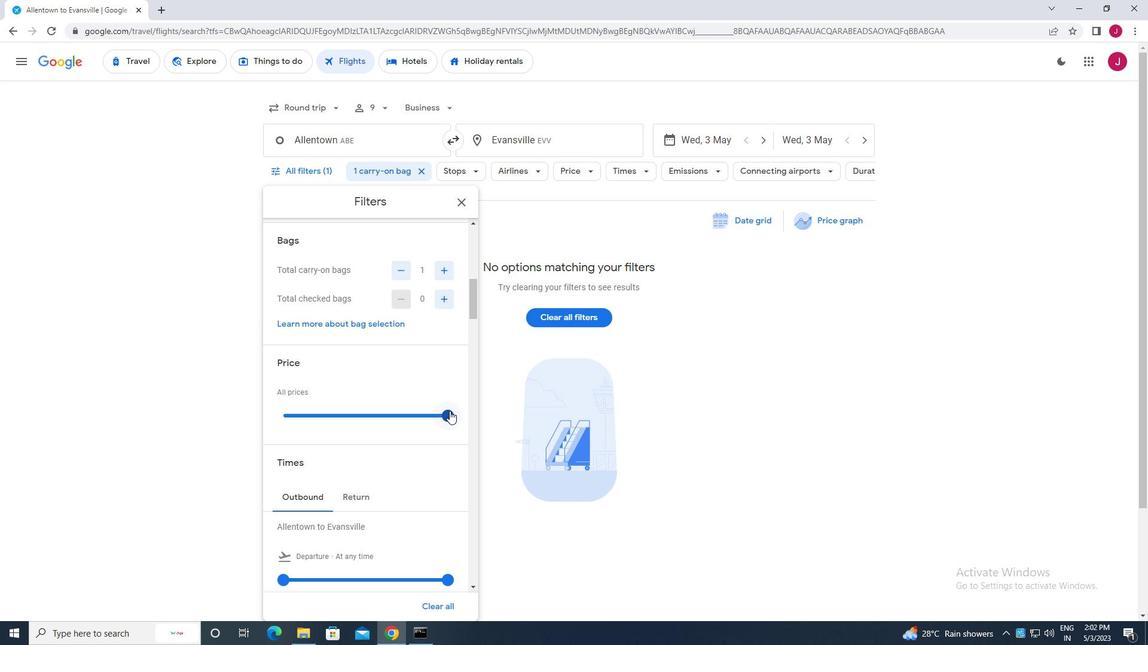 
Action: Mouse moved to (337, 383)
Screenshot: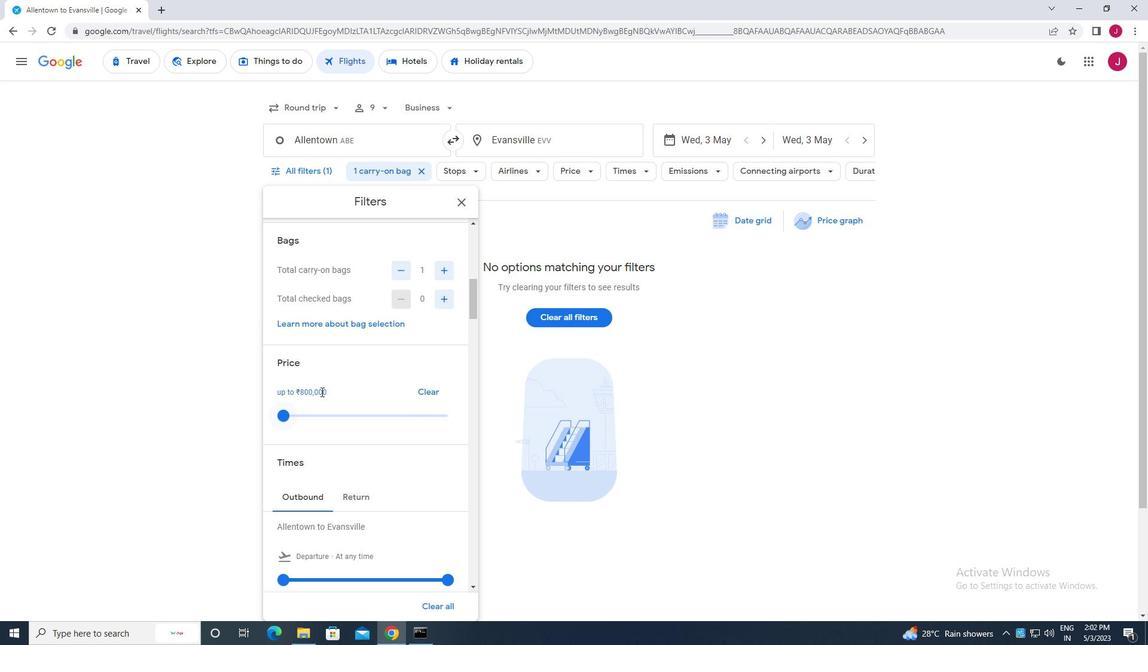 
Action: Mouse scrolled (337, 382) with delta (0, 0)
Screenshot: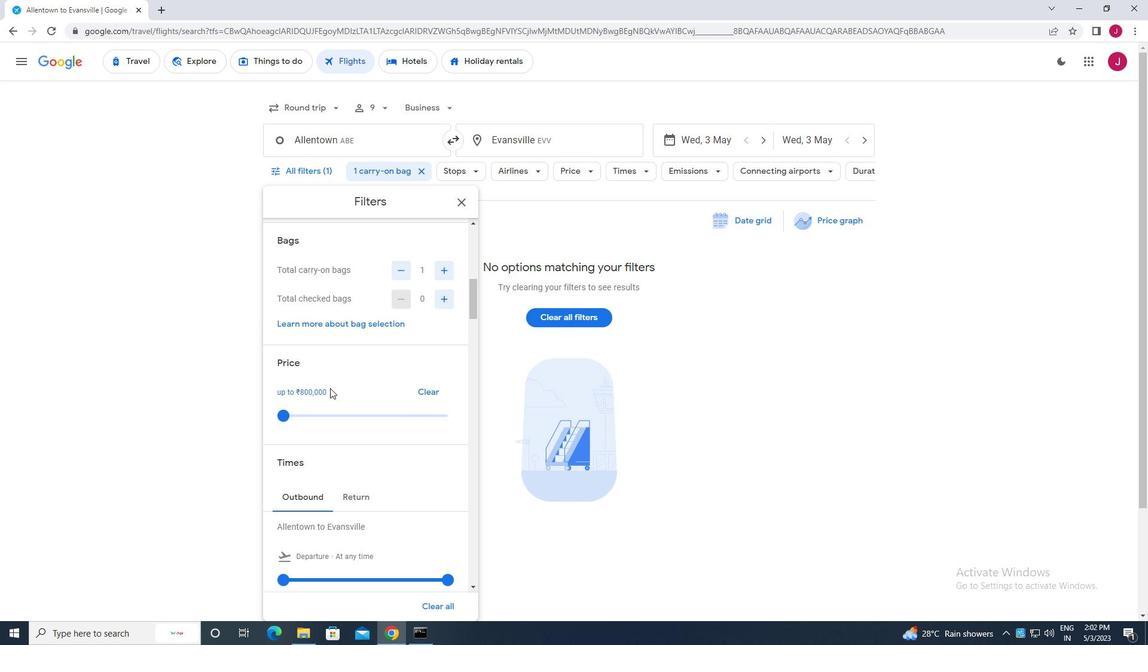 
Action: Mouse scrolled (337, 382) with delta (0, 0)
Screenshot: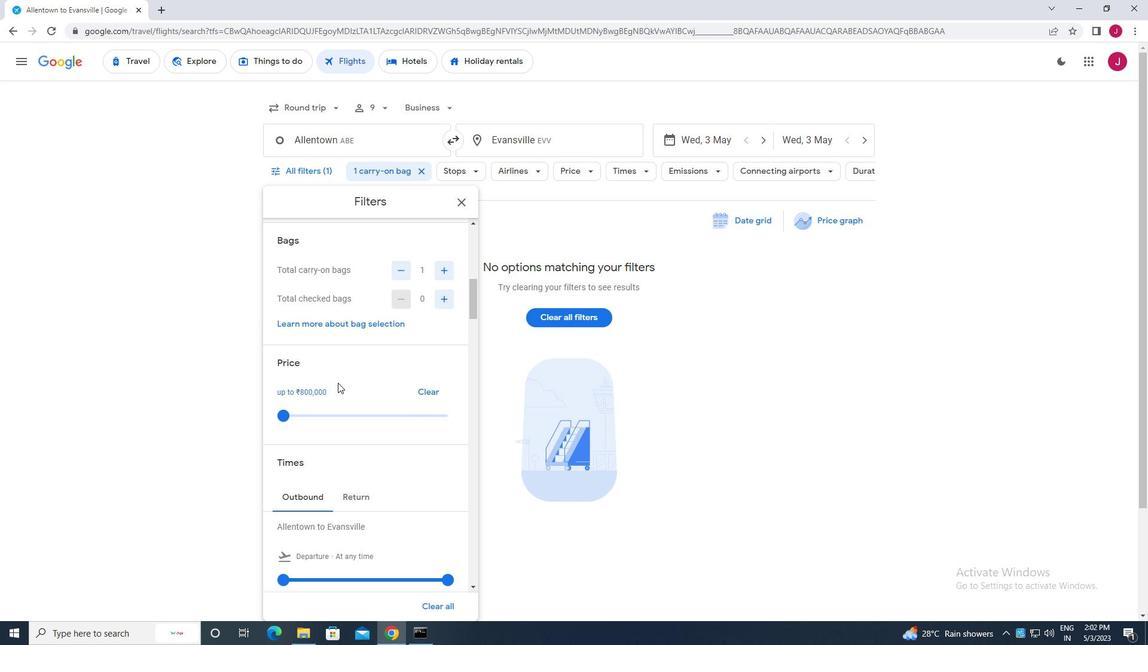 
Action: Mouse moved to (337, 383)
Screenshot: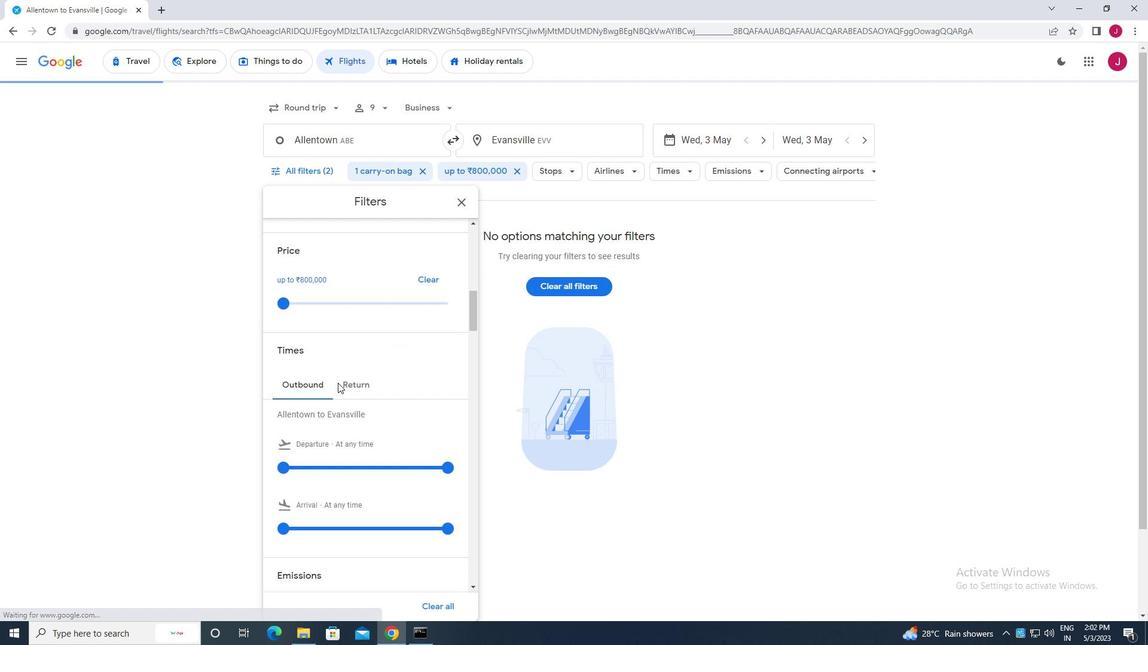 
Action: Mouse scrolled (337, 382) with delta (0, 0)
Screenshot: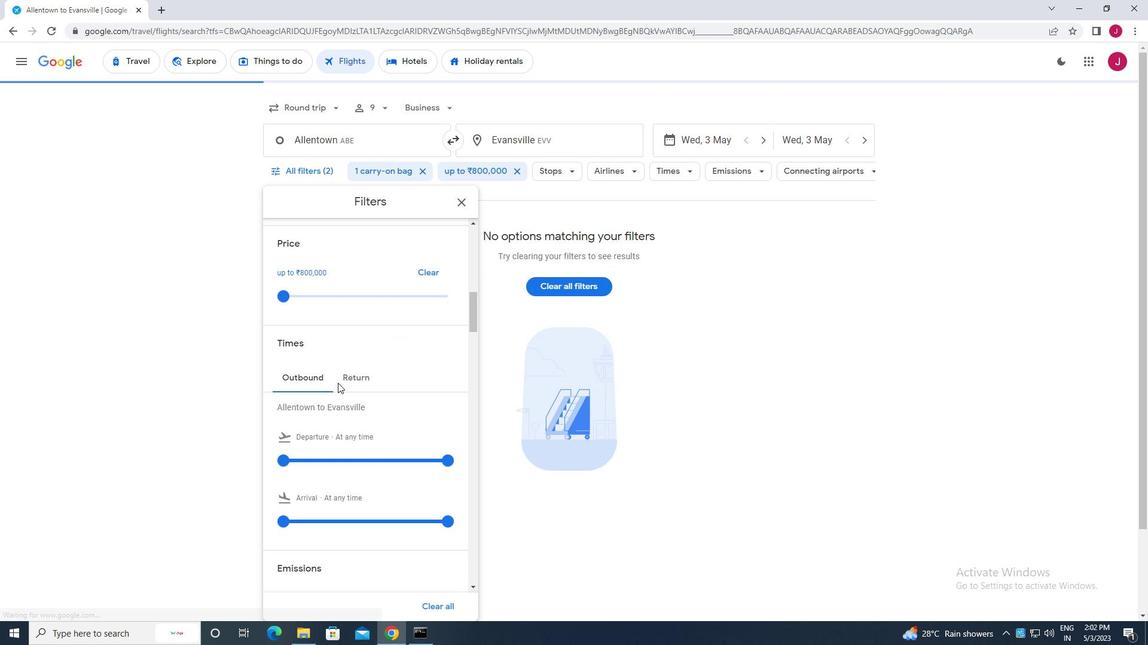 
Action: Mouse moved to (337, 383)
Screenshot: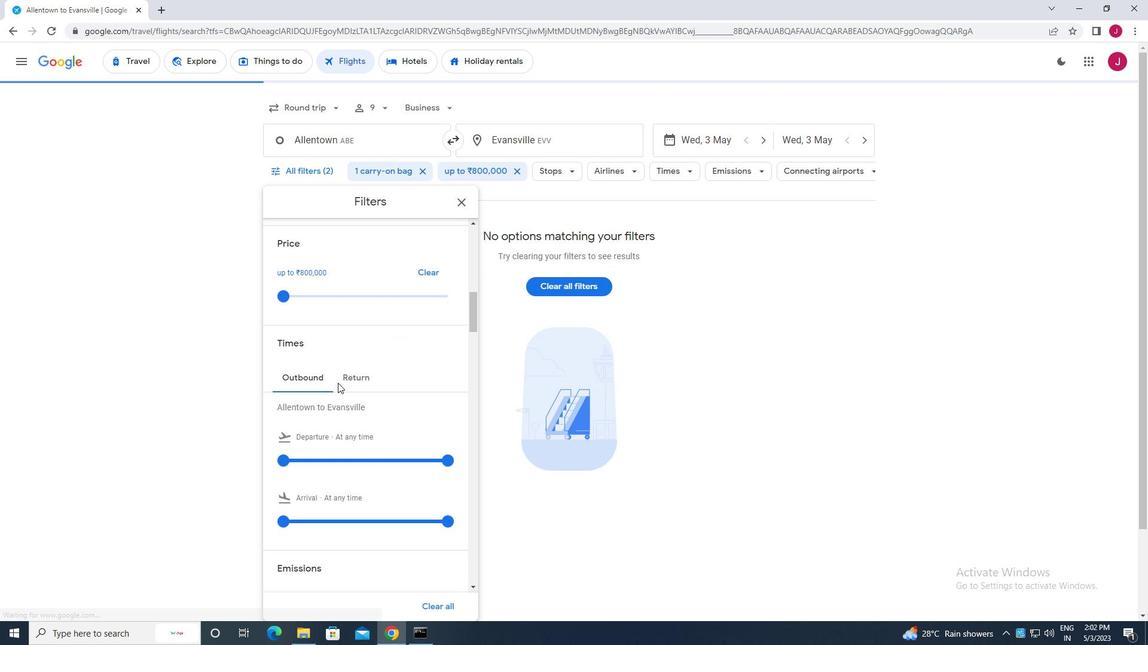 
Action: Mouse scrolled (337, 382) with delta (0, 0)
Screenshot: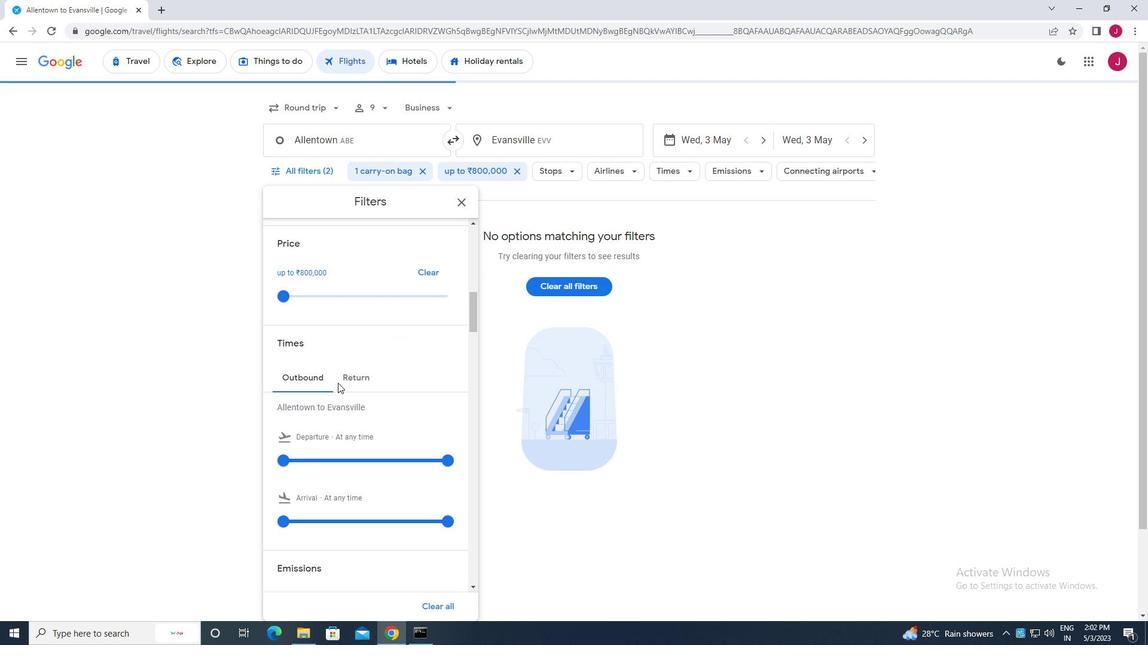 
Action: Mouse moved to (285, 342)
Screenshot: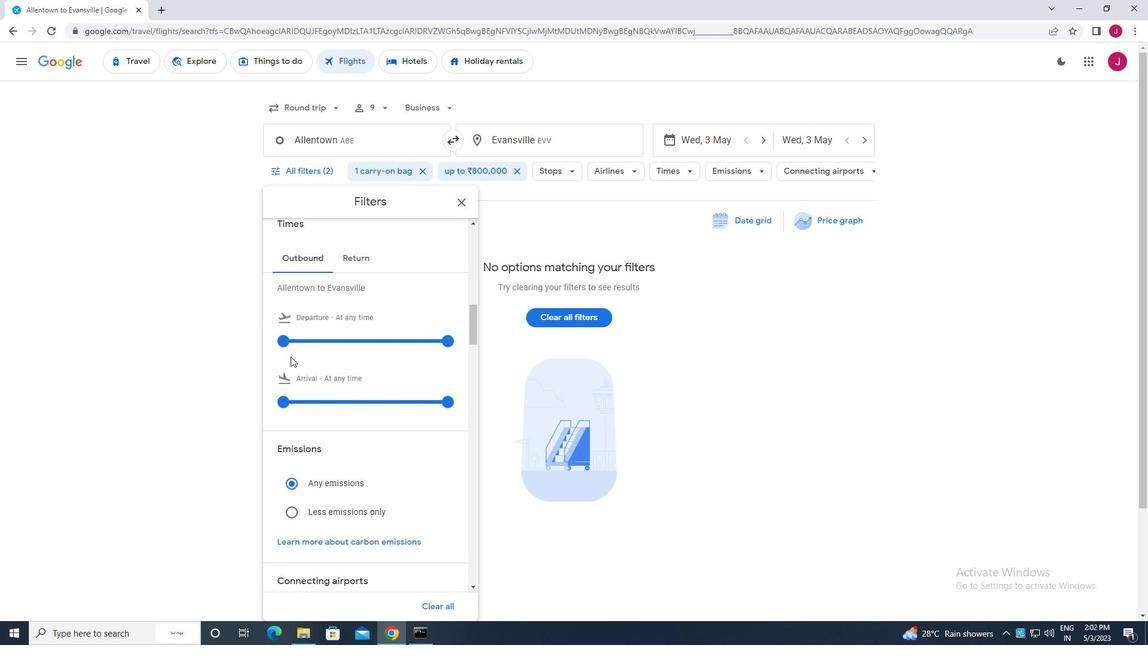 
Action: Mouse pressed left at (285, 342)
Screenshot: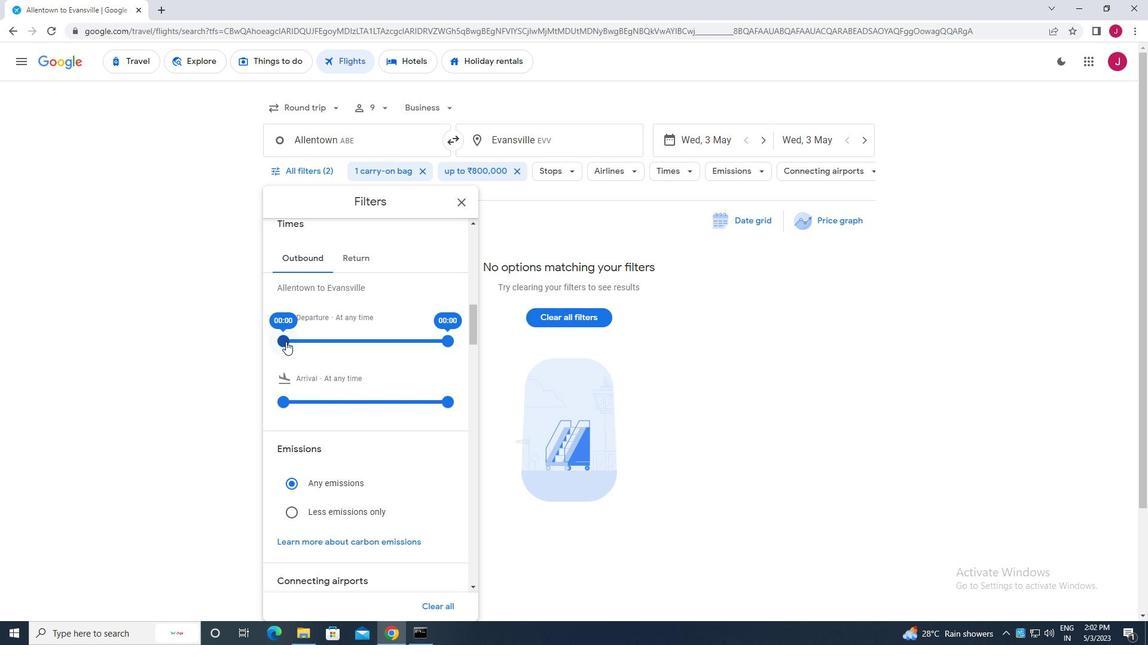 
Action: Mouse moved to (448, 339)
Screenshot: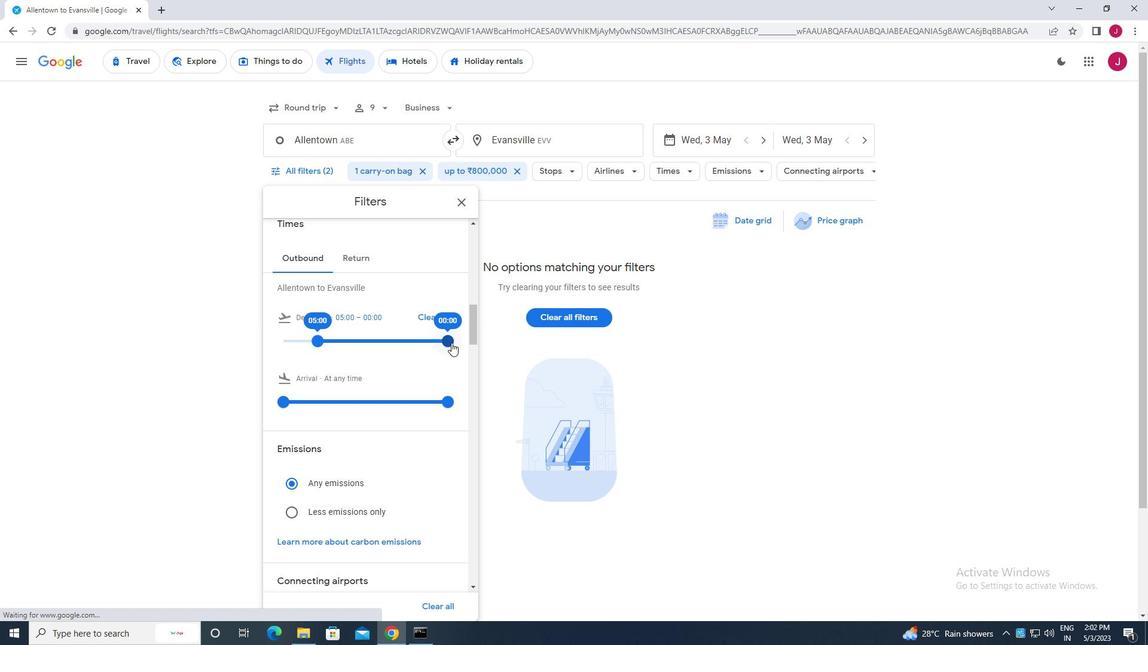 
Action: Mouse pressed left at (448, 339)
Screenshot: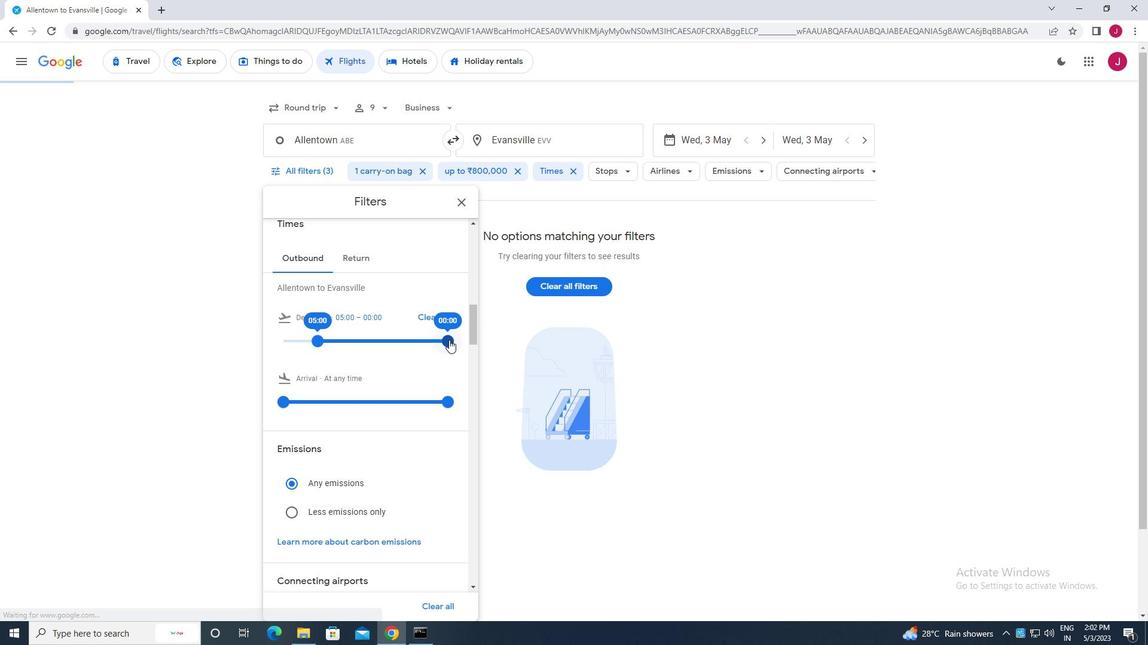 
Action: Mouse moved to (457, 202)
Screenshot: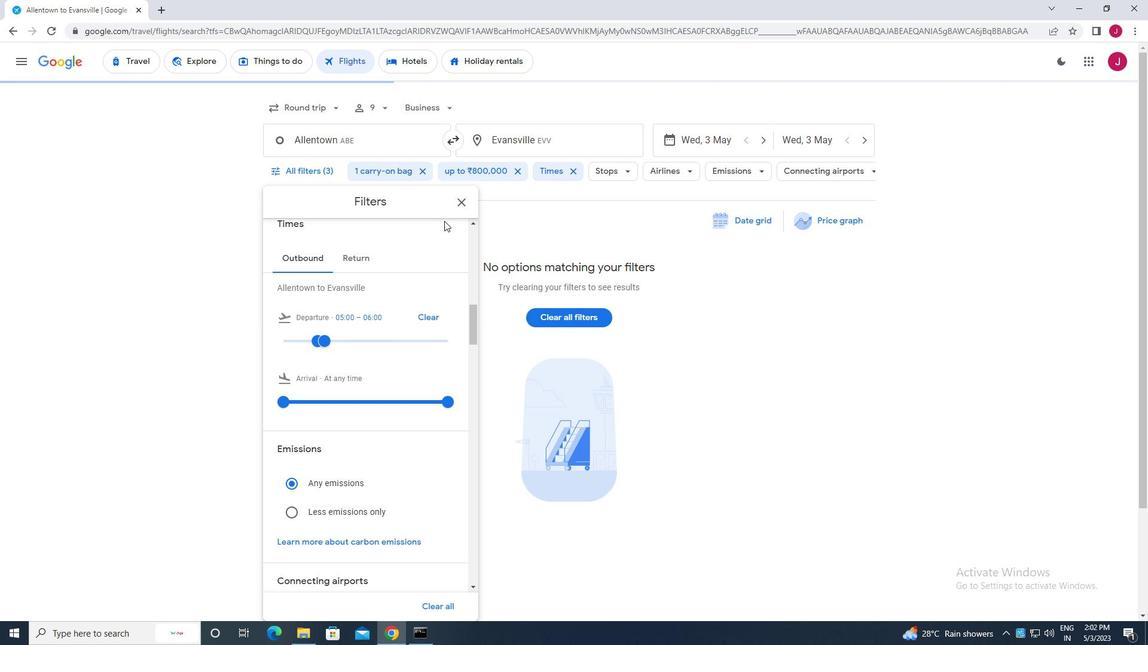 
Action: Mouse pressed left at (457, 202)
Screenshot: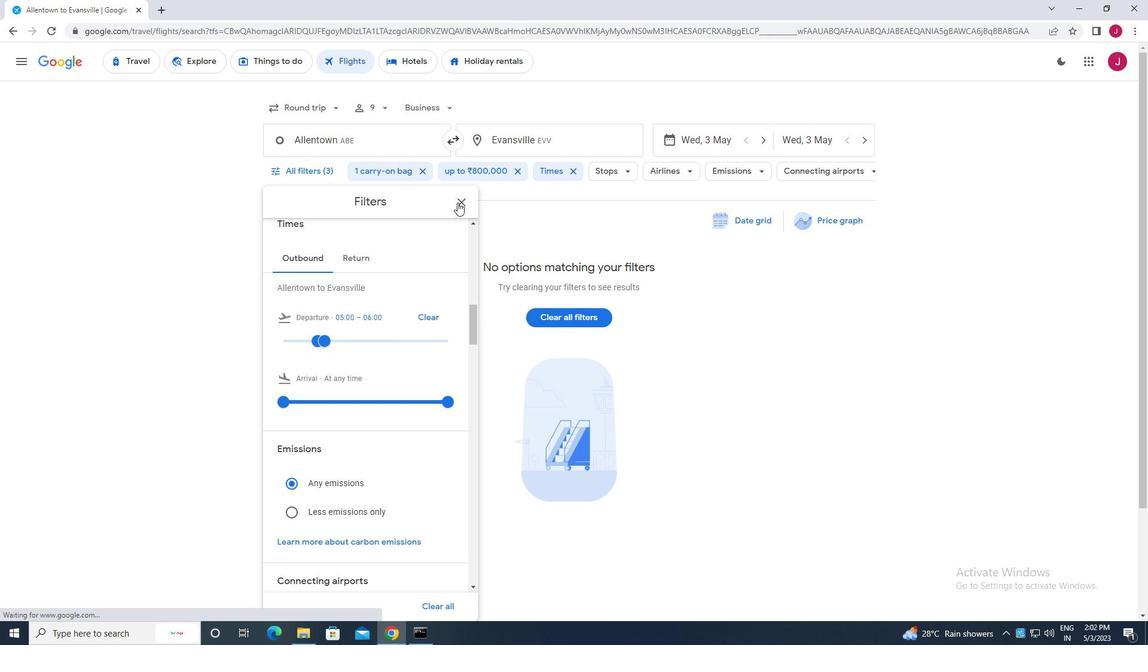 
Action: Mouse moved to (455, 206)
Screenshot: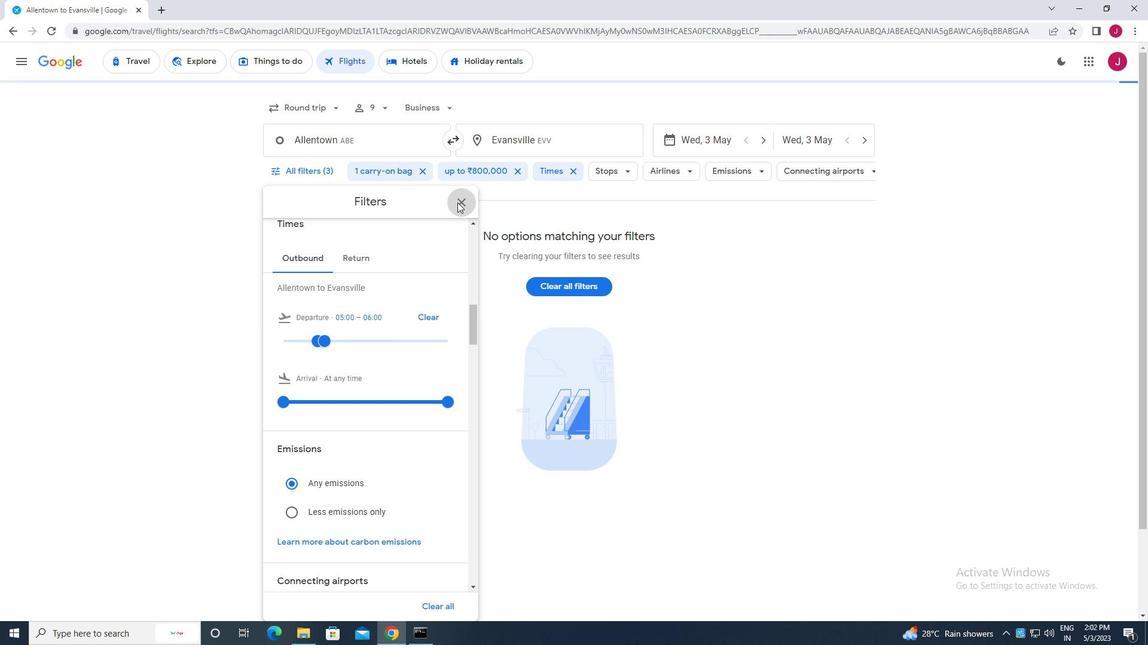 
